 Task: Open an excel sheet with  and write heading  Discount data  Add 10 product name:-  'Apple, Banana, _x000D_
Orange, Tomato, Potato, Onion, Carrot, Milk, Bread, Eggs (dozen). ' in May Last week sales are  1.99, 0.49, 0.79, 1.29, 0.99, 0.89, 0.69, 2.49, 1.99, 2.99. _x000D_
Discount (%):-  10, 20, 15, 5, 12, 8, 25, 10, 15, 20. Save page analysisSalesByChannel_2024
Action: Mouse moved to (45, 159)
Screenshot: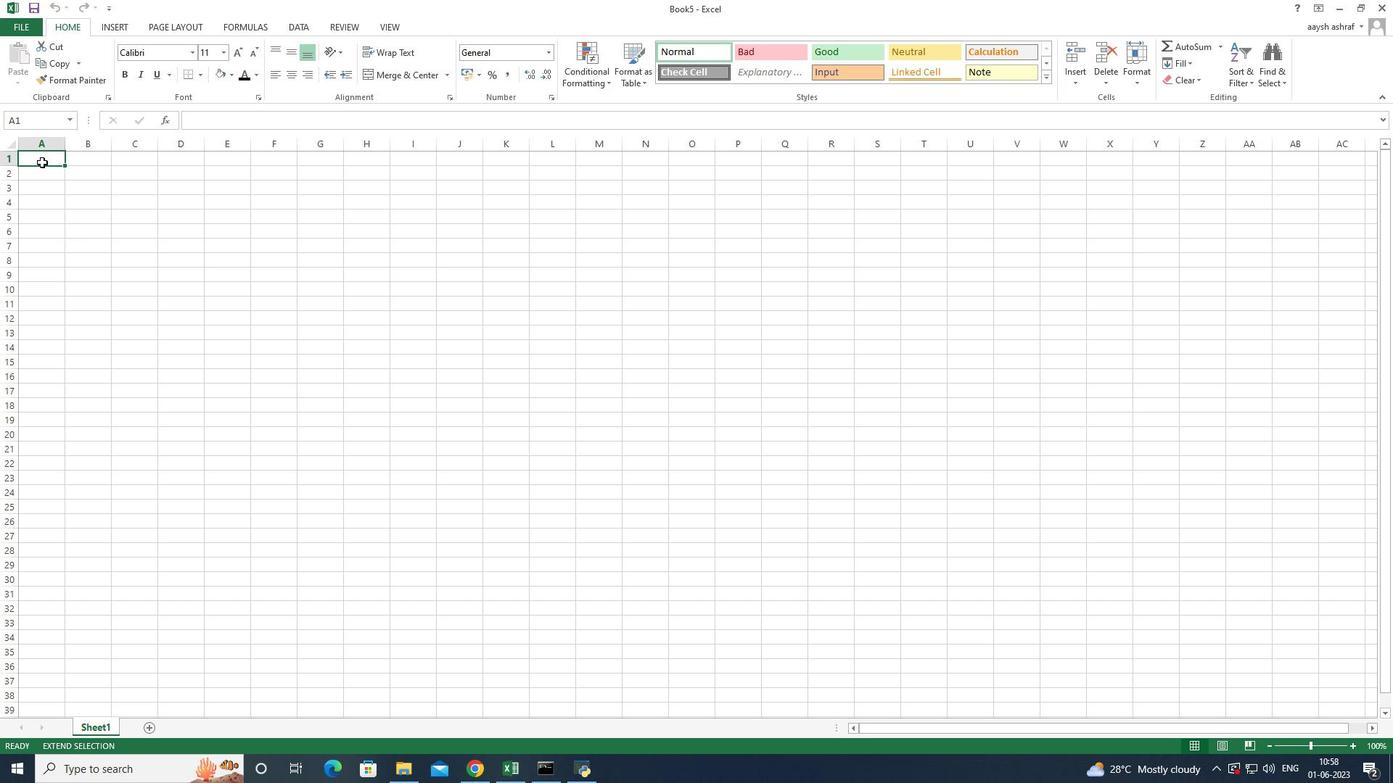 
Action: Mouse pressed left at (45, 159)
Screenshot: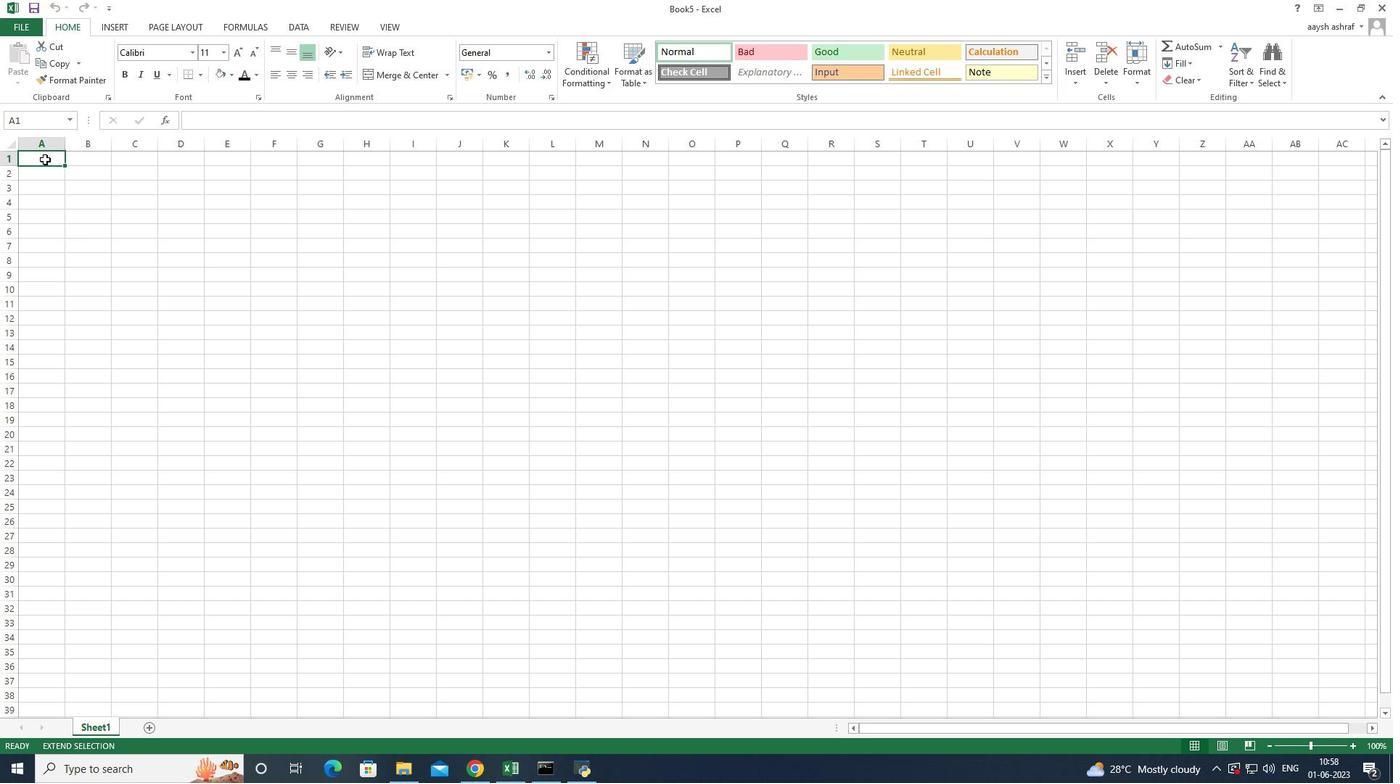 
Action: Mouse pressed left at (45, 159)
Screenshot: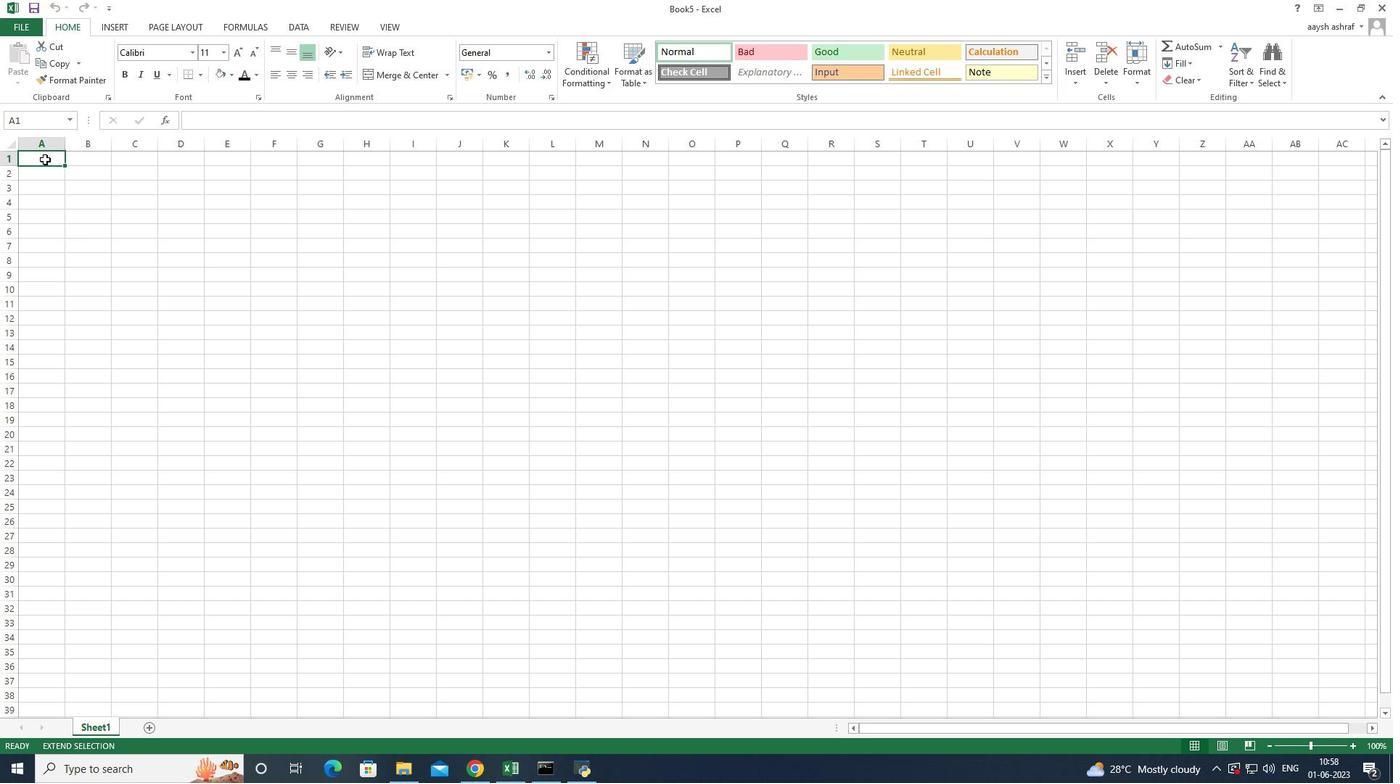 
Action: Key pressed <Key.shift><Key.shift><Key.shift>Discount<Key.space><Key.shift><Key.shift><Key.shift>Data<Key.space><Key.enter><Key.shift>Product<Key.space><Key.shift>Name<Key.enter><Key.shift>Apple<Key.space><Key.shift>B<Key.backspace><Key.enter><Key.shift>Bana<Key.space><Key.backspace>na<Key.space><Key.enter><Key.shift>Orange<Key.space><Key.enter><Key.shift>Tomato<Key.enter><Key.shift><Key.shift><Key.shift><Key.shift><Key.shift><Key.shift><Key.shift>Potatao<Key.enter><Key.shift>Onion<Key.enter><Key.shift>Carrot<Key.space><Key.enter><Key.shift>Milk<Key.enter><Key.shift>Bread<Key.enter><Key.shift>Eggs<Key.space><Key.shift><Key.shift><Key.shift><Key.shift><Key.shift><Key.shift><Key.shift>(<Key.space><Key.shift>Dozen<Key.shift>)<Key.enter>
Screenshot: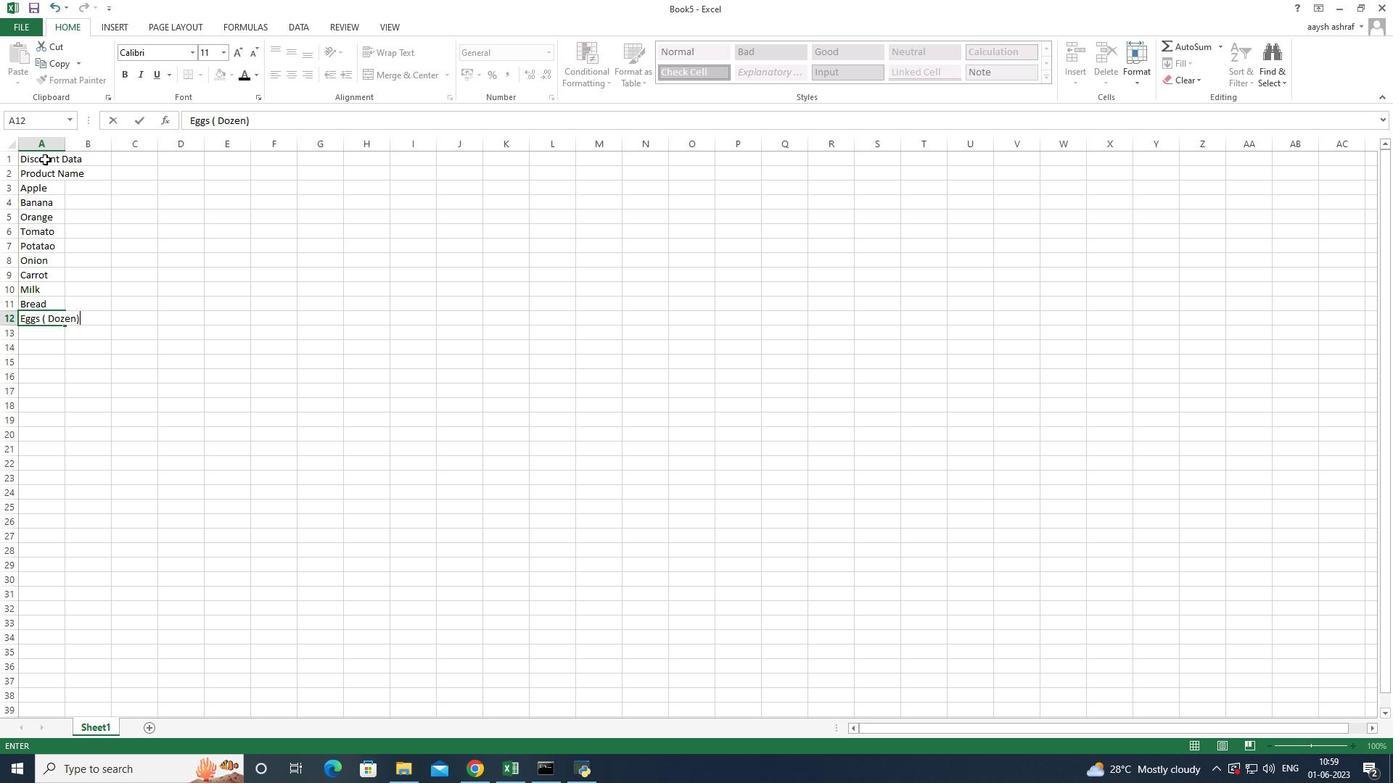 
Action: Mouse moved to (64, 145)
Screenshot: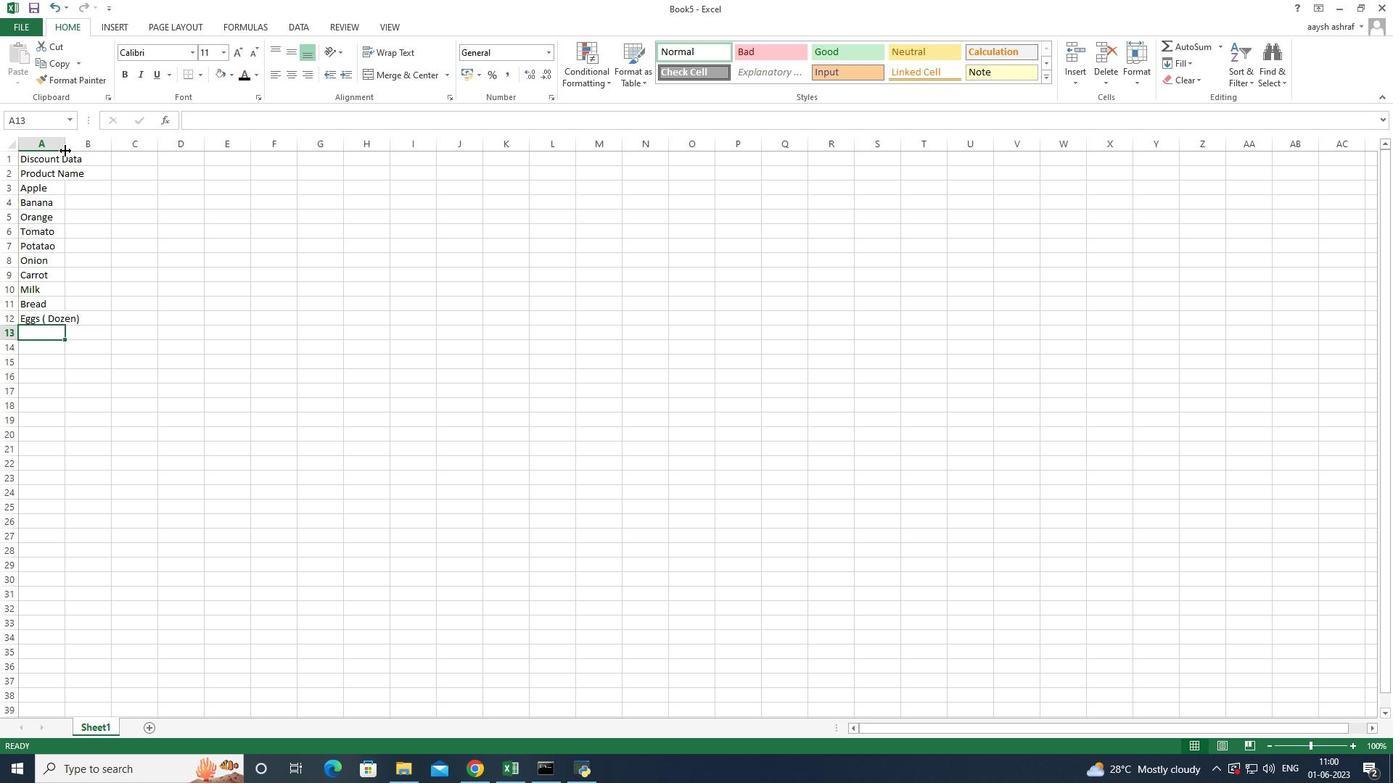 
Action: Mouse pressed left at (64, 145)
Screenshot: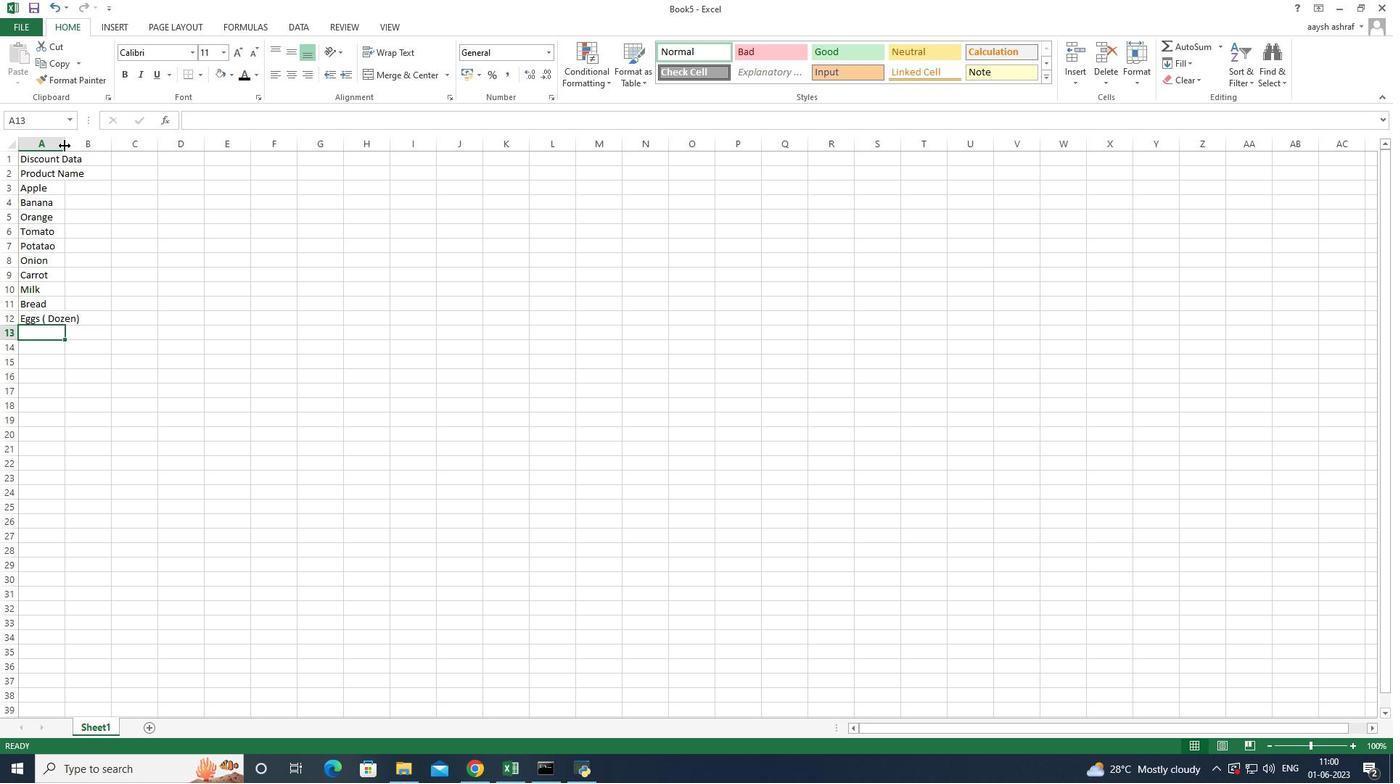 
Action: Mouse moved to (120, 172)
Screenshot: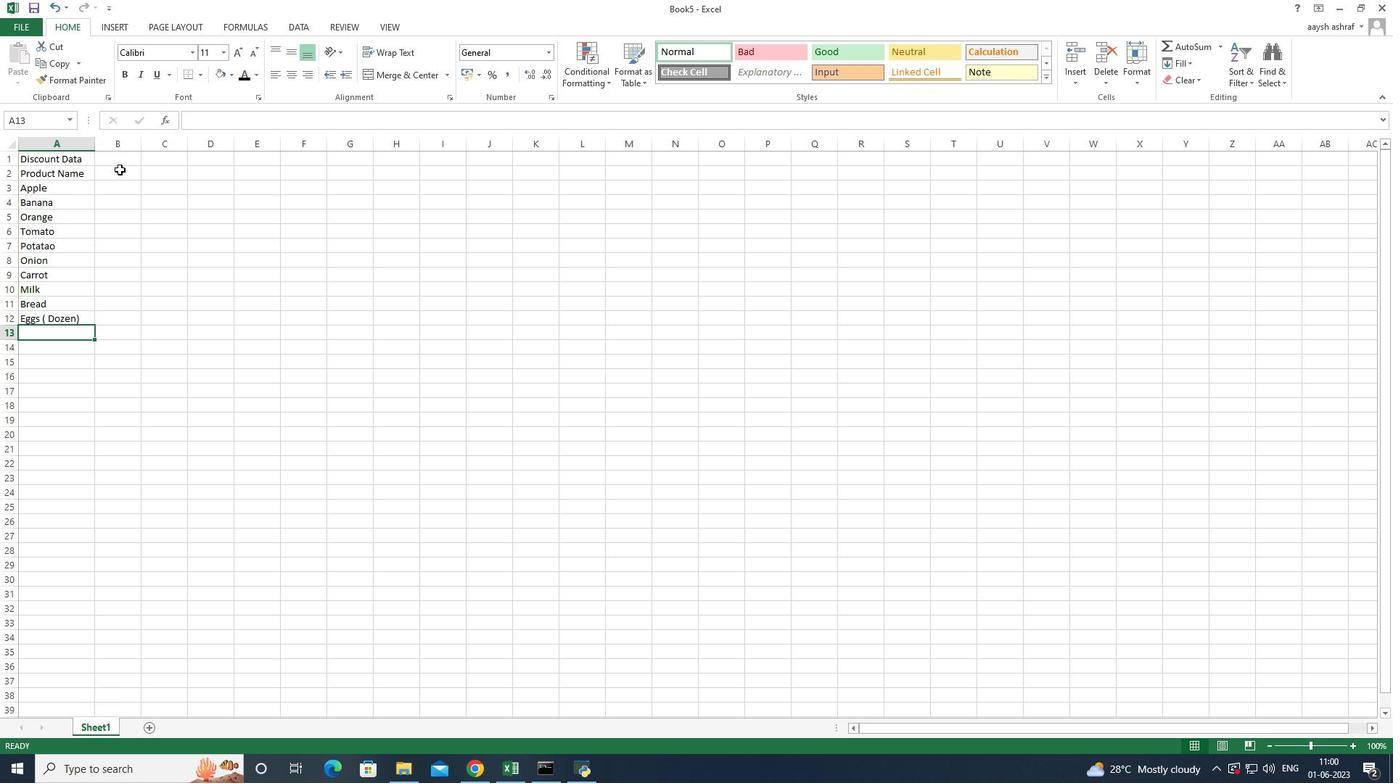 
Action: Mouse pressed left at (120, 172)
Screenshot: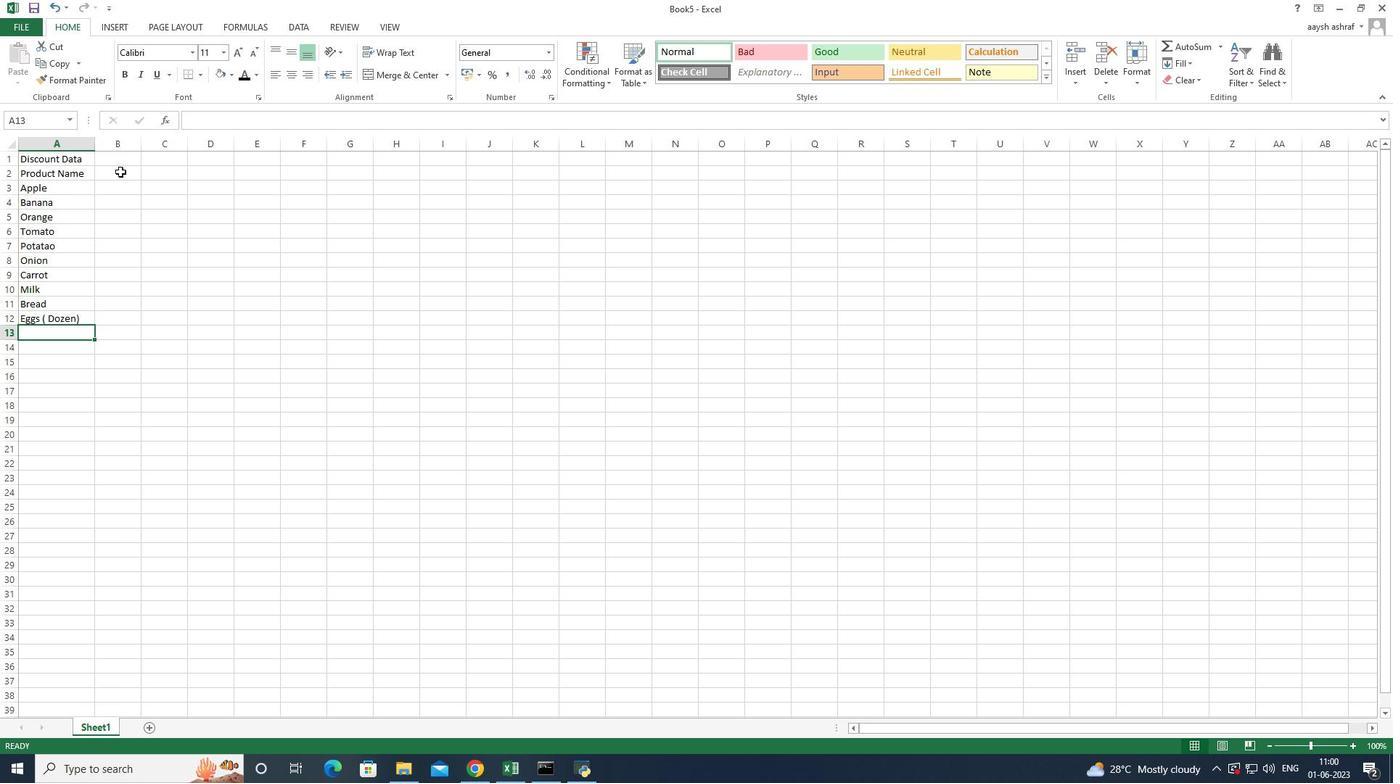 
Action: Mouse moved to (120, 174)
Screenshot: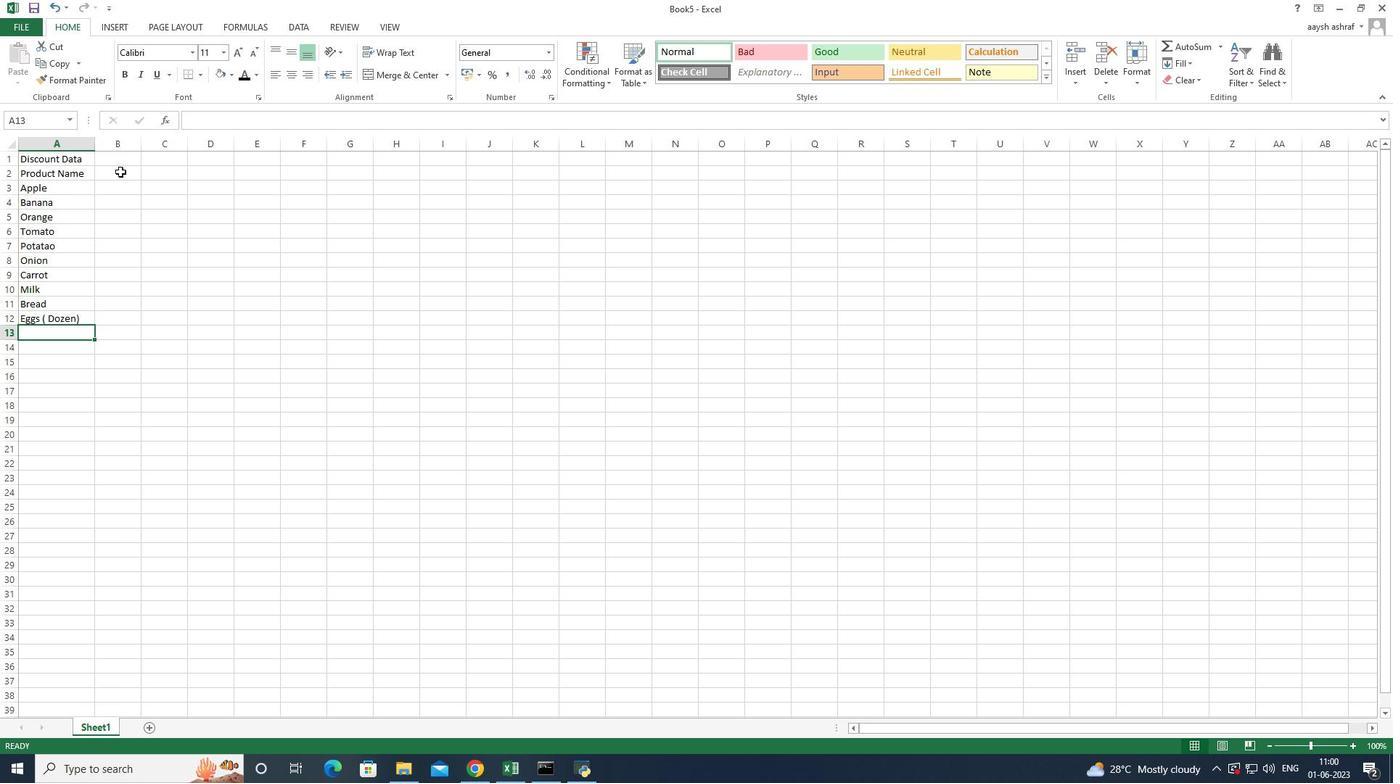 
Action: Mouse pressed left at (120, 174)
Screenshot: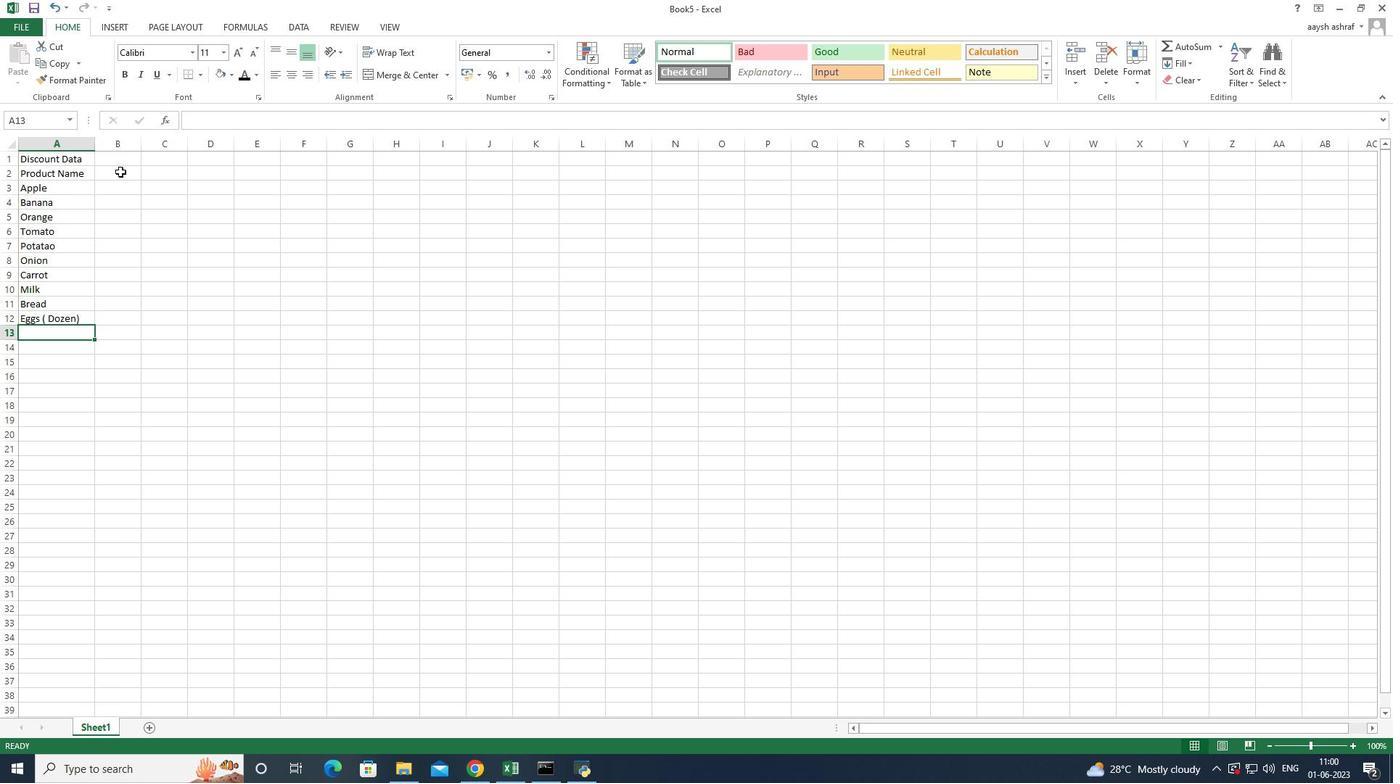
Action: Mouse pressed left at (120, 174)
Screenshot: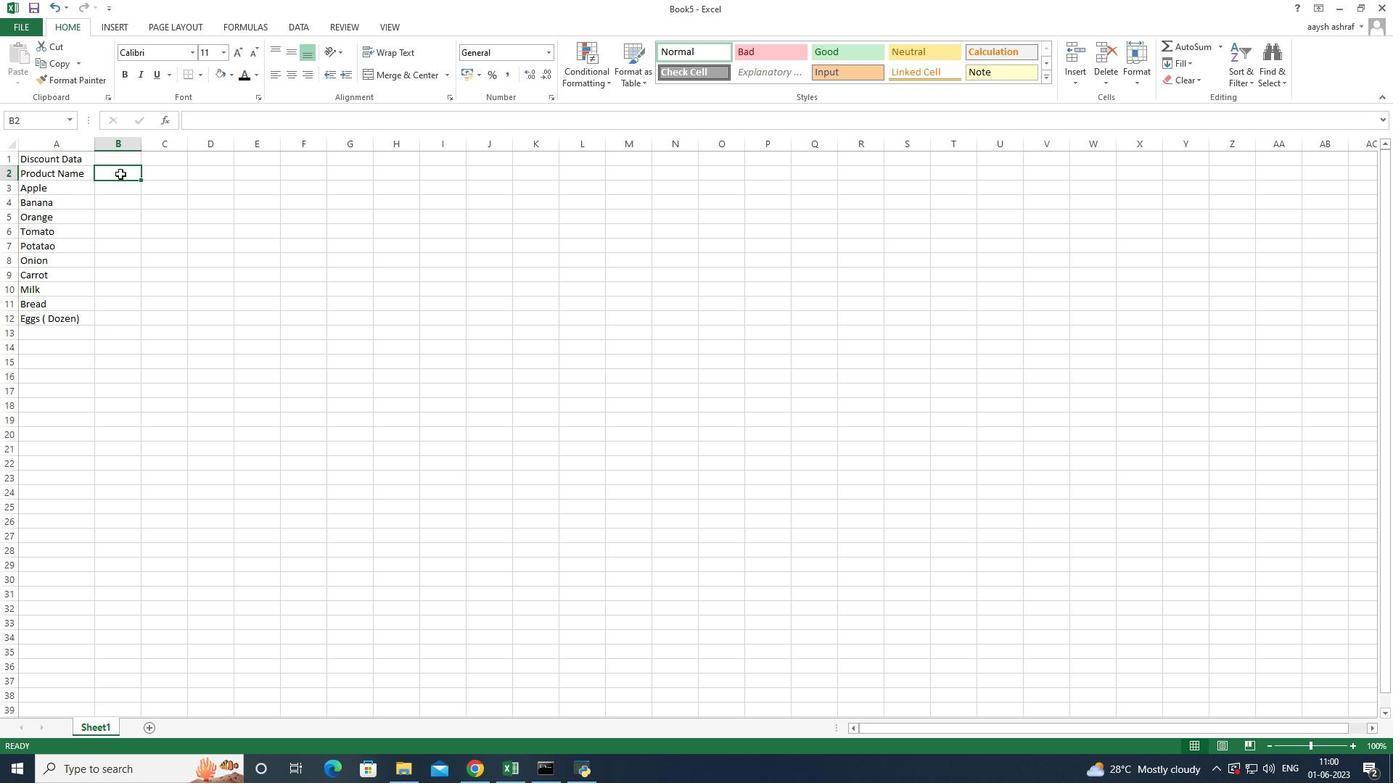 
Action: Mouse pressed left at (120, 174)
Screenshot: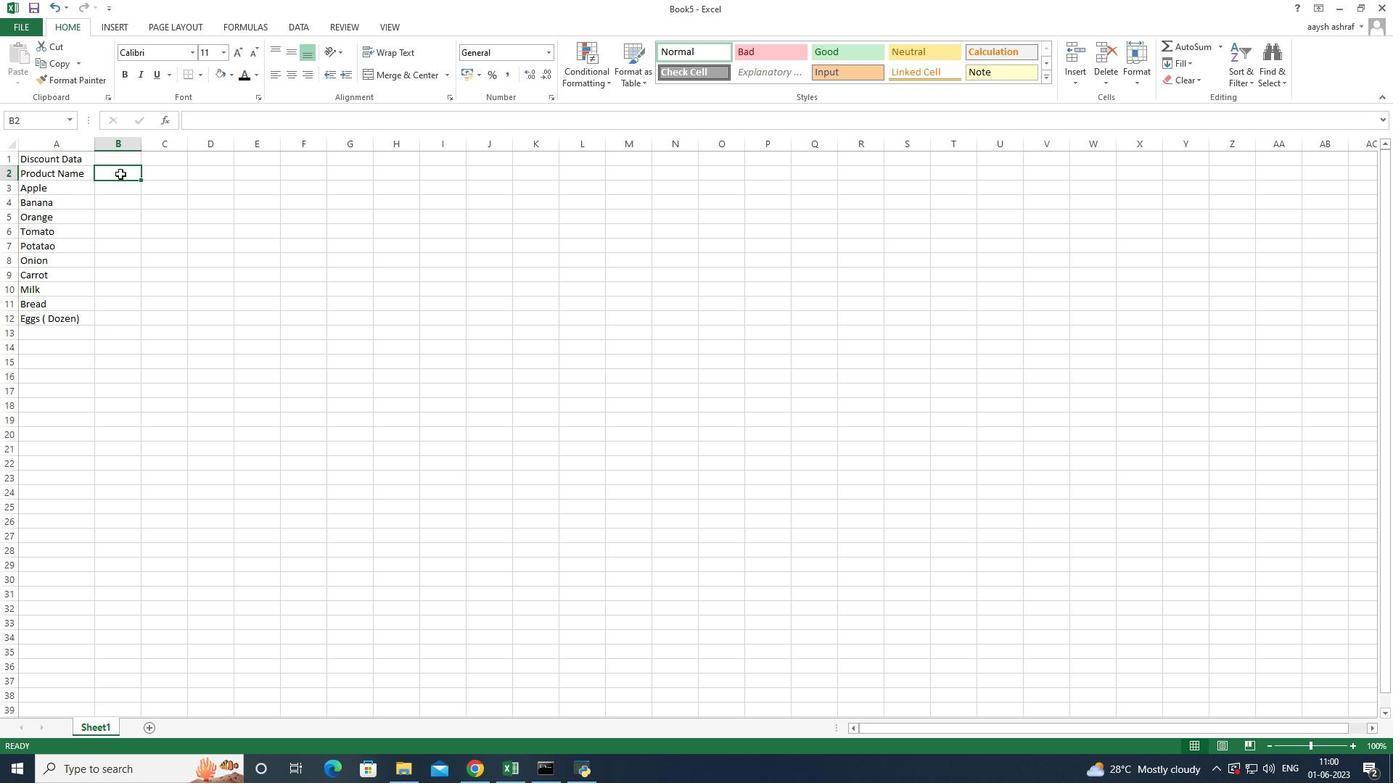 
Action: Key pressed <Key.shift>May<Key.space><Key.shift>LAst<Key.backspace><Key.backspace><Key.backspace>ast<Key.space>week<Key.space>sales<Key.enter>1099<Key.backspace><Key.backspace><Key.backspace>.99<Key.enter>0.49<Key.enter>0.79<Key.enter>1.29<Key.enter>0.99<Key.enter>0.89<Key.enter>0.69<Key.enter>2.49<Key.enter>1.99<Key.enter>2.99<Key.enter>
Screenshot: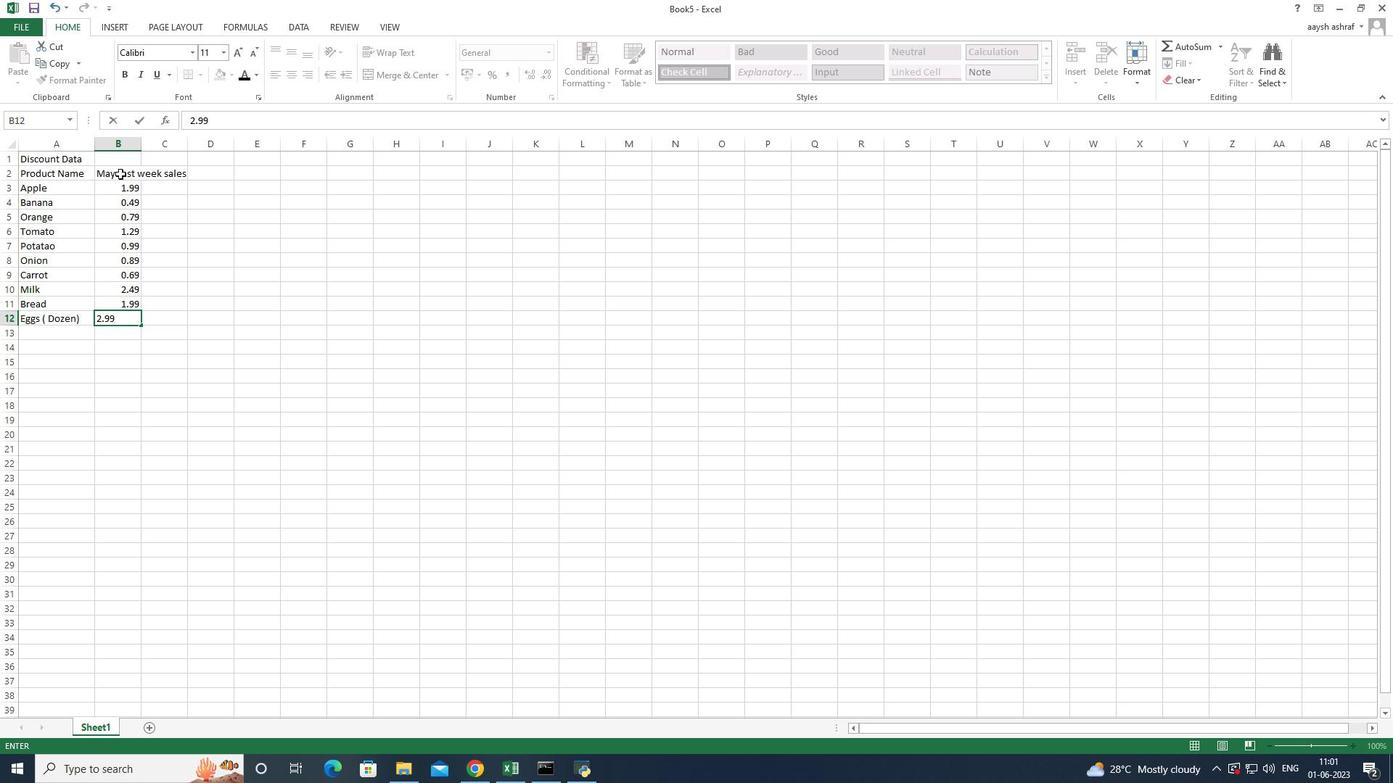 
Action: Mouse moved to (210, 176)
Screenshot: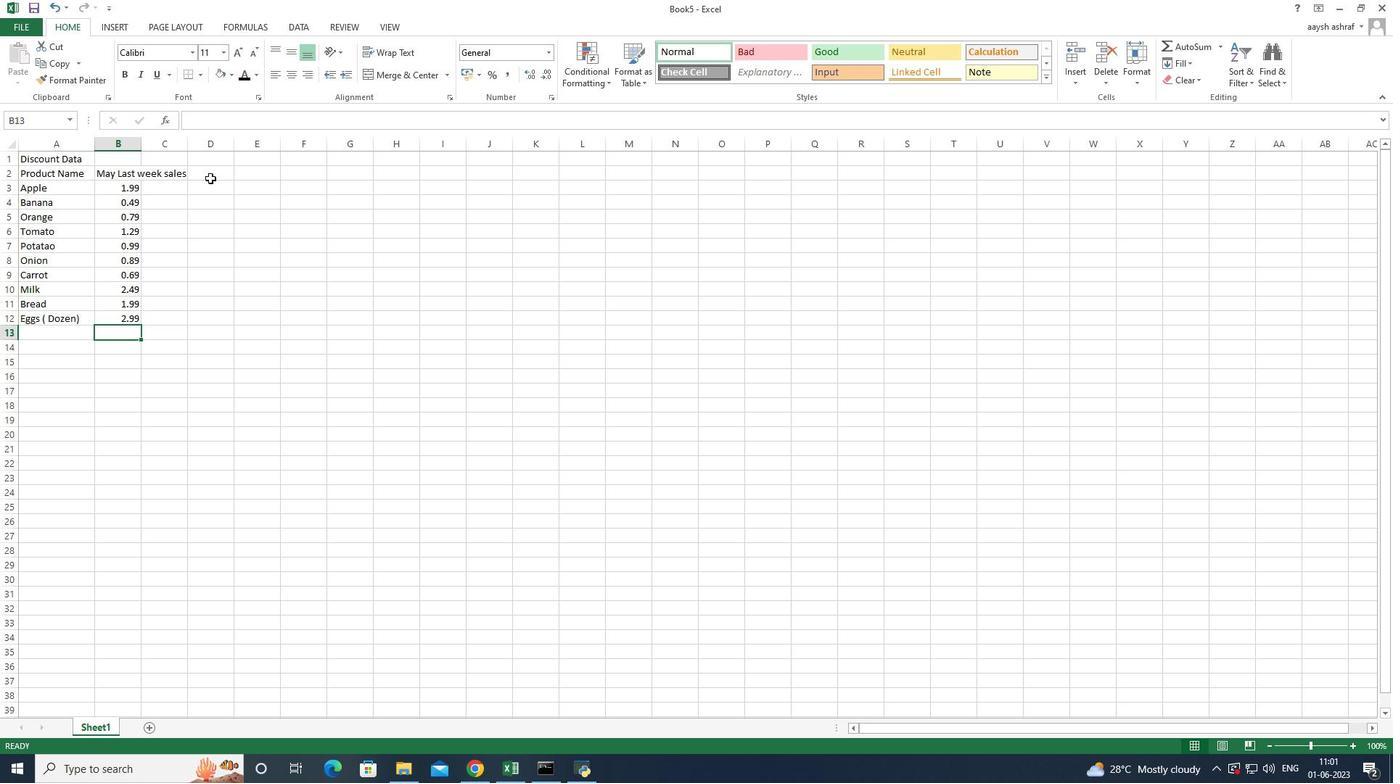 
Action: Mouse pressed left at (210, 176)
Screenshot: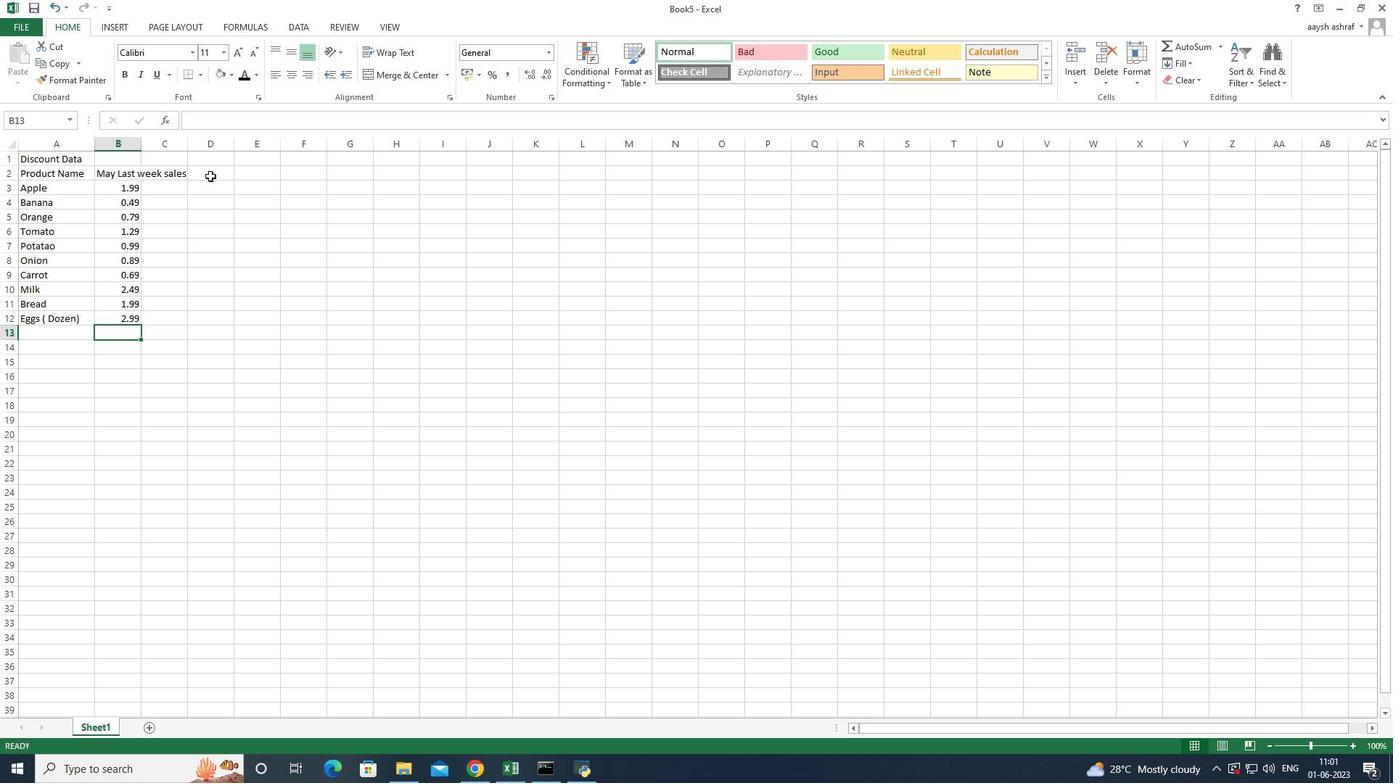 
Action: Mouse moved to (128, 173)
Screenshot: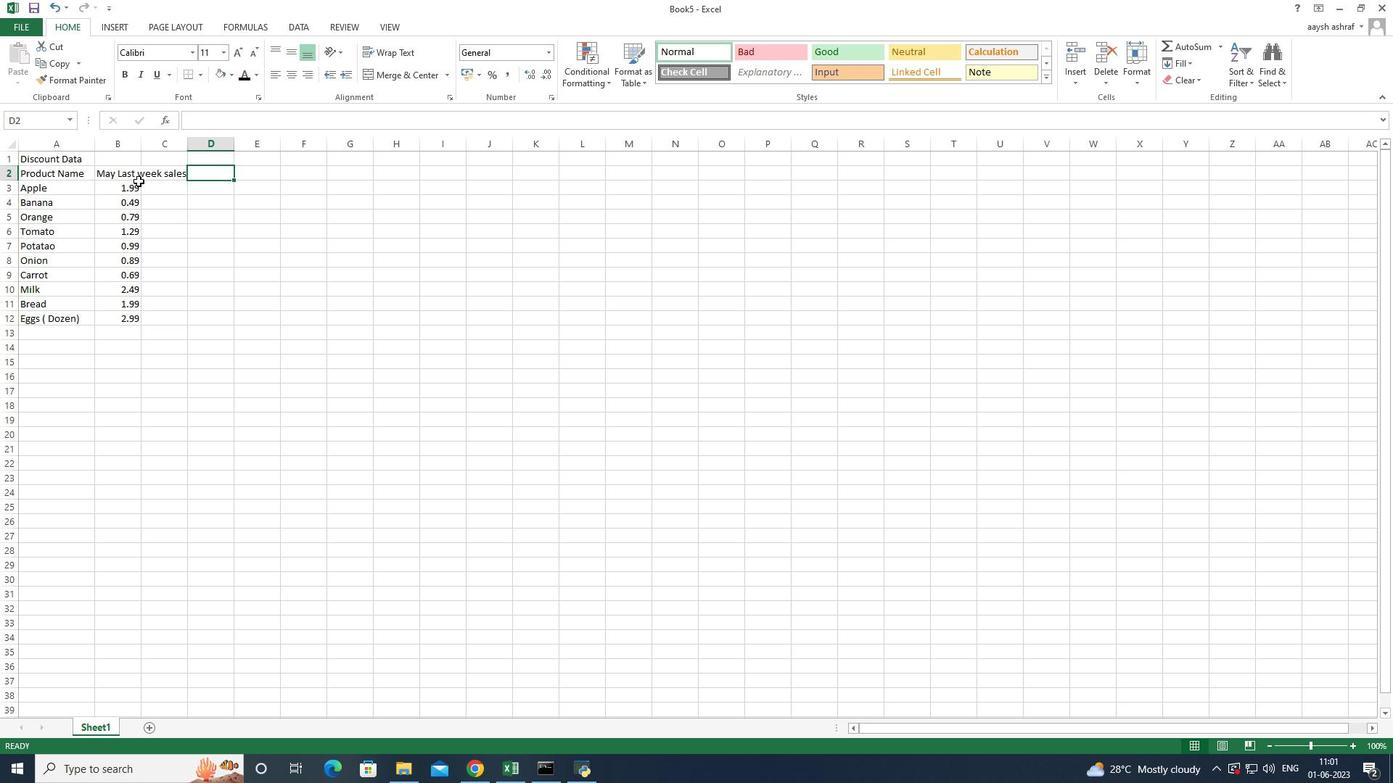 
Action: Mouse pressed left at (128, 173)
Screenshot: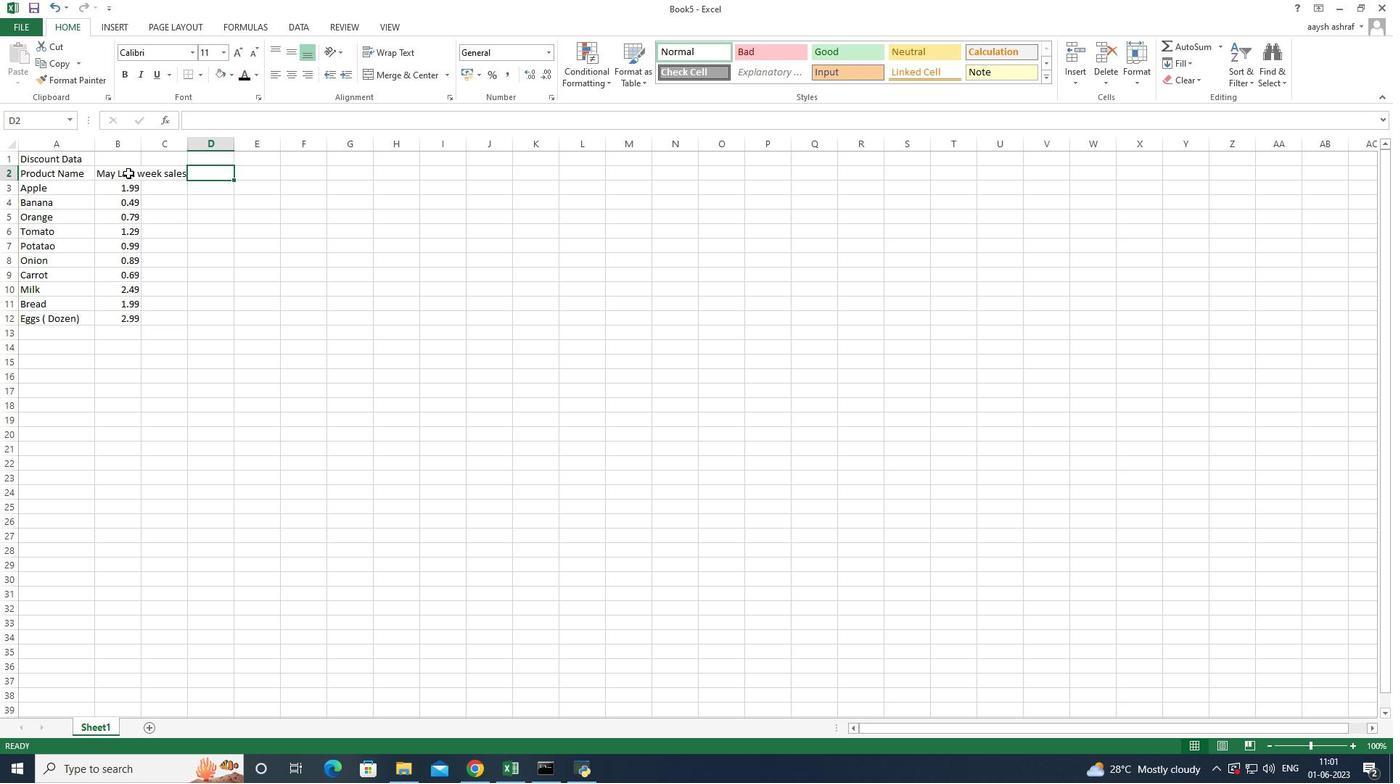 
Action: Mouse moved to (391, 54)
Screenshot: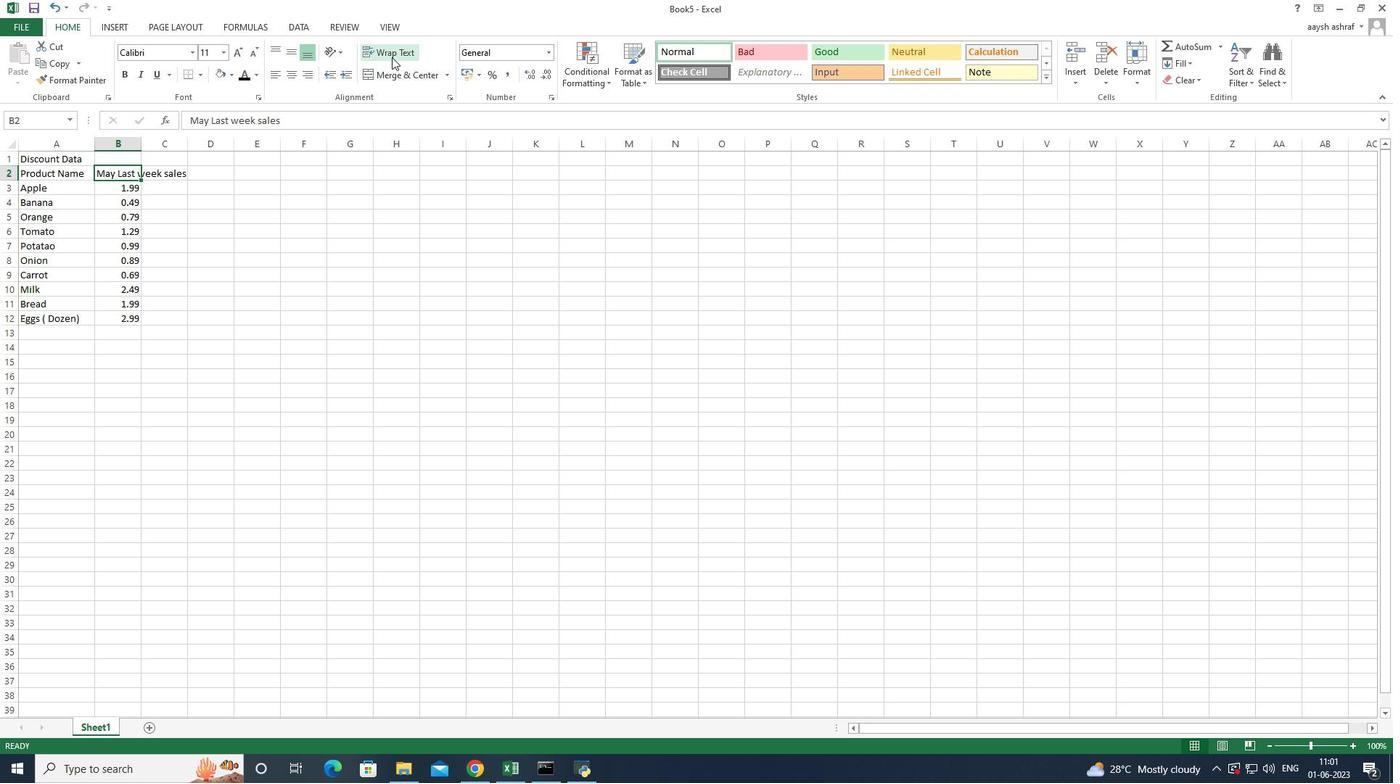 
Action: Mouse pressed left at (391, 54)
Screenshot: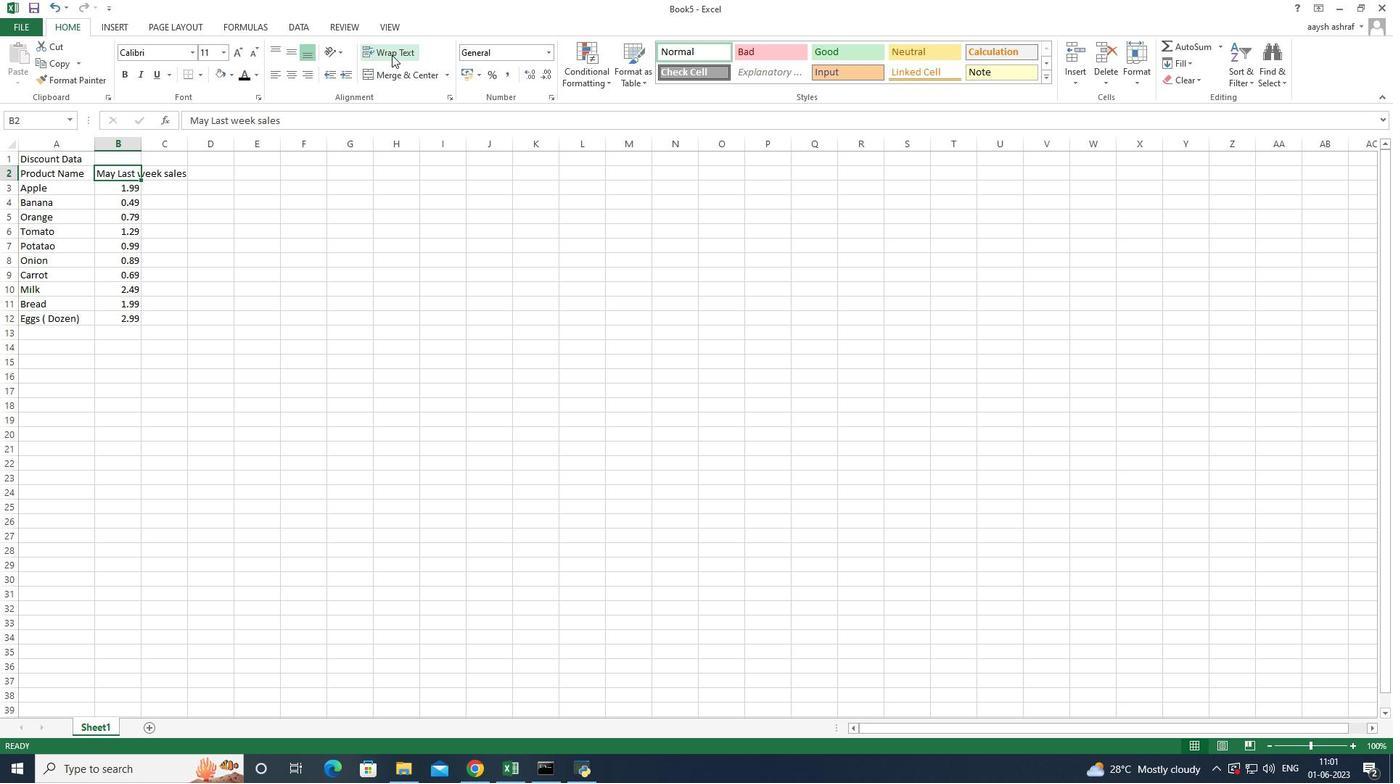 
Action: Mouse moved to (121, 229)
Screenshot: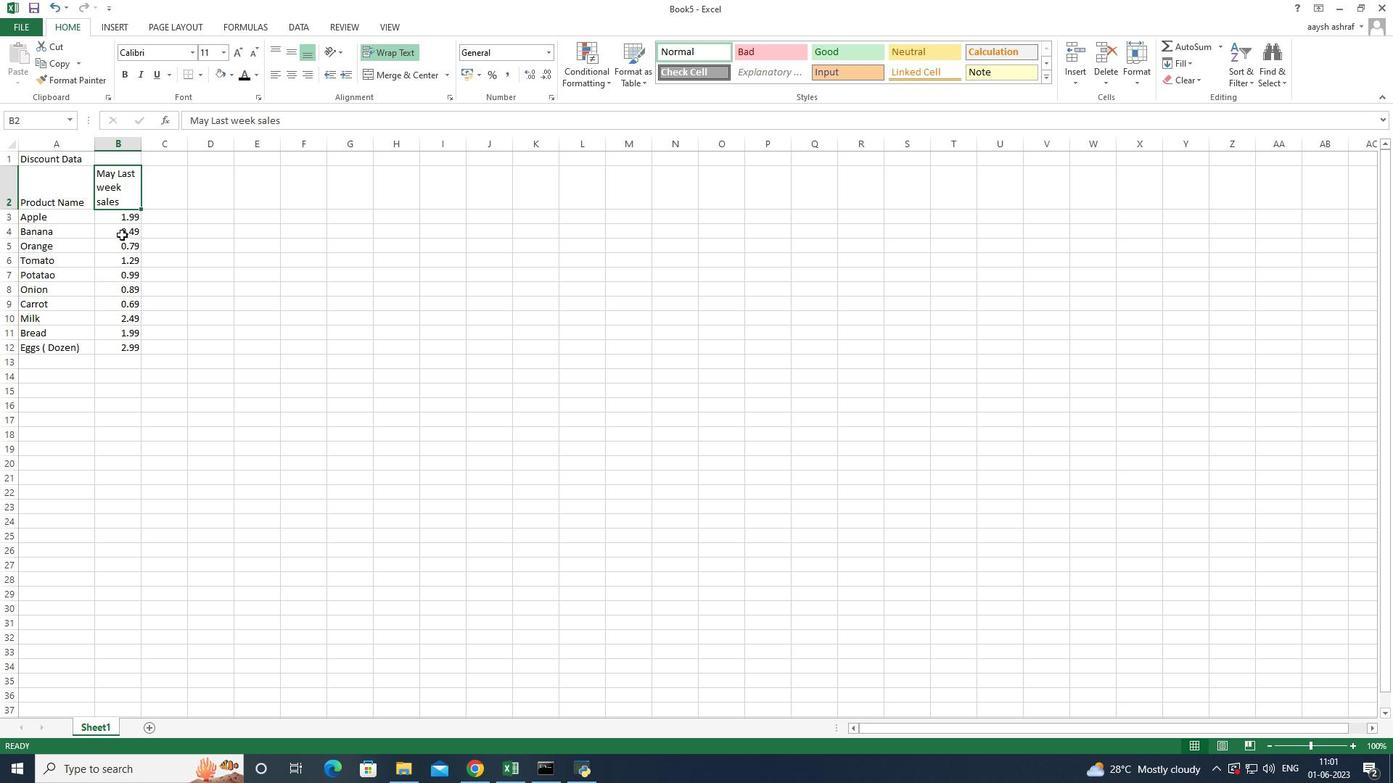 
Action: Mouse pressed left at (121, 229)
Screenshot: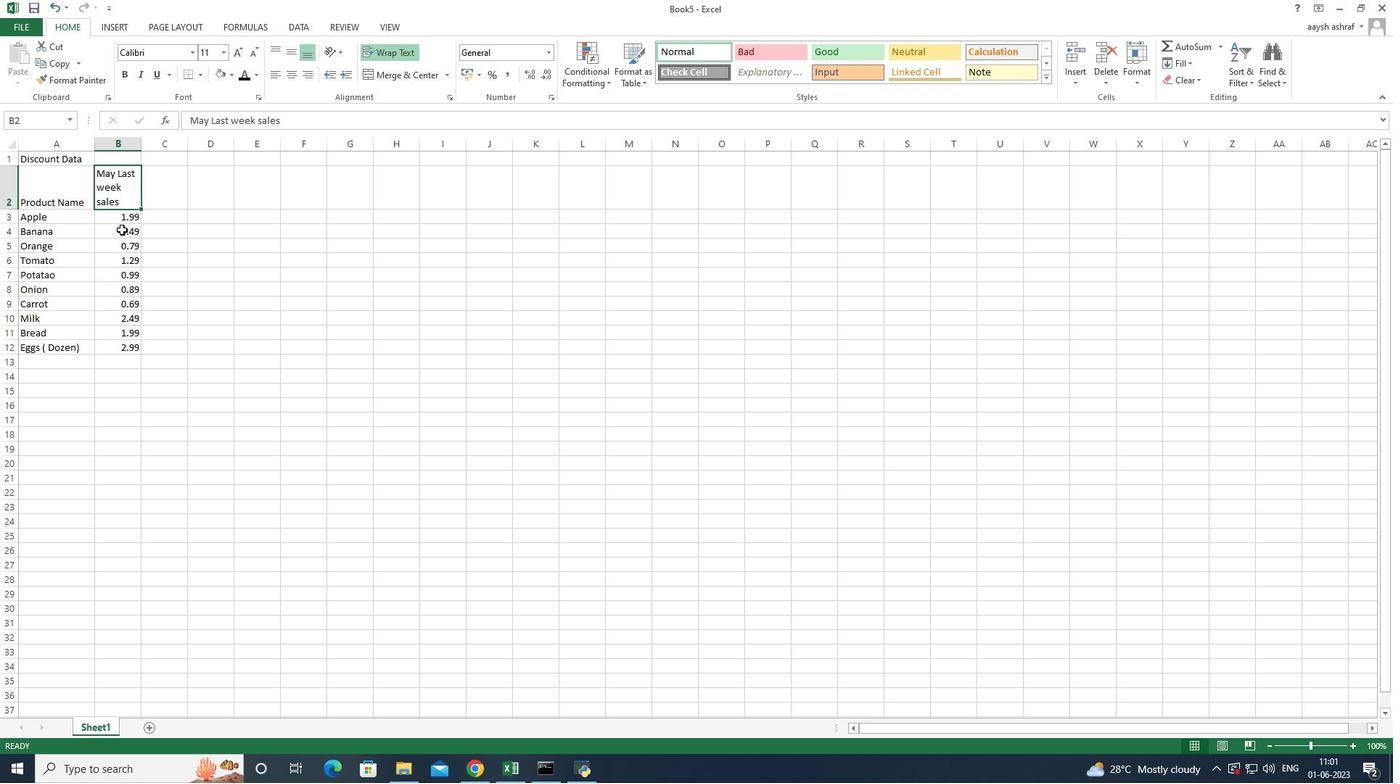 
Action: Mouse moved to (118, 187)
Screenshot: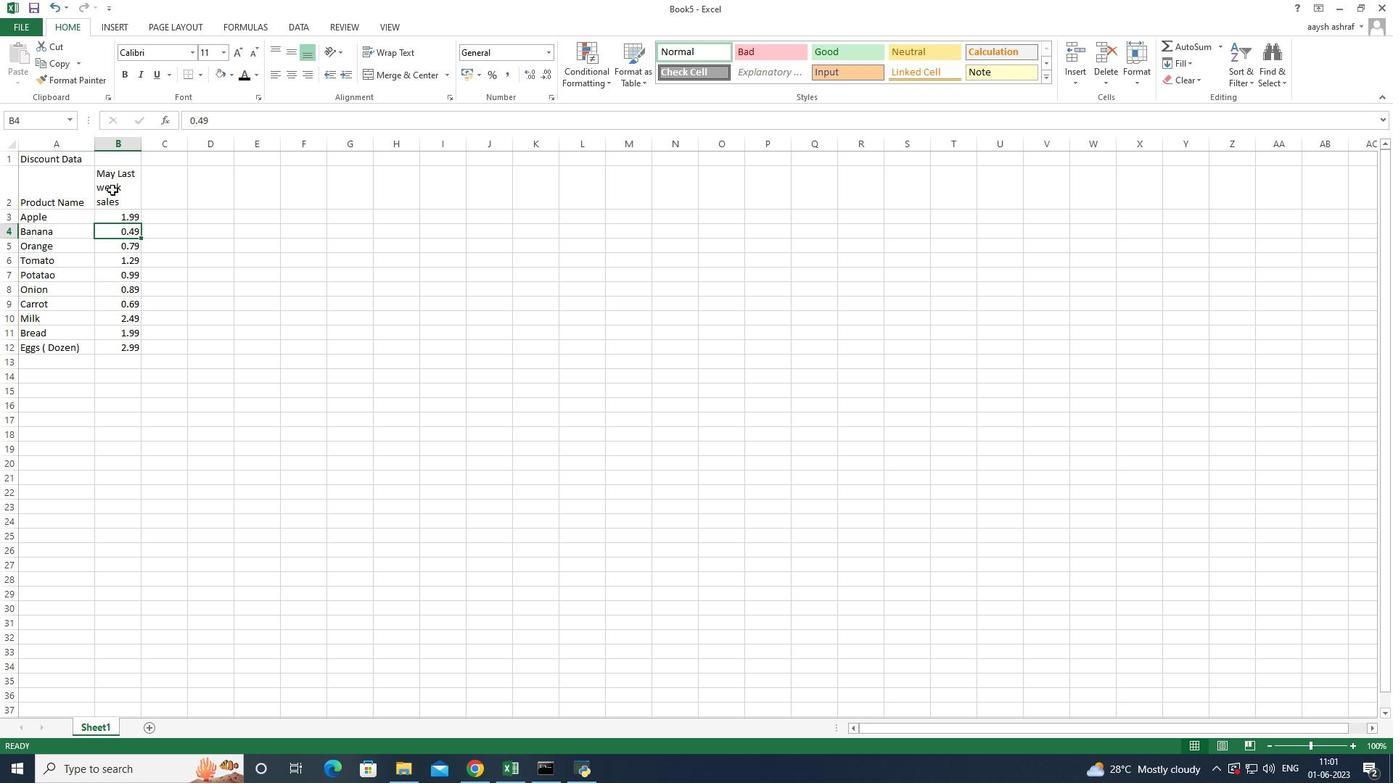 
Action: Mouse pressed left at (118, 187)
Screenshot: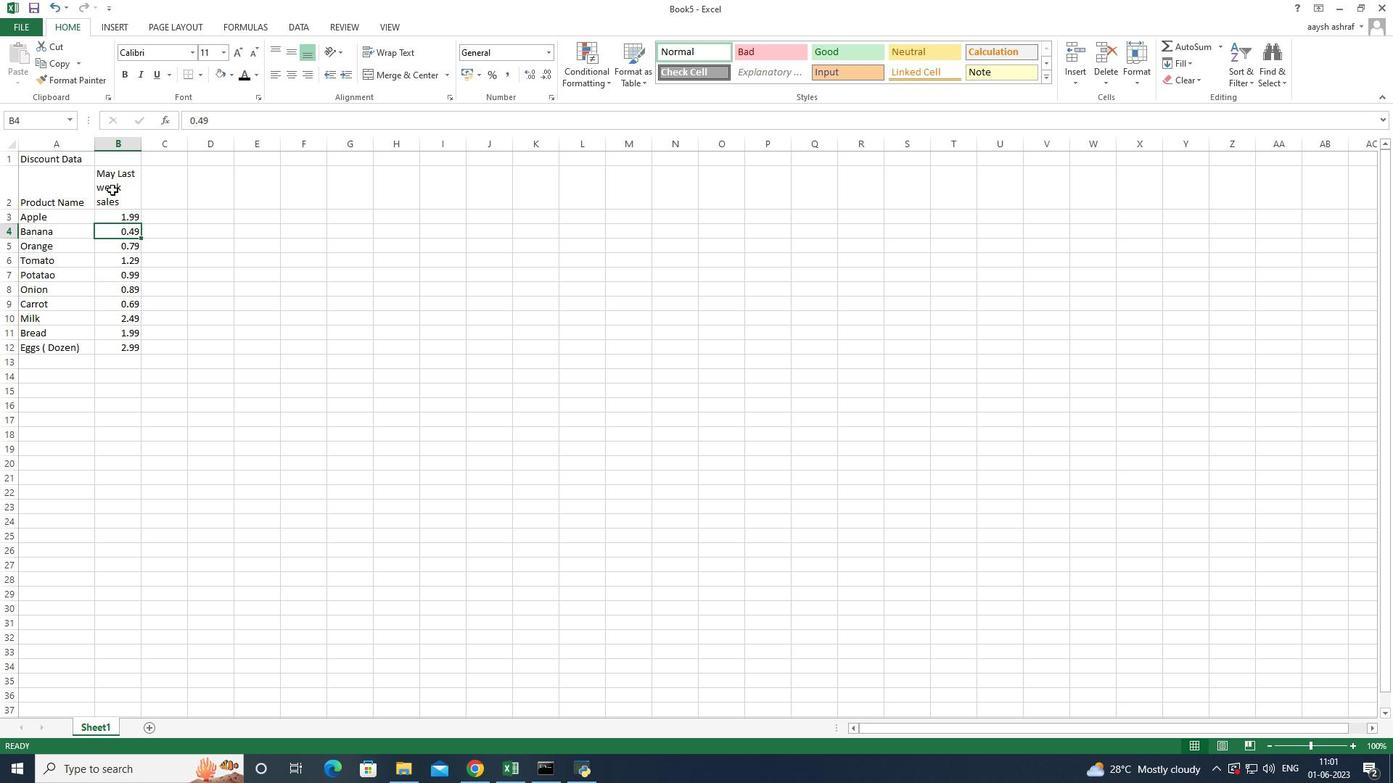 
Action: Mouse moved to (409, 47)
Screenshot: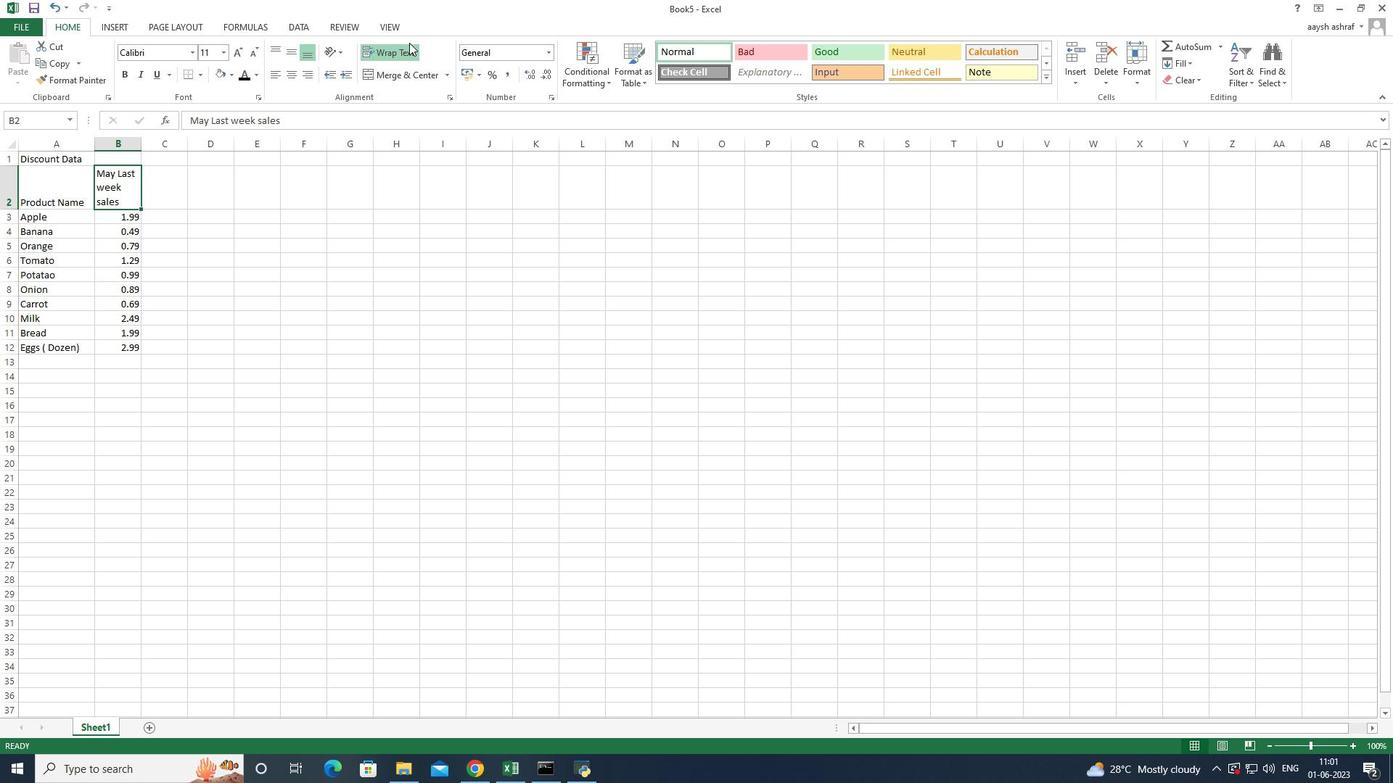 
Action: Mouse pressed left at (409, 47)
Screenshot: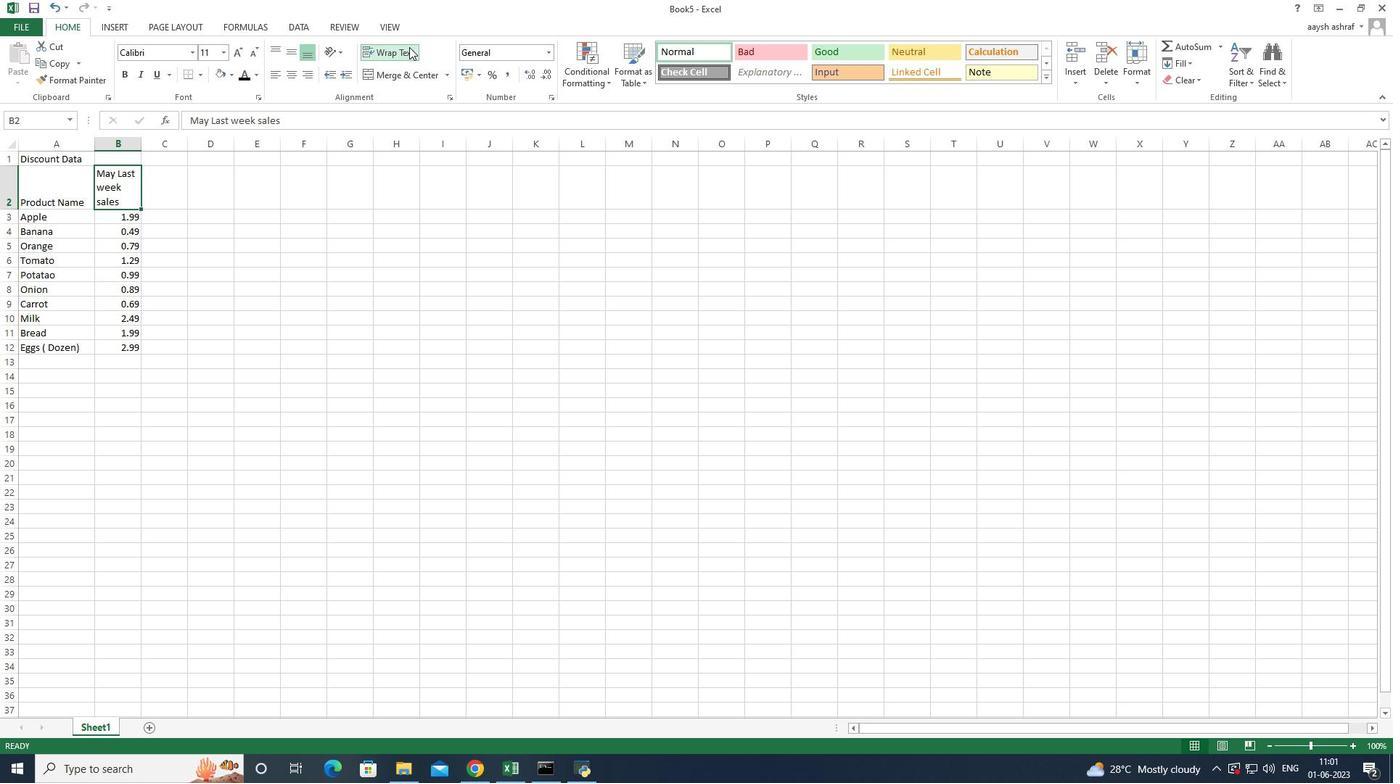 
Action: Mouse moved to (139, 139)
Screenshot: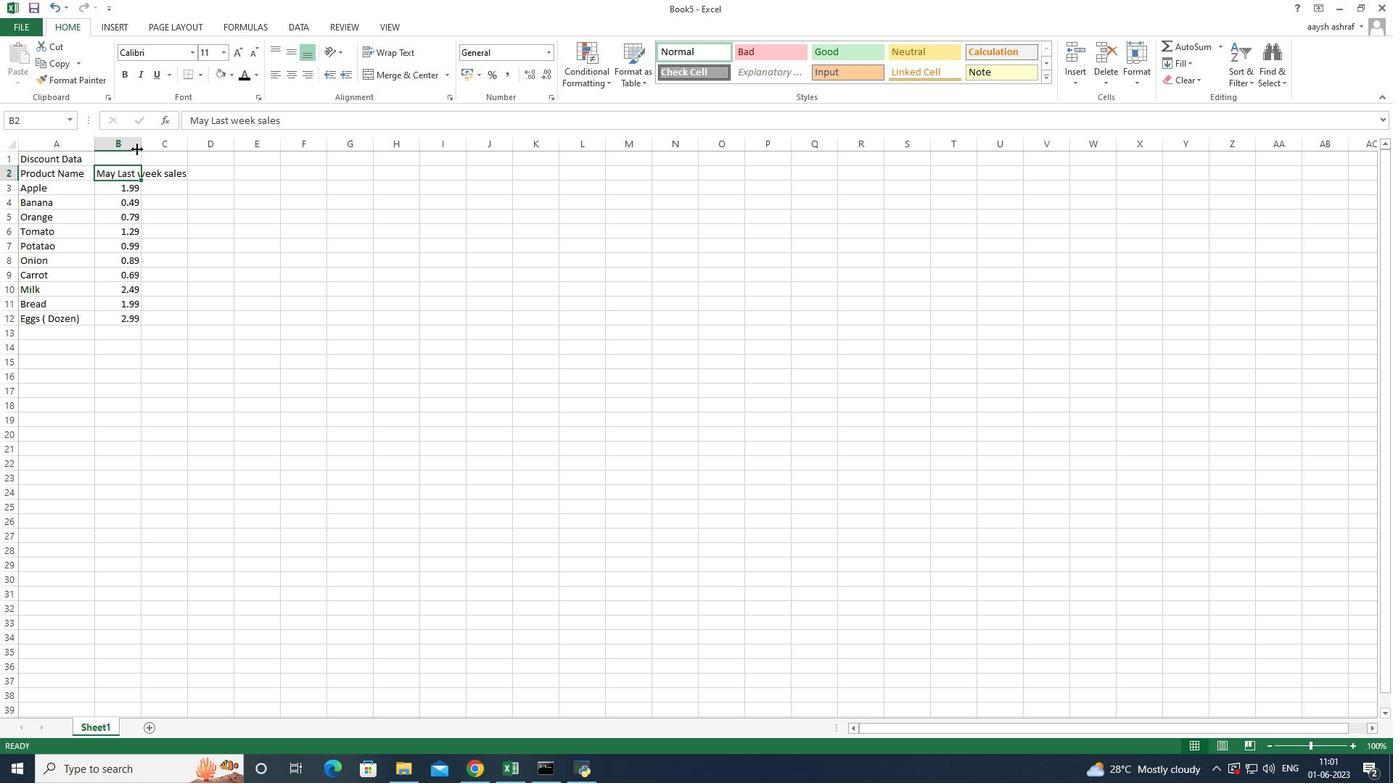 
Action: Mouse pressed left at (139, 139)
Screenshot: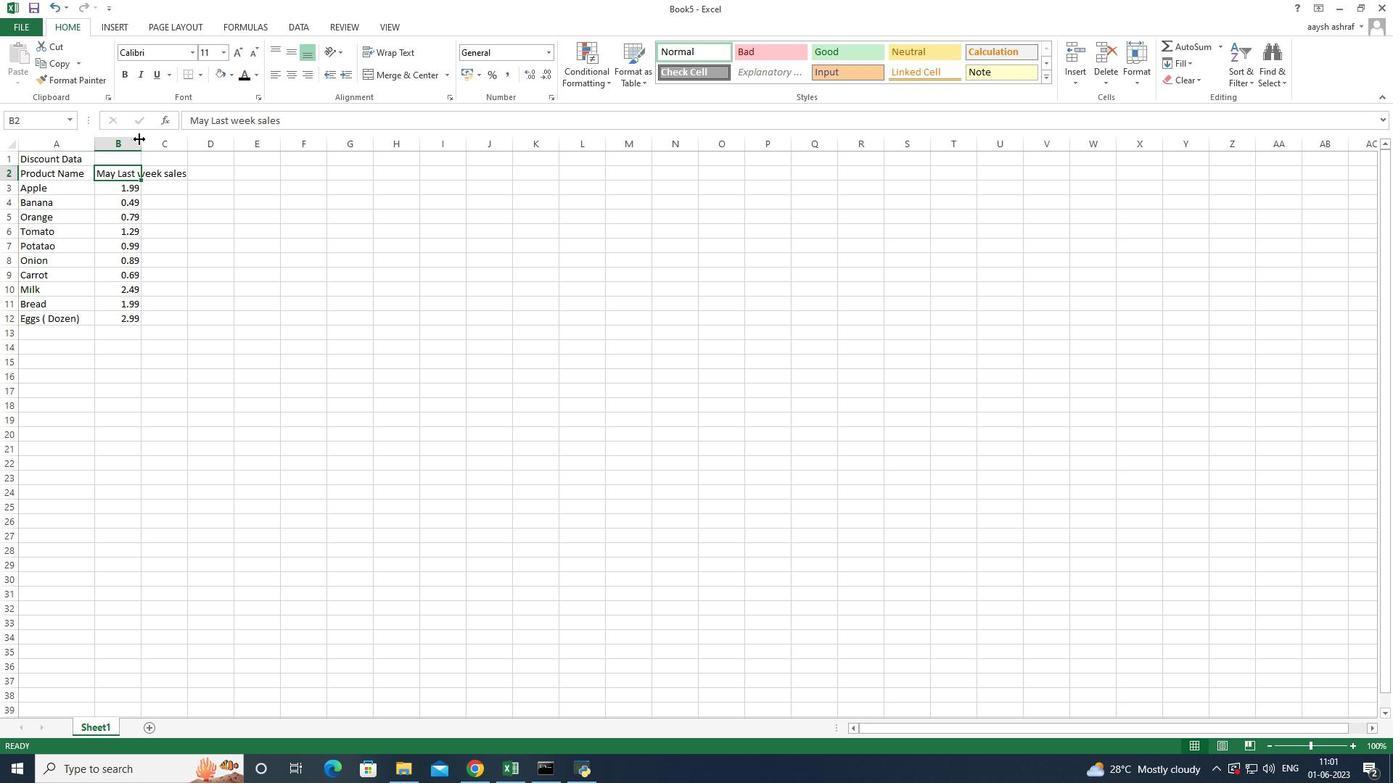 
Action: Mouse moved to (225, 172)
Screenshot: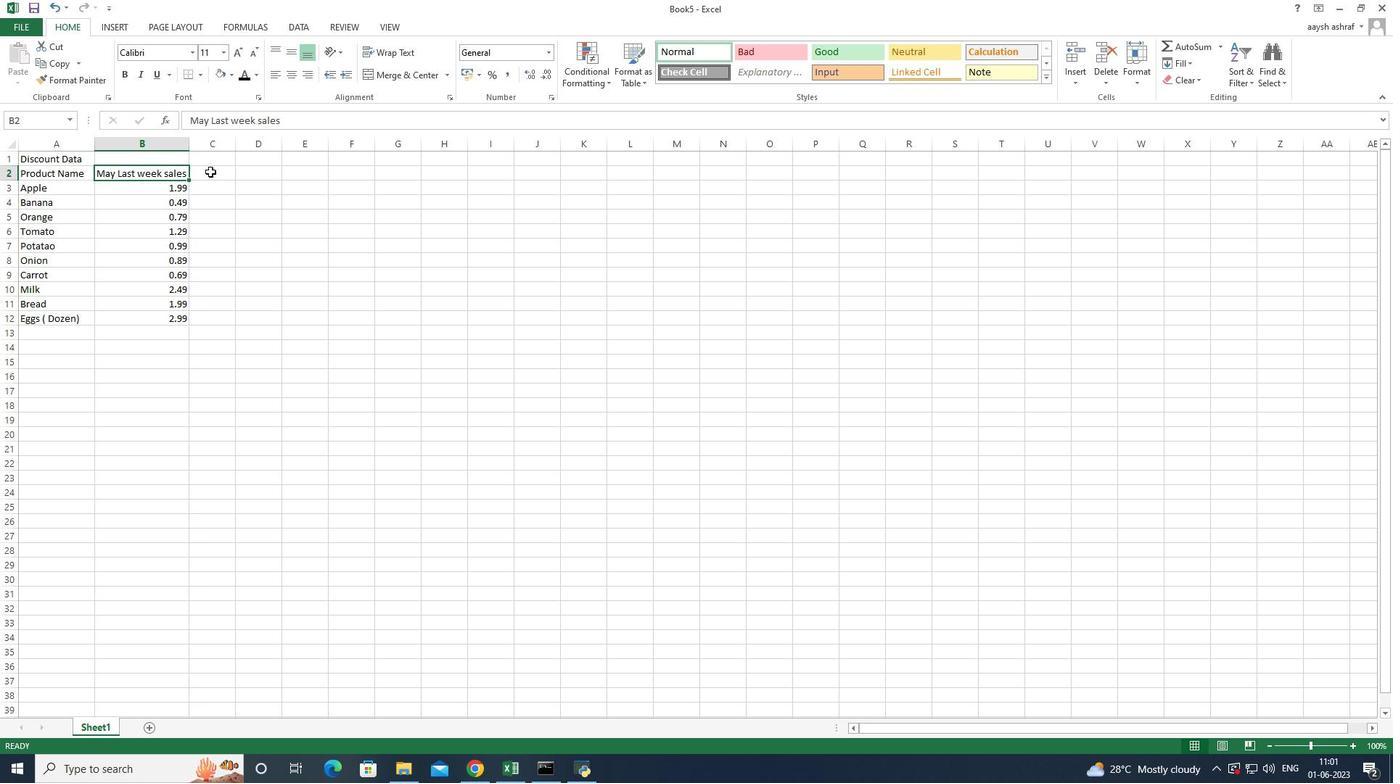 
Action: Mouse pressed left at (225, 172)
Screenshot: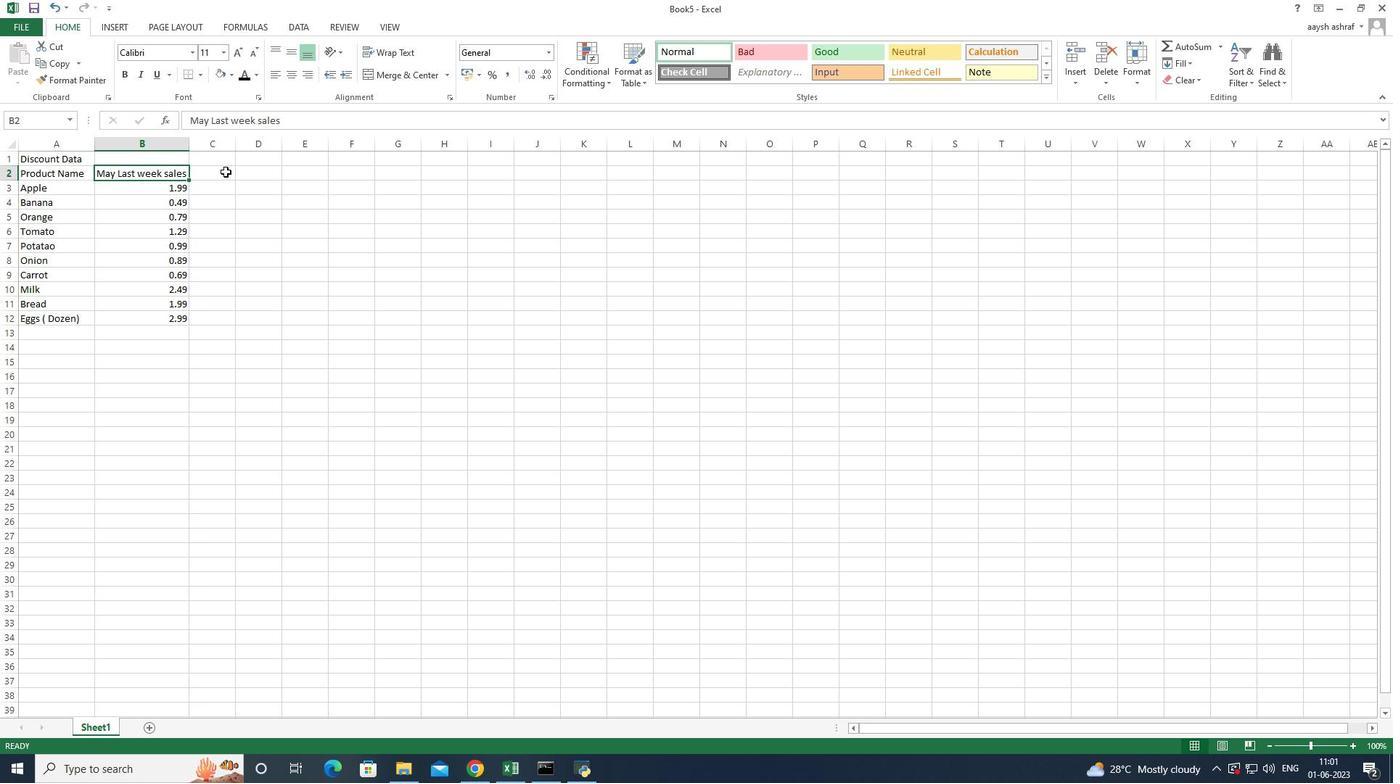 
Action: Mouse pressed left at (225, 172)
Screenshot: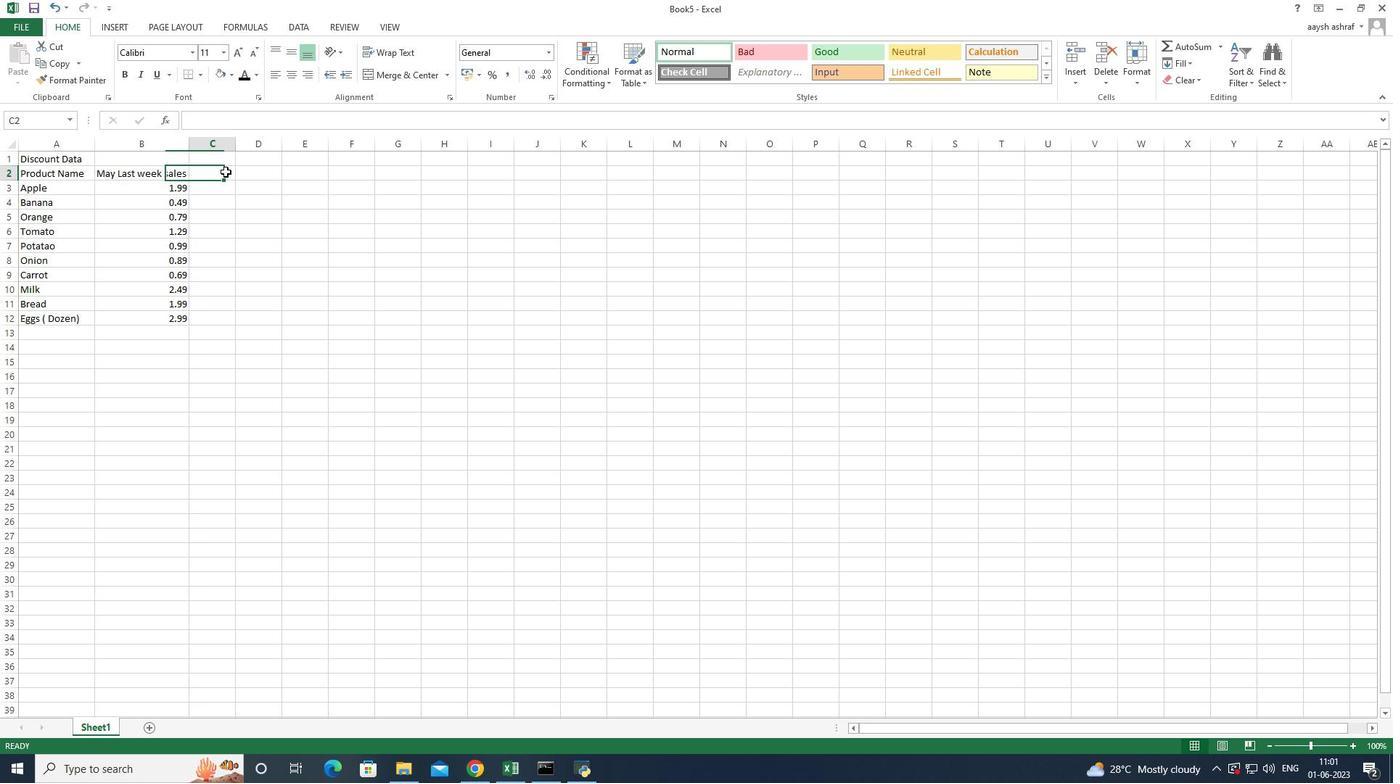 
Action: Key pressed <Key.shift>Discount<Key.space><Key.shift>(<Key.shift>%<Key.shift>0<Key.shift><Key.shift><Key.shift><Key.shift><Key.shift><Key.shift><Key.shift><Key.shift><Key.shift><Key.shift><Key.shift><Key.shift><Key.shift><Key.shift><Key.shift><Key.shift><Key.shift><Key.shift><Key.shift><Key.shift><Key.shift><Key.shift><Key.shift><Key.shift><Key.shift><Key.shift><Key.shift>)<Key.enter>
Screenshot: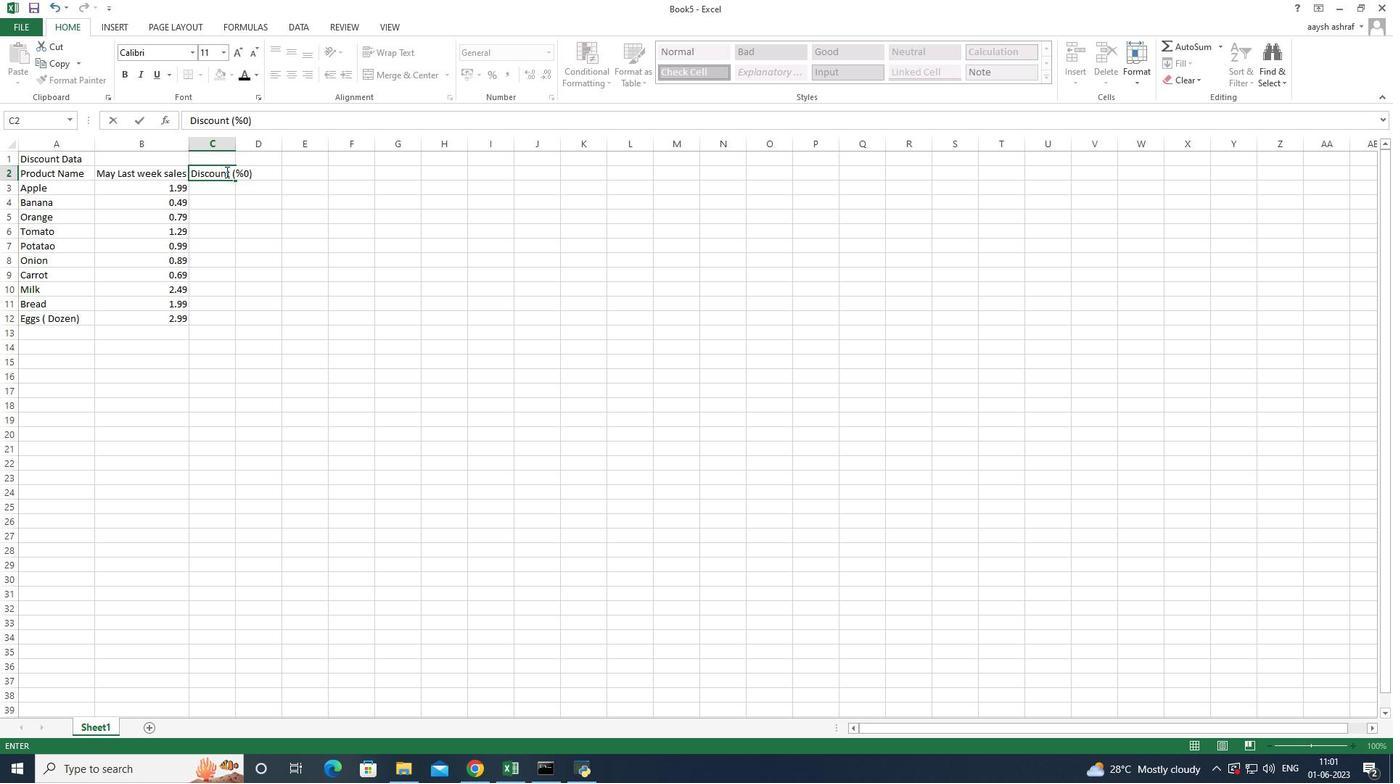
Action: Mouse moved to (235, 143)
Screenshot: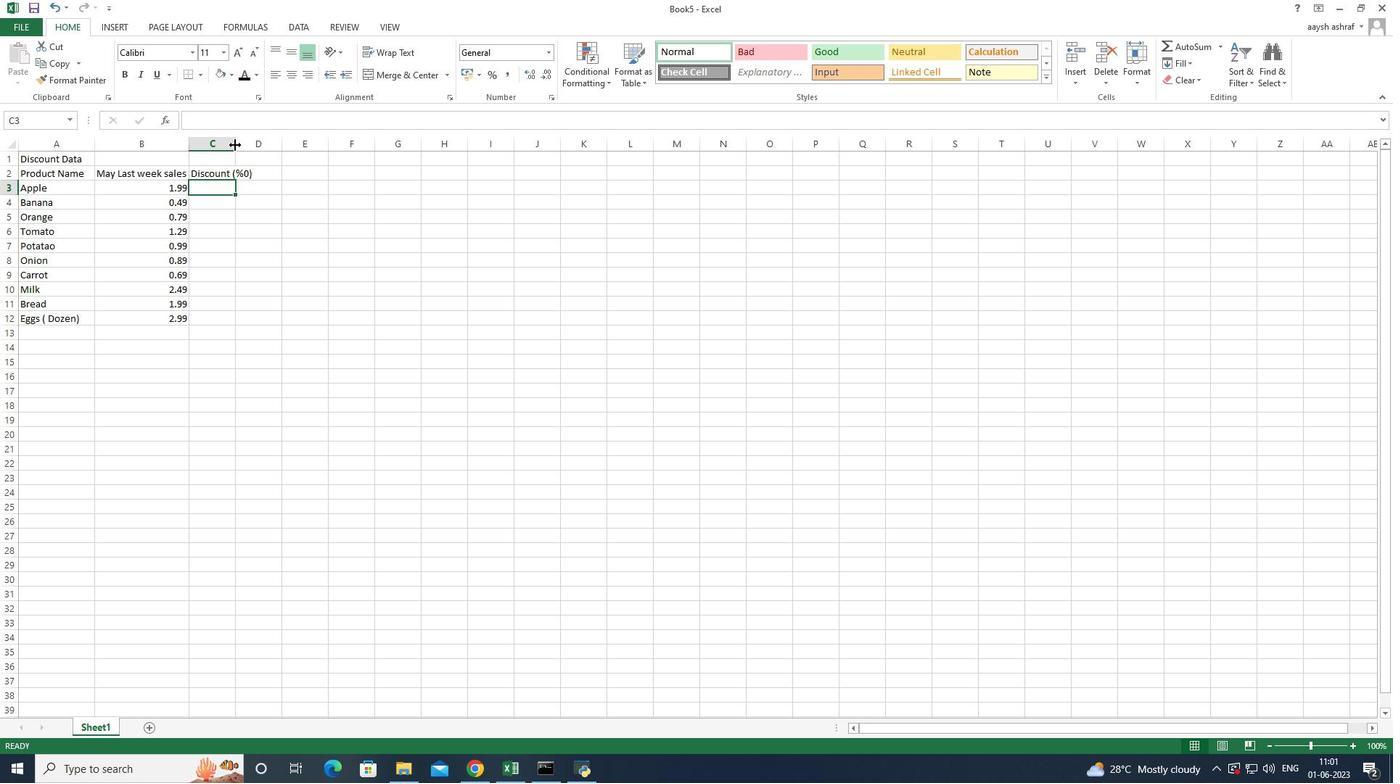 
Action: Mouse pressed left at (235, 143)
Screenshot: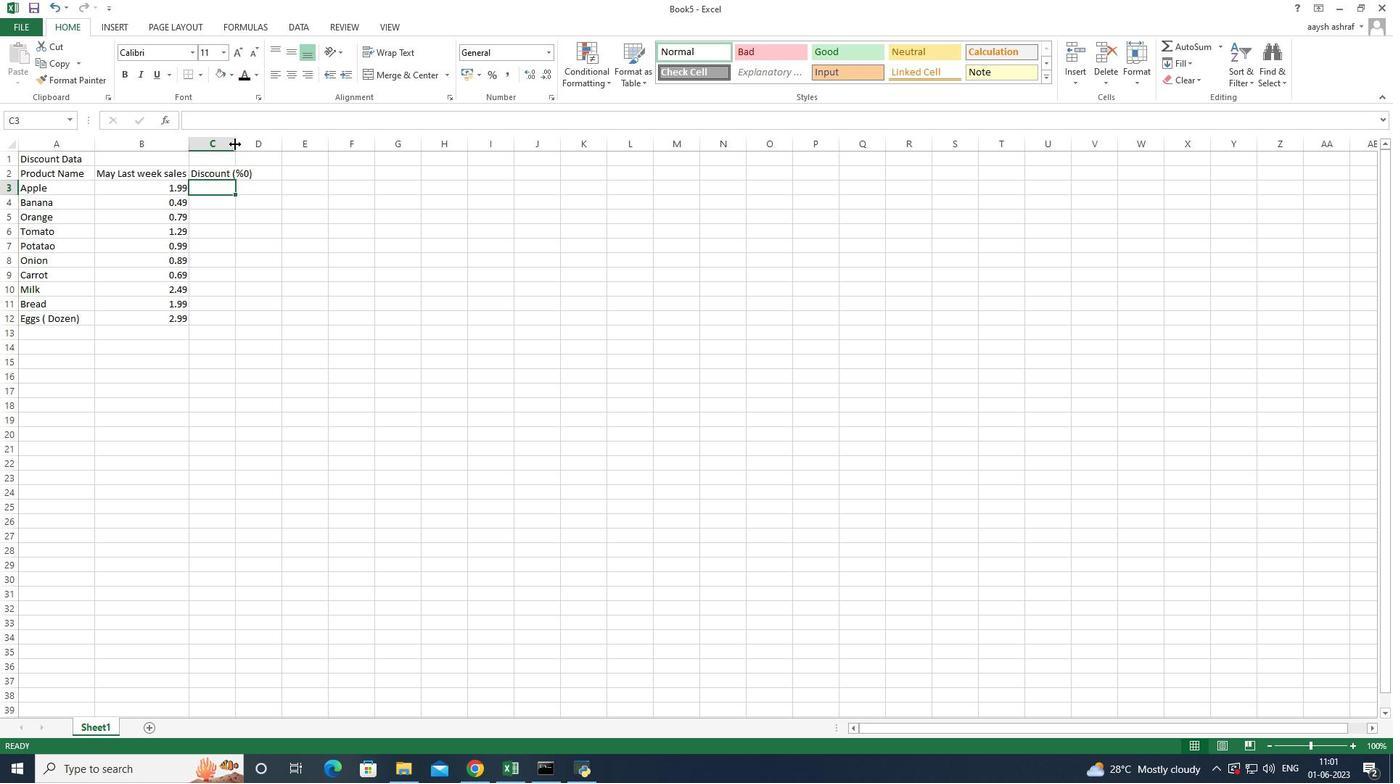 
Action: Mouse moved to (250, 173)
Screenshot: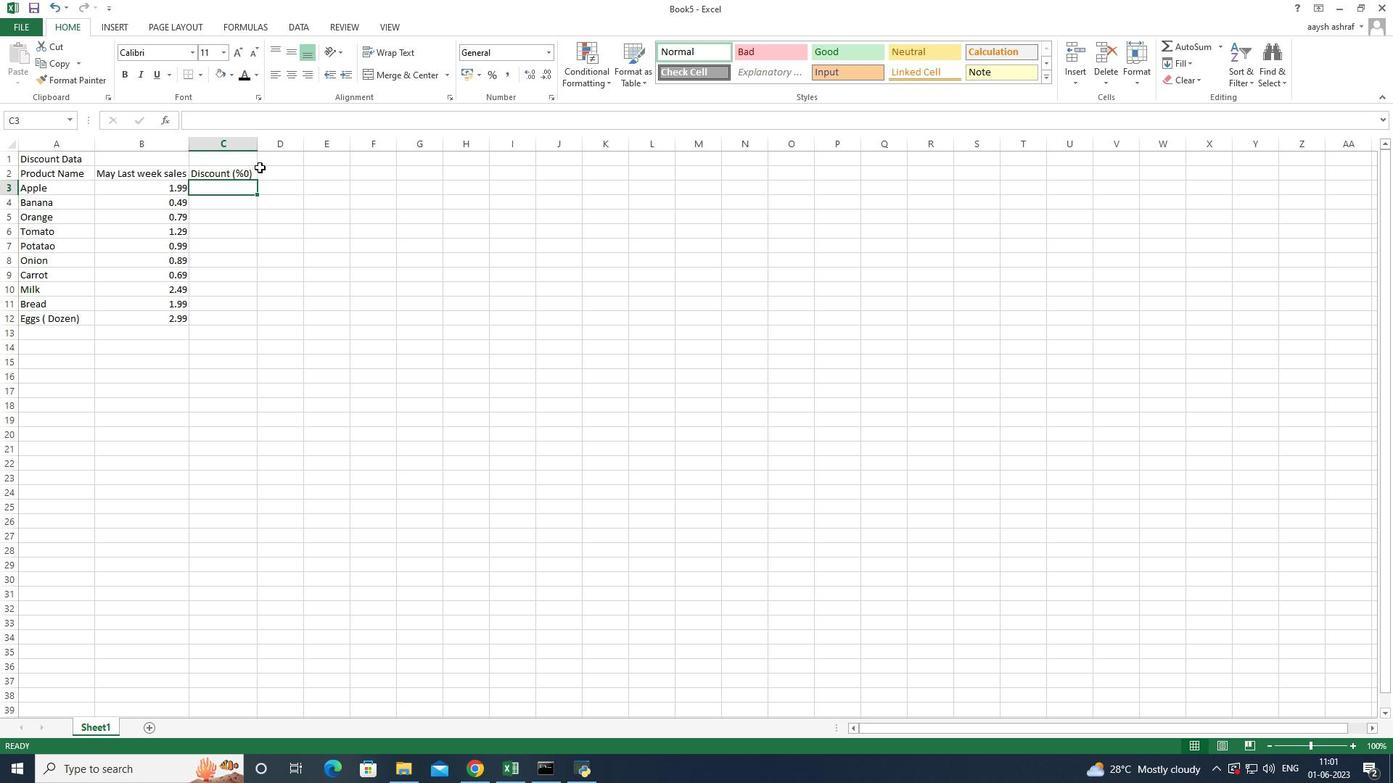 
Action: Mouse pressed left at (250, 173)
Screenshot: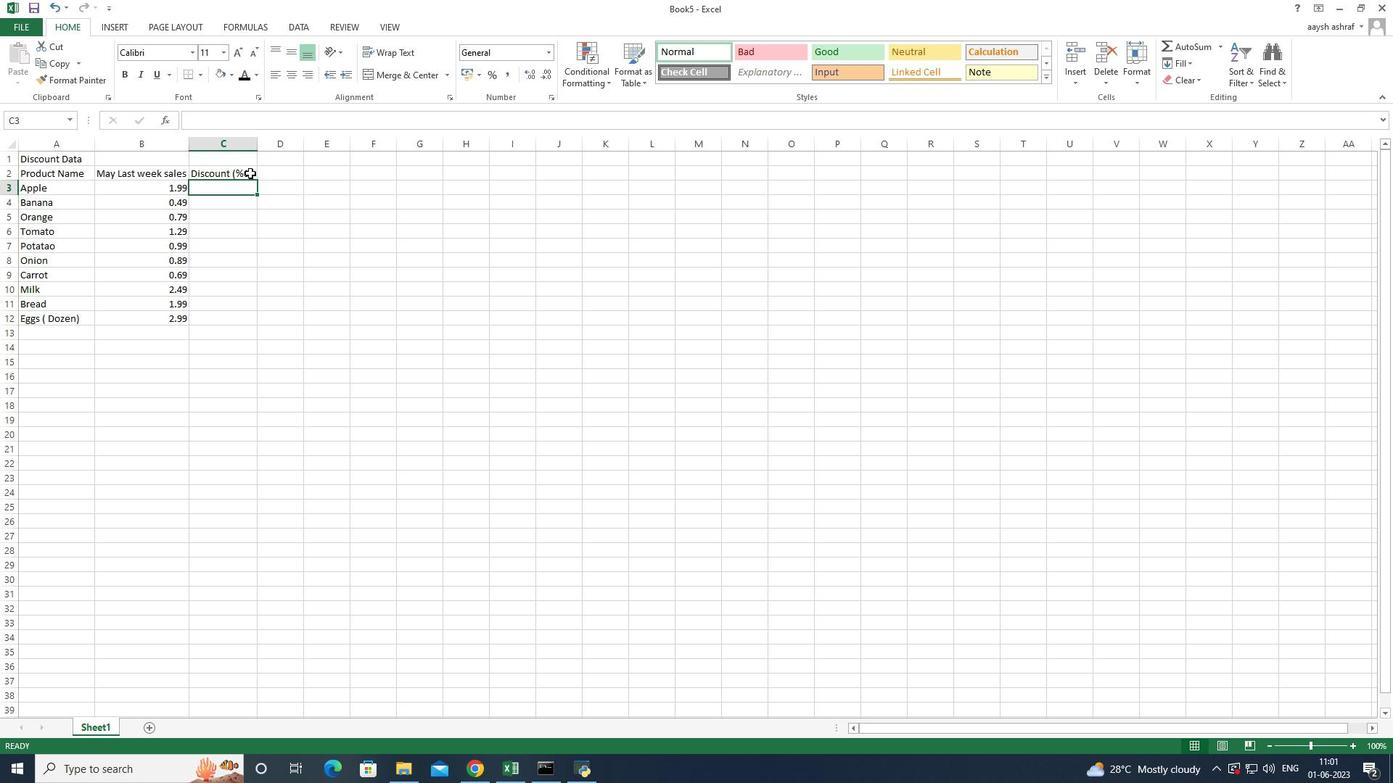 
Action: Mouse moved to (249, 174)
Screenshot: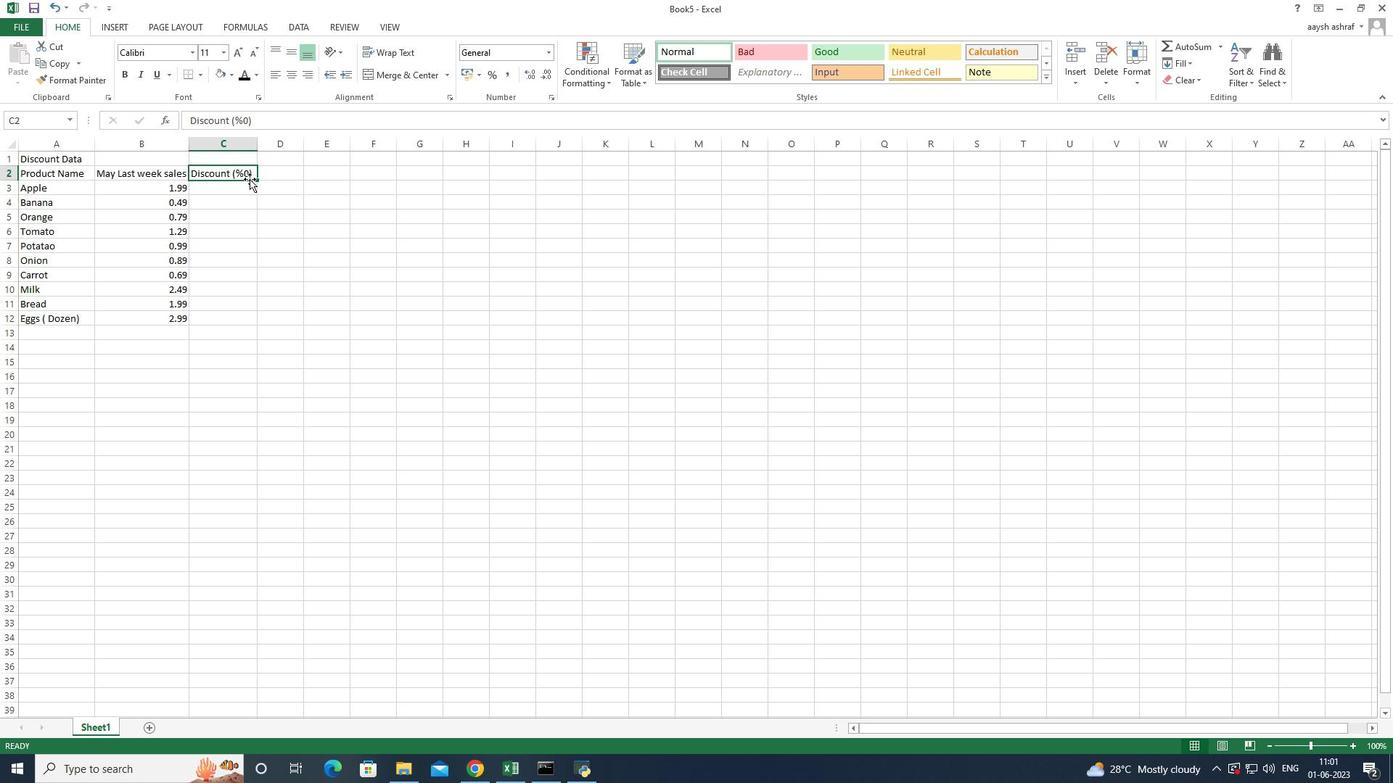 
Action: Mouse pressed left at (249, 174)
Screenshot: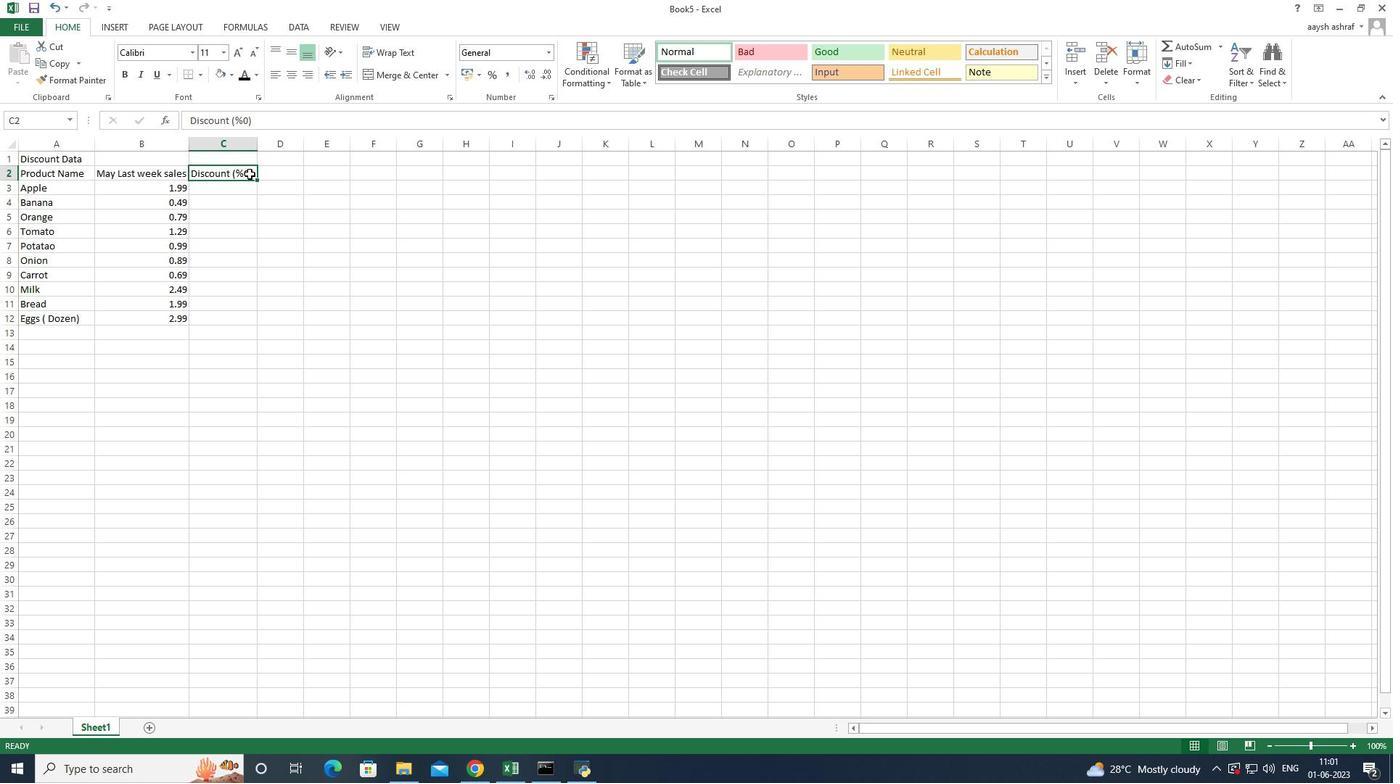 
Action: Mouse pressed left at (249, 174)
Screenshot: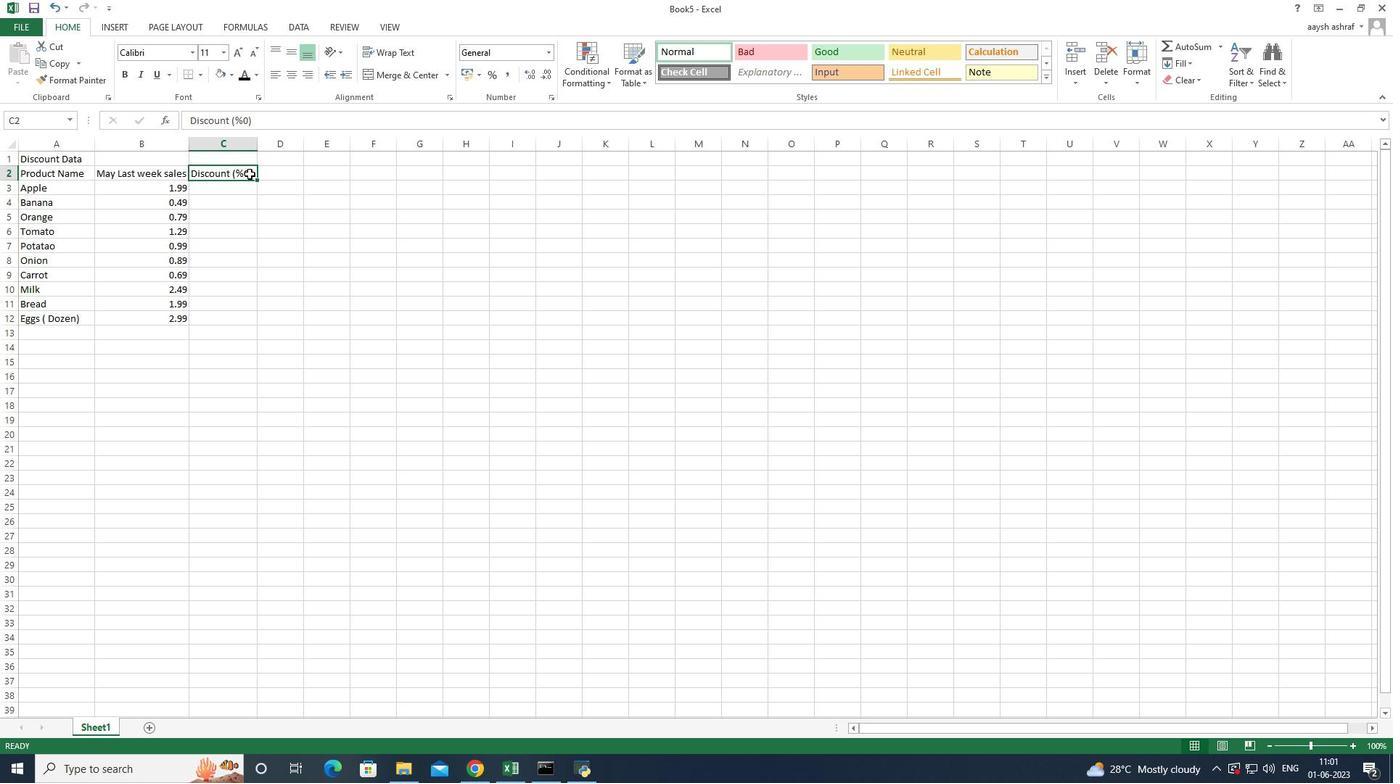 
Action: Mouse moved to (260, 180)
Screenshot: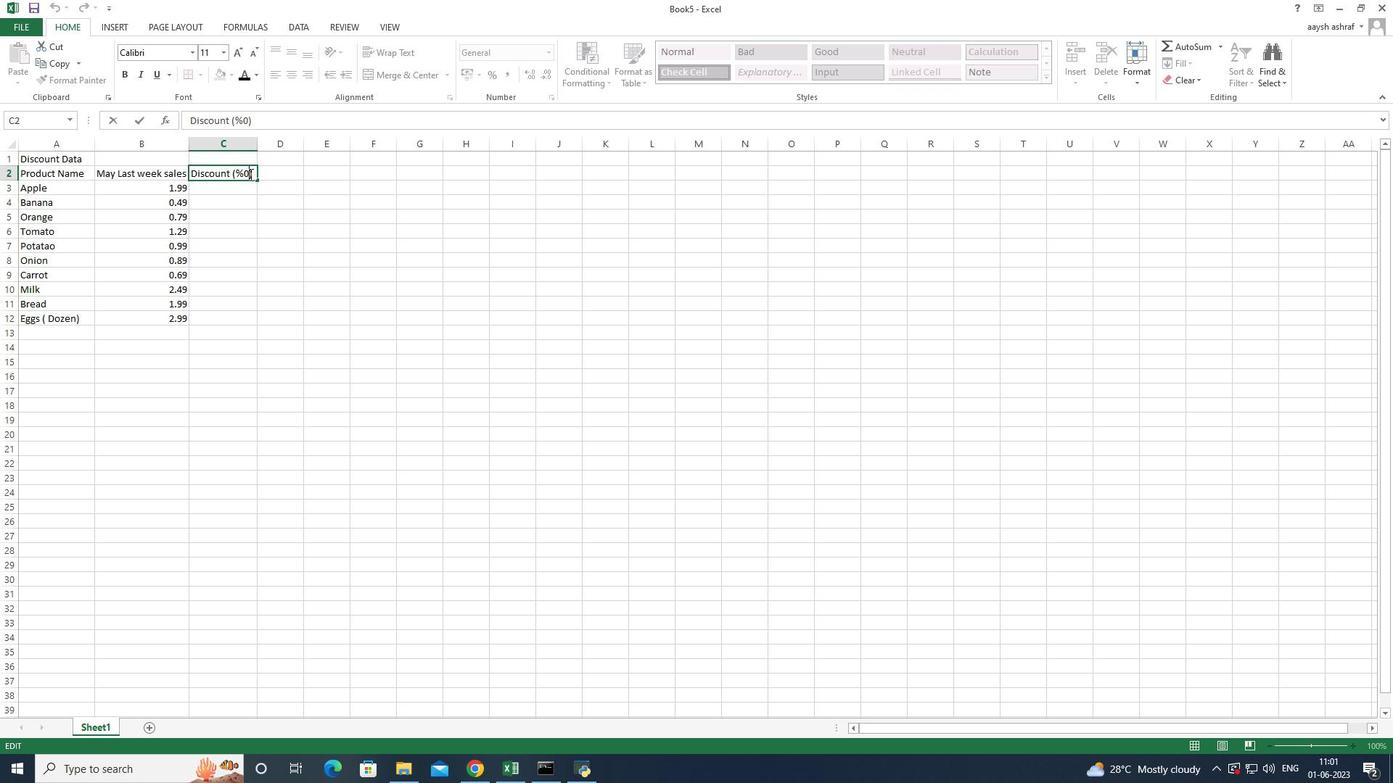 
Action: Key pressed <Key.backspace>
Screenshot: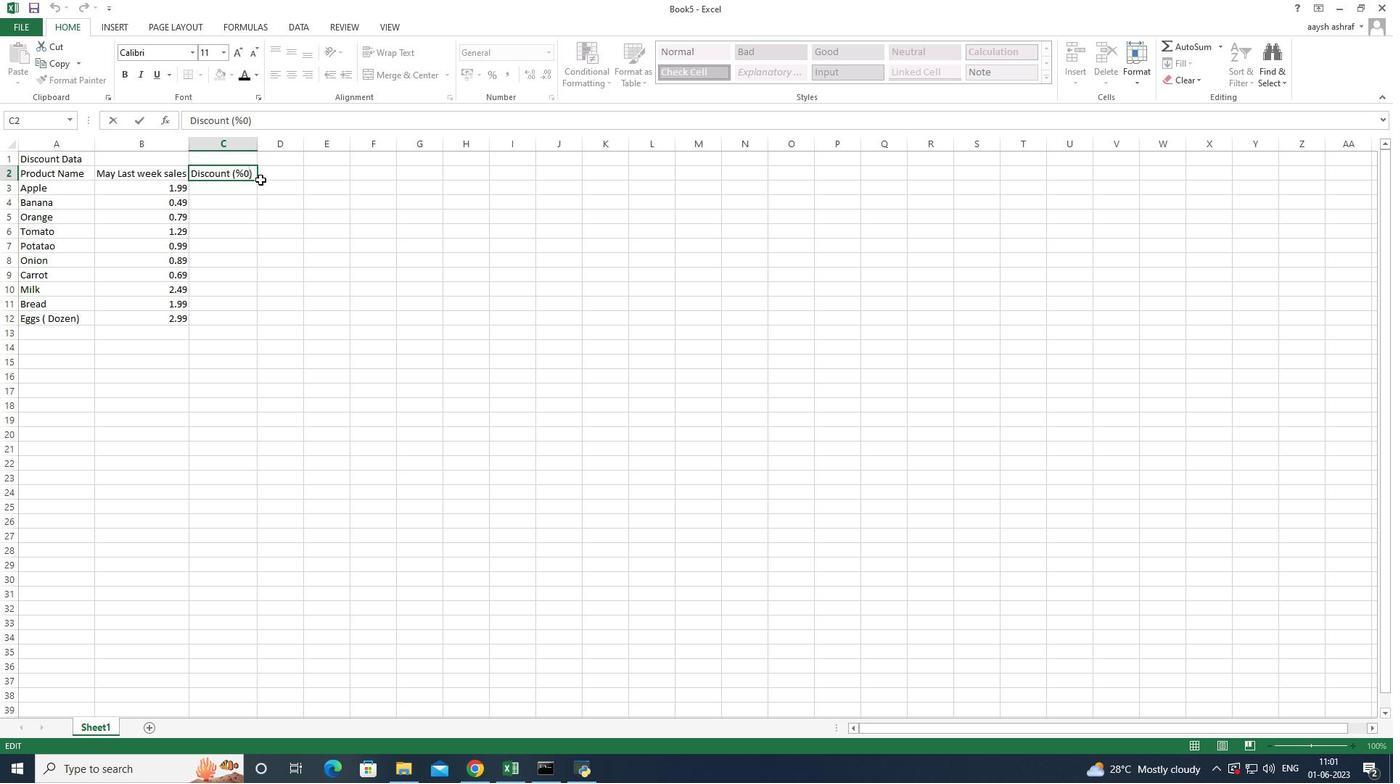 
Action: Mouse moved to (223, 198)
Screenshot: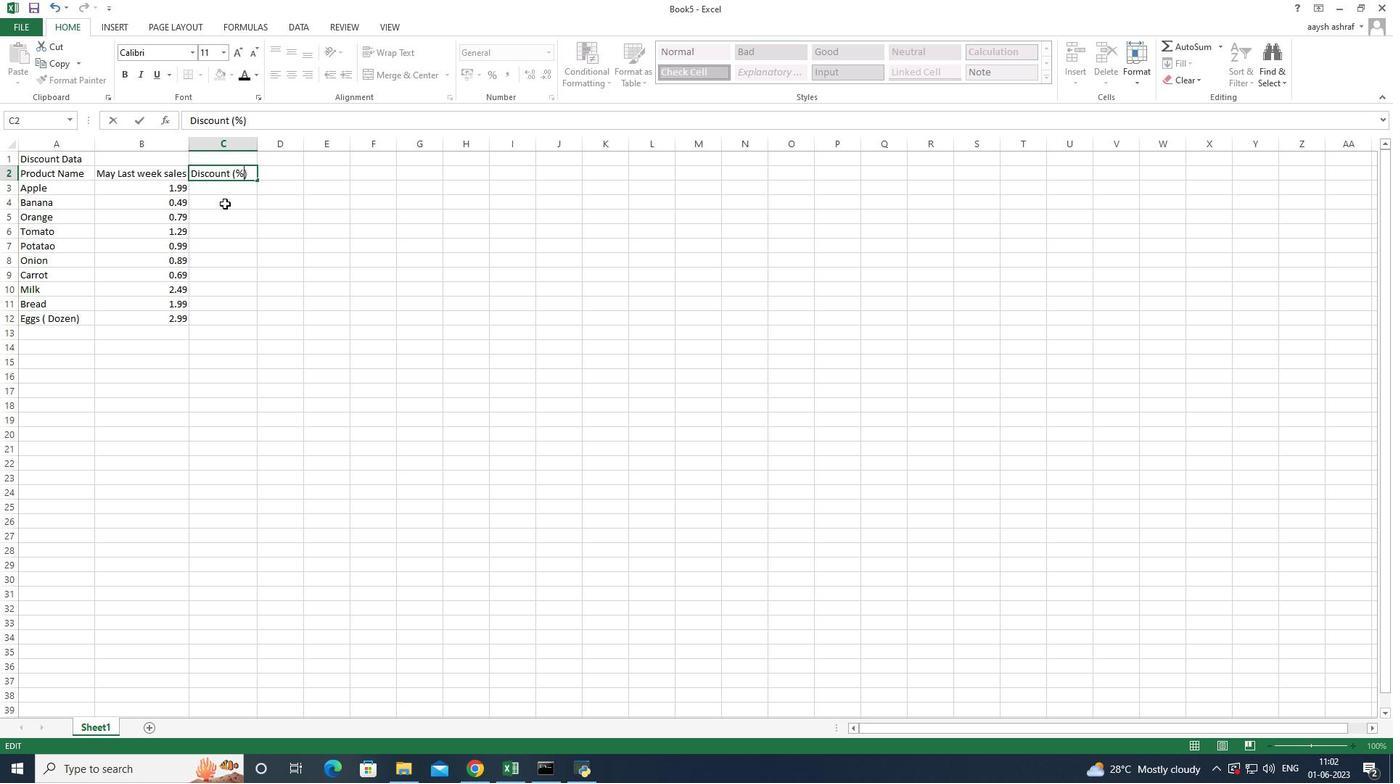 
Action: Mouse pressed left at (223, 198)
Screenshot: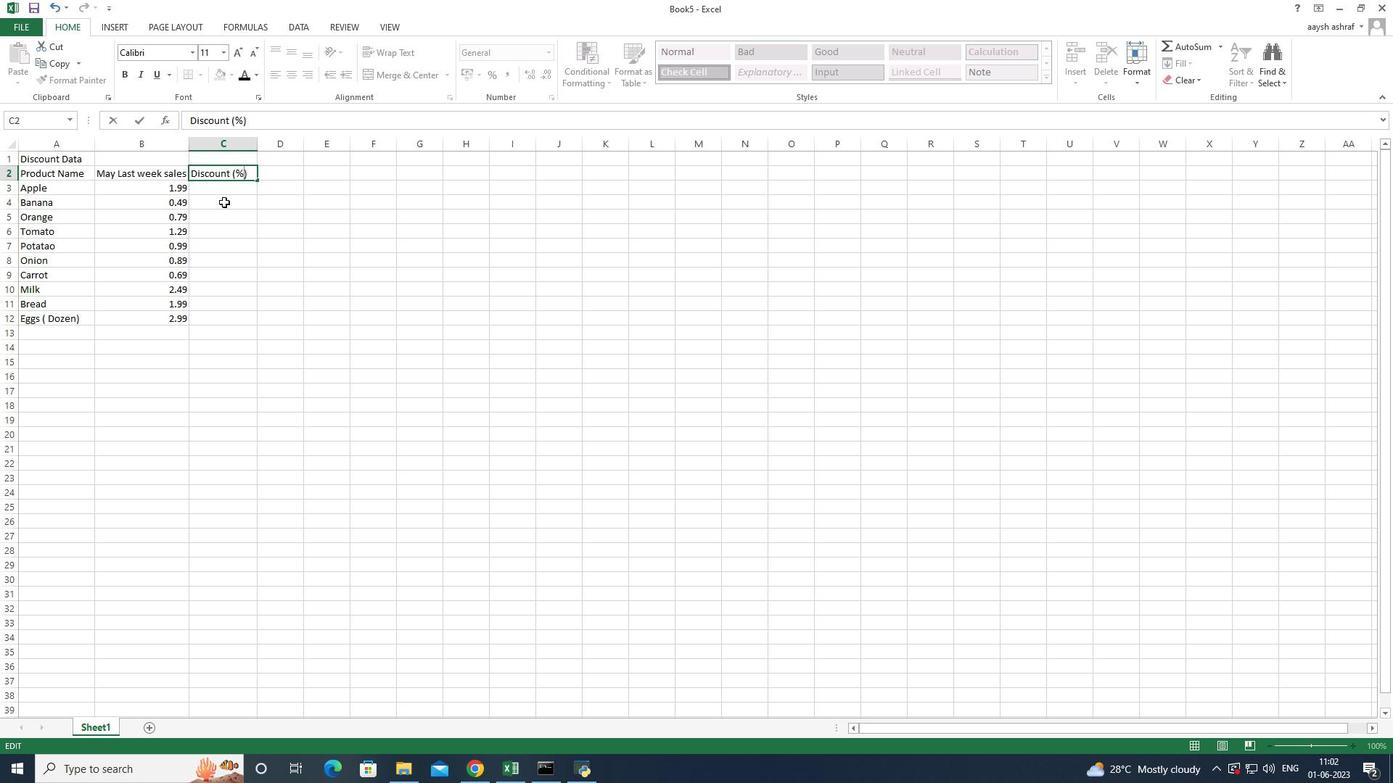 
Action: Mouse moved to (229, 189)
Screenshot: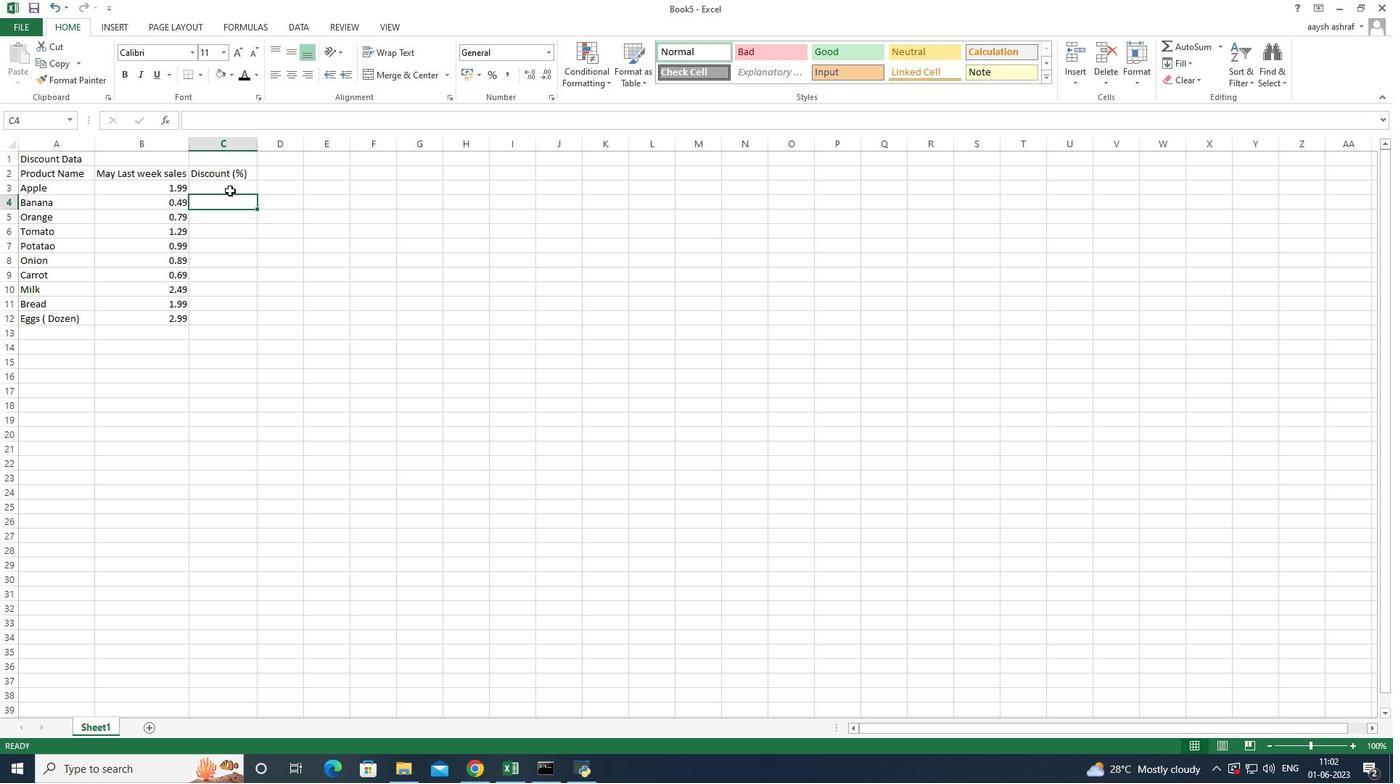 
Action: Mouse pressed left at (229, 189)
Screenshot: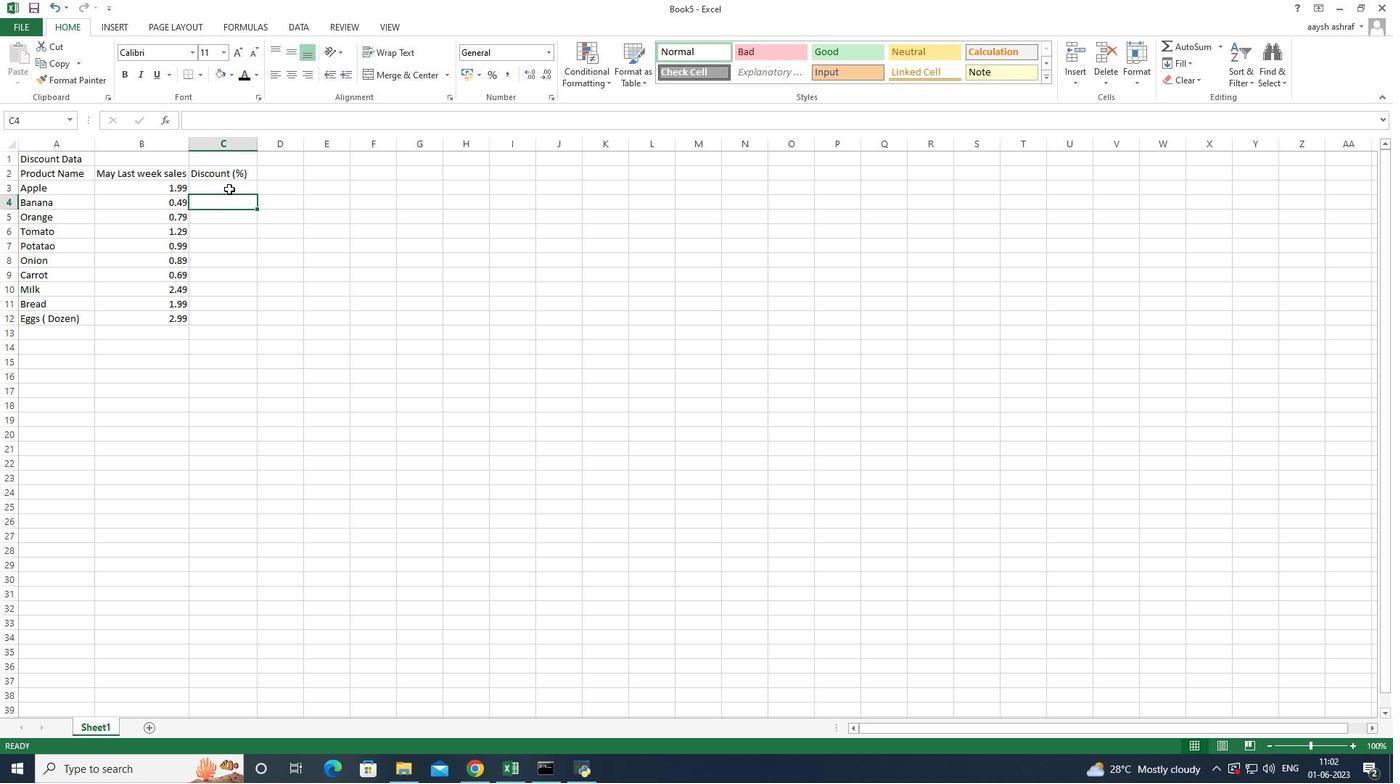 
Action: Mouse moved to (228, 189)
Screenshot: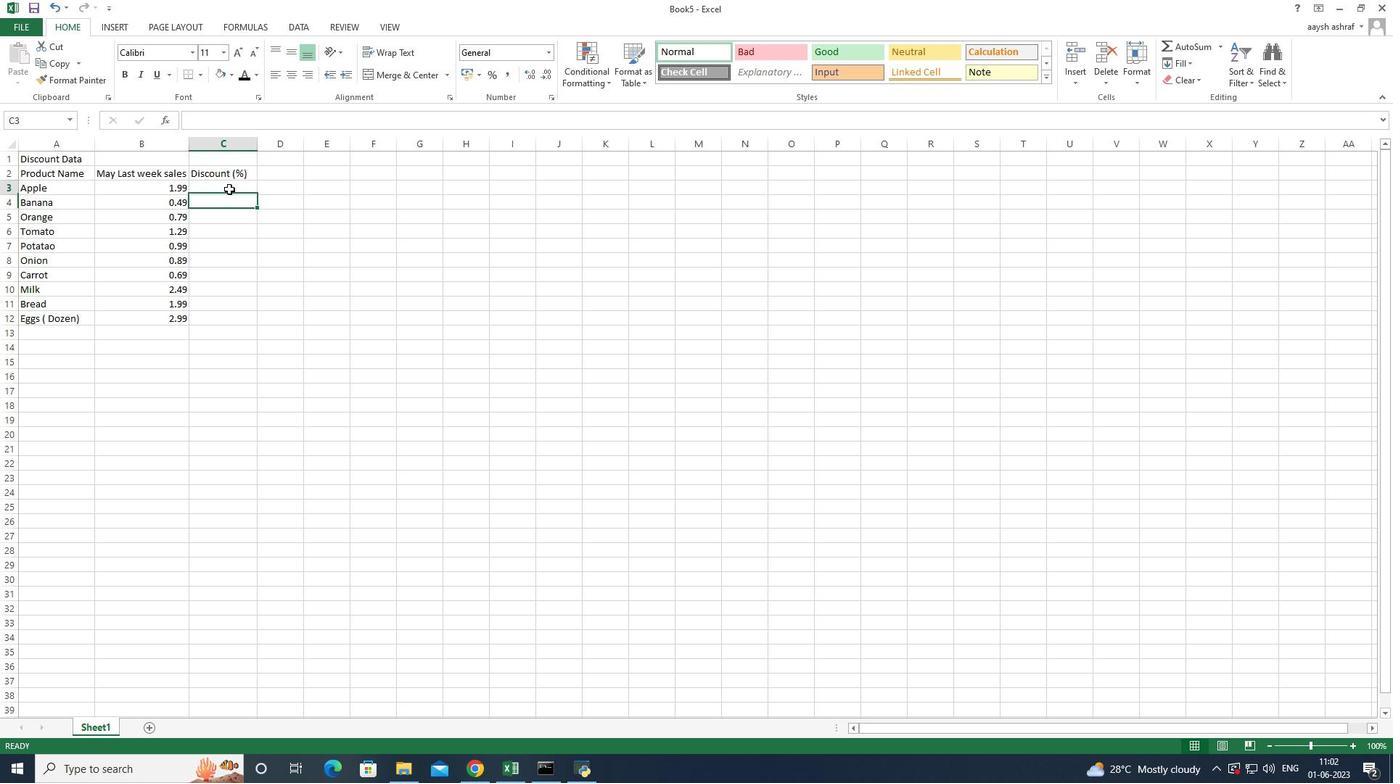 
Action: Mouse pressed left at (228, 189)
Screenshot: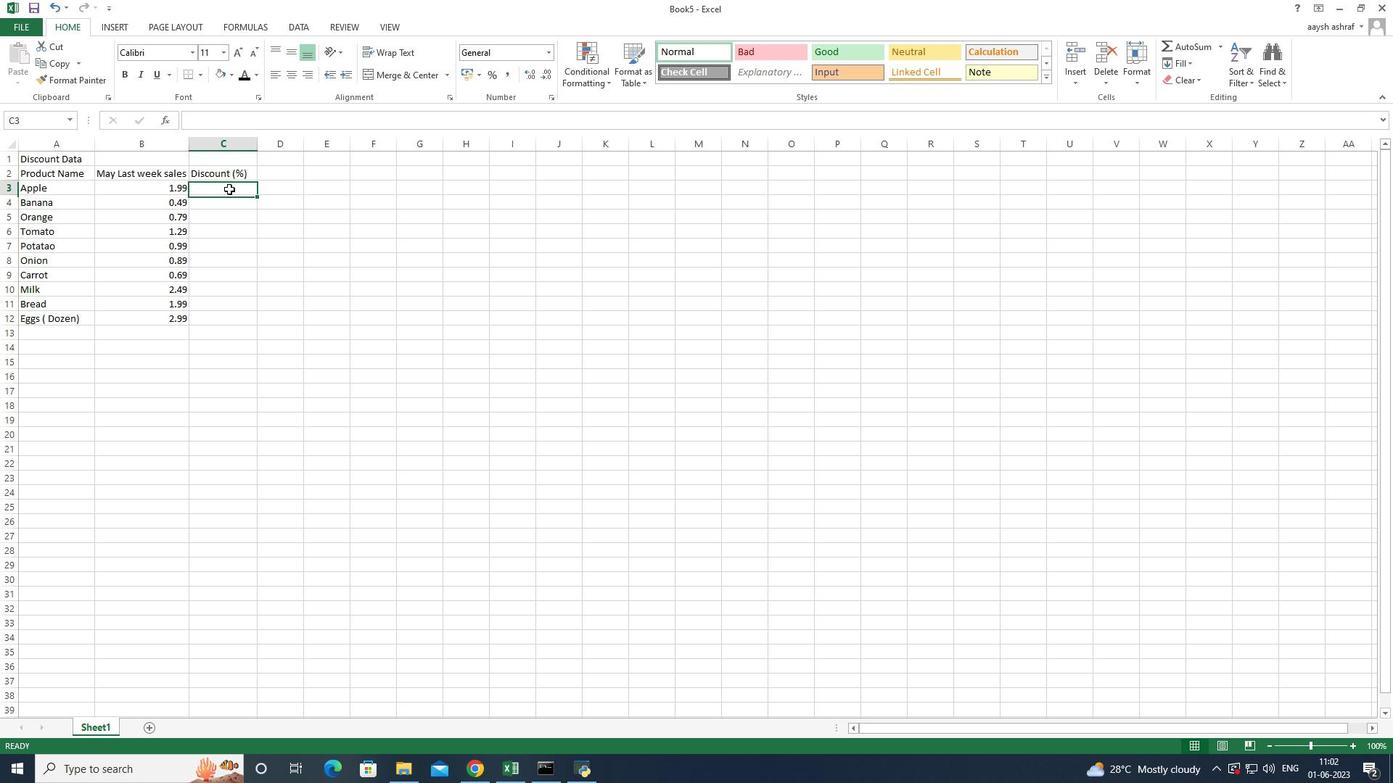 
Action: Key pressed 10<Key.enter>20<Key.enter>15<Key.enter>5<Key.enter>12<Key.enter>8<Key.enter>25<Key.enter>10<Key.enter>15<Key.enter>20<Key.enter>
Screenshot: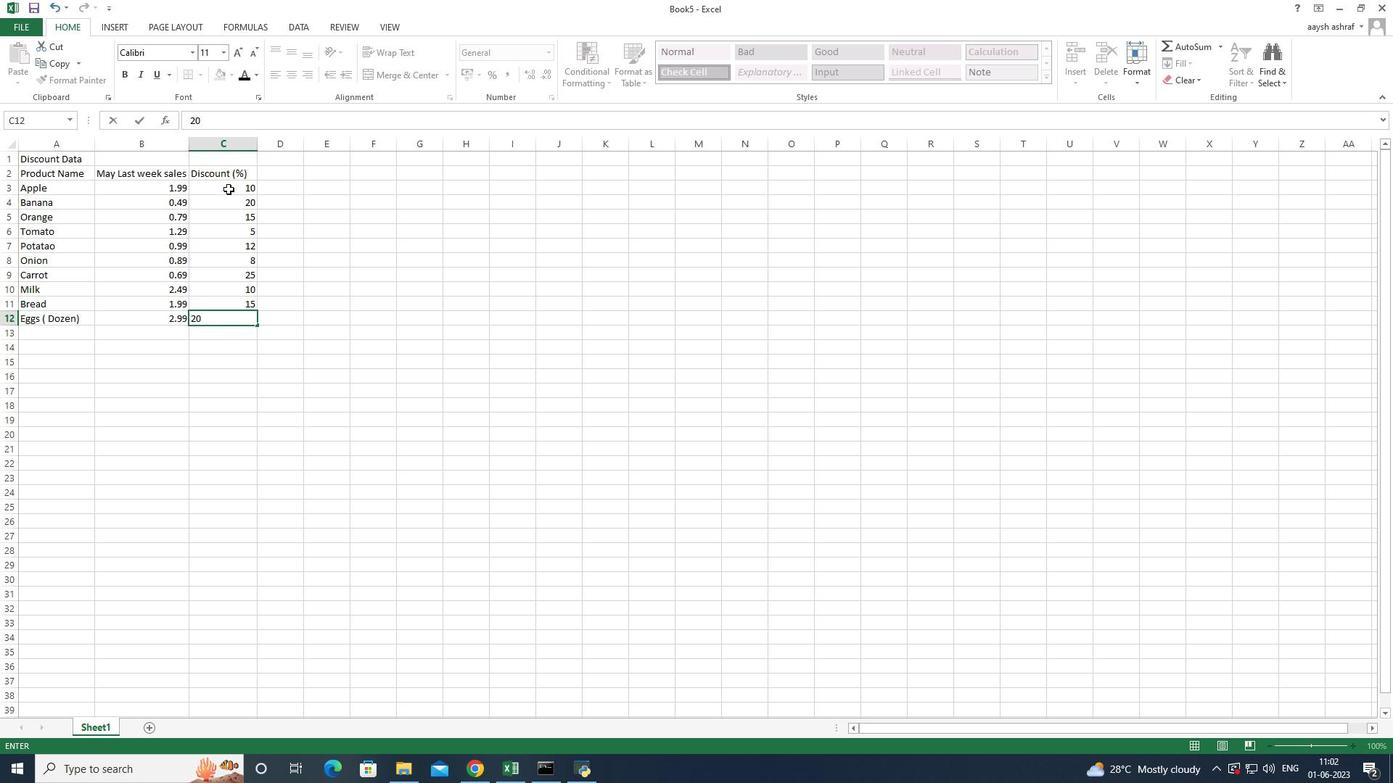 
Action: Mouse moved to (58, 160)
Screenshot: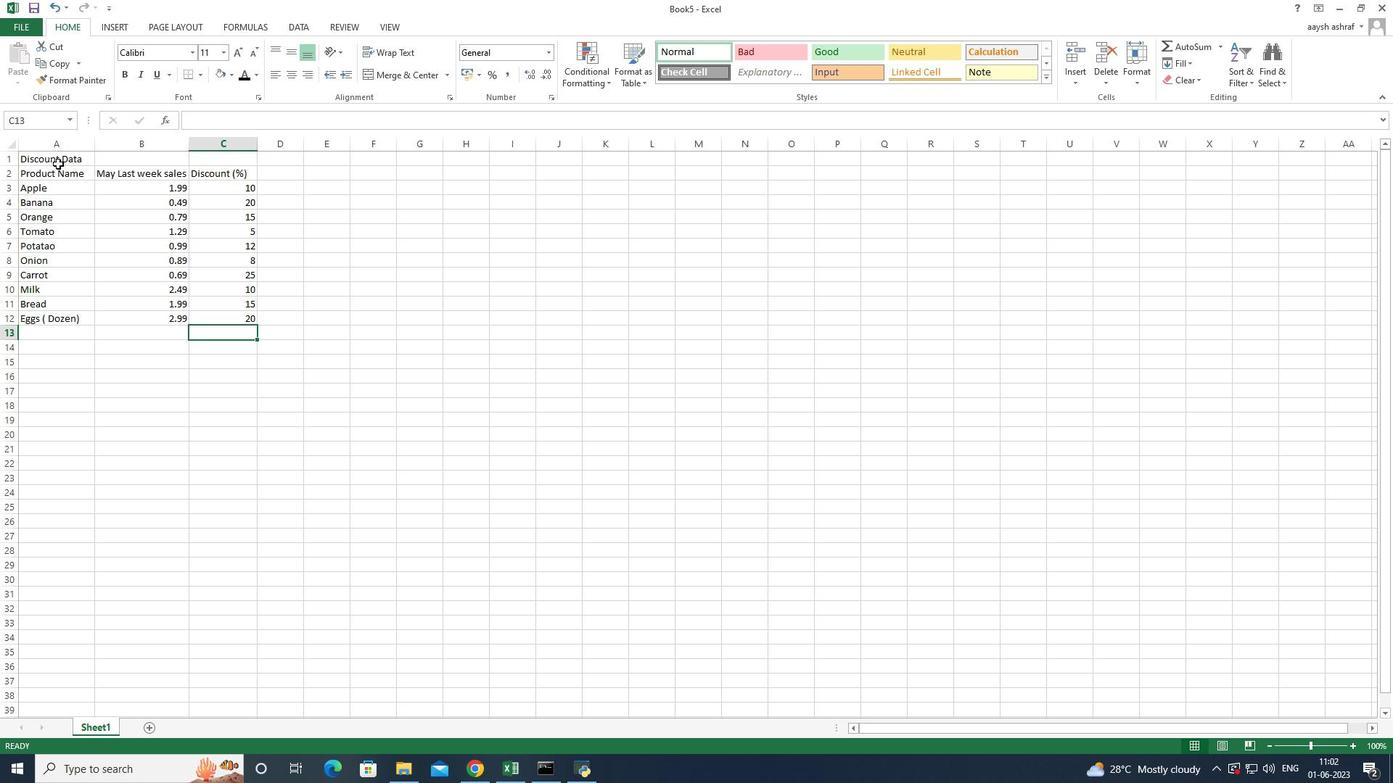
Action: Mouse pressed left at (58, 160)
Screenshot: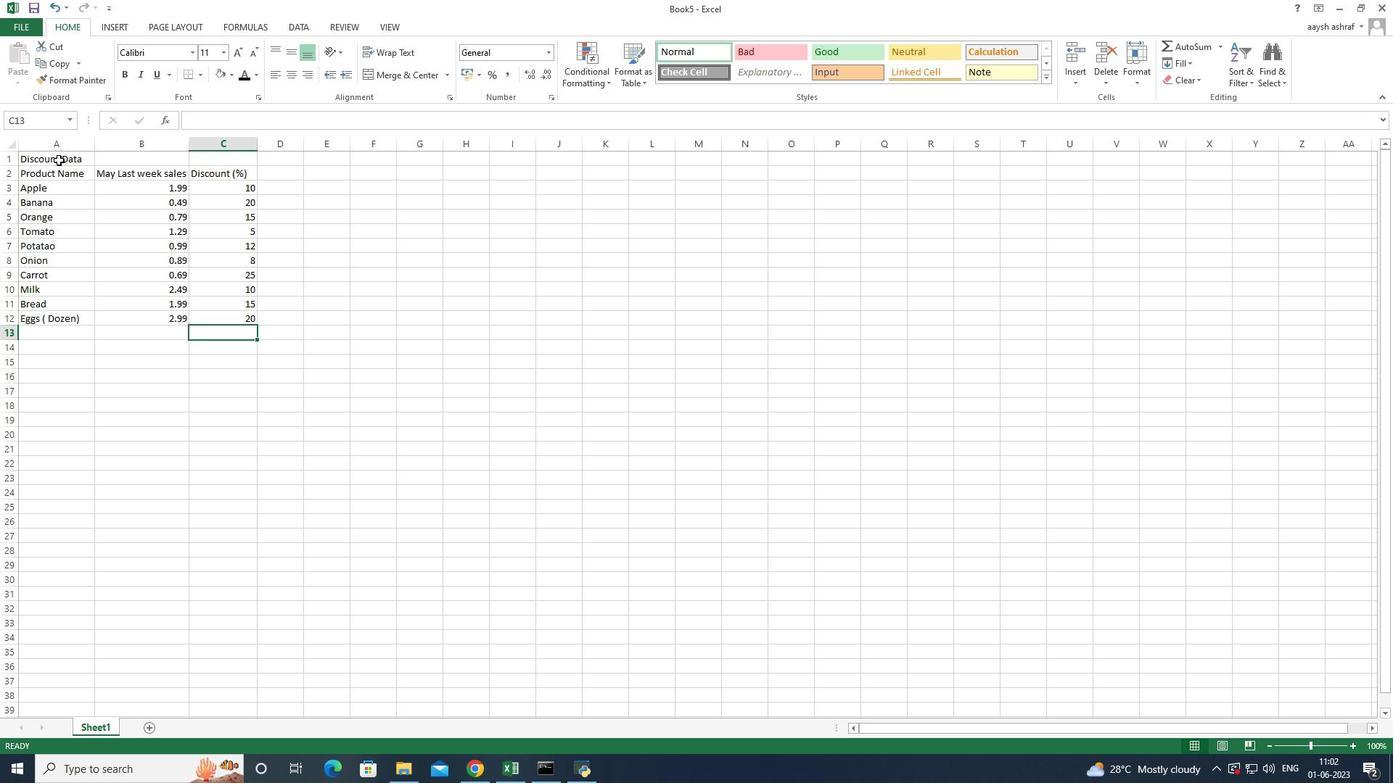 
Action: Key pressed <Key.shift_r><Key.shift_r><Key.right><Key.right>
Screenshot: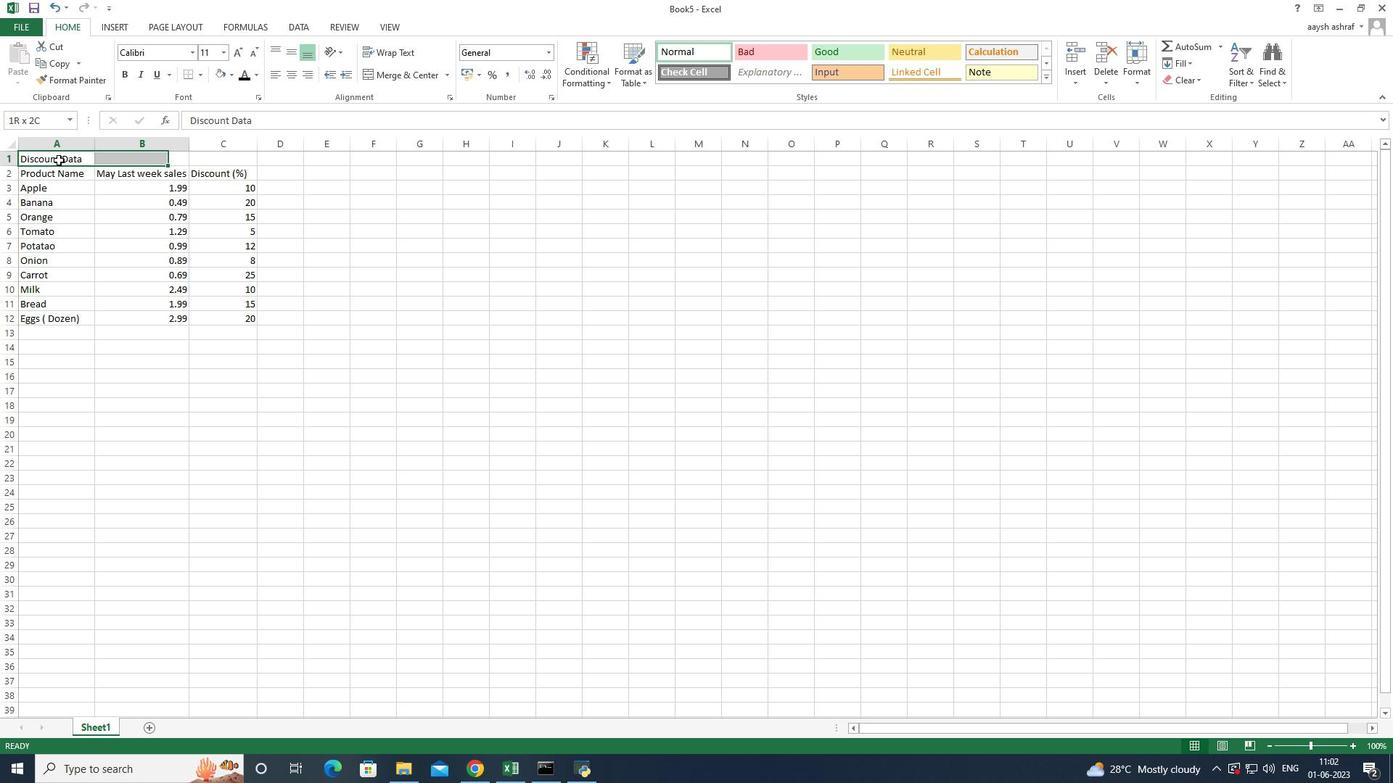 
Action: Mouse moved to (373, 72)
Screenshot: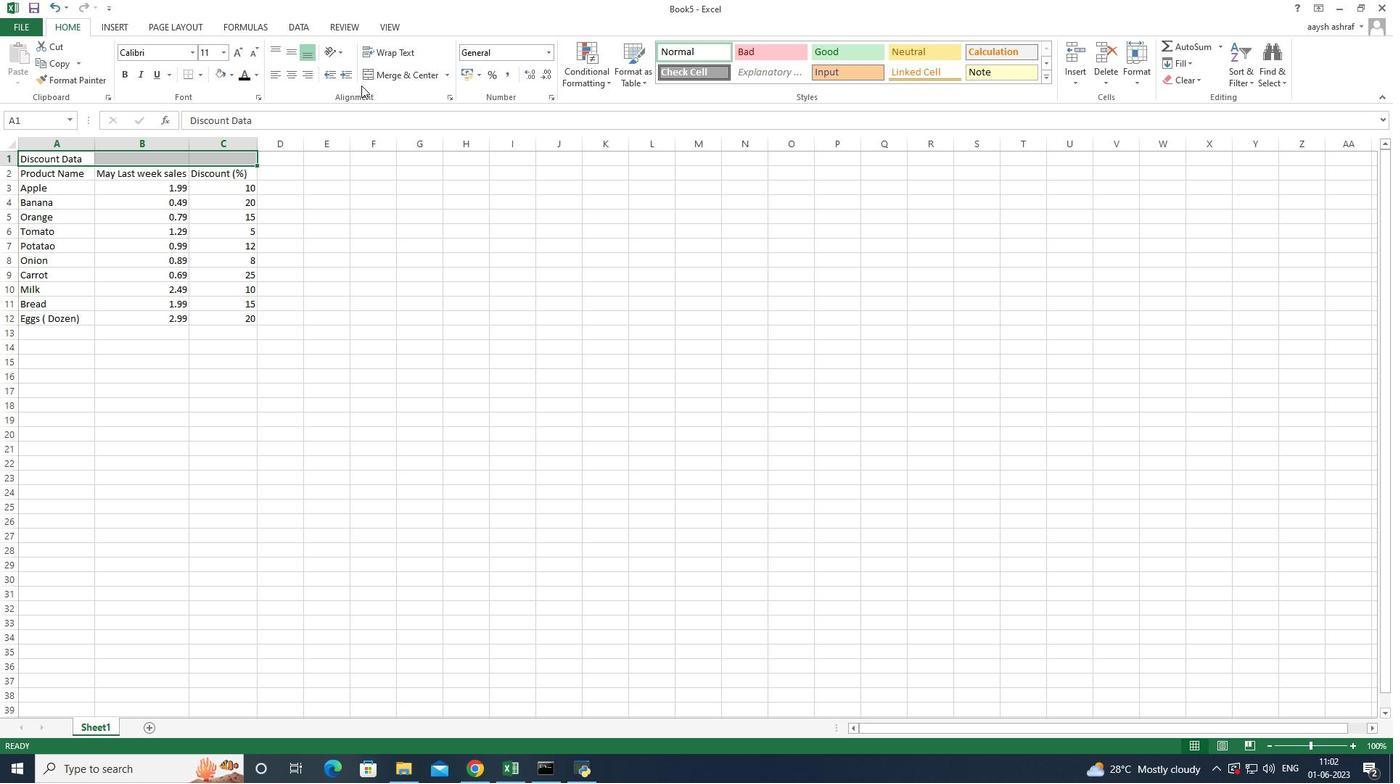 
Action: Mouse pressed left at (373, 72)
Screenshot: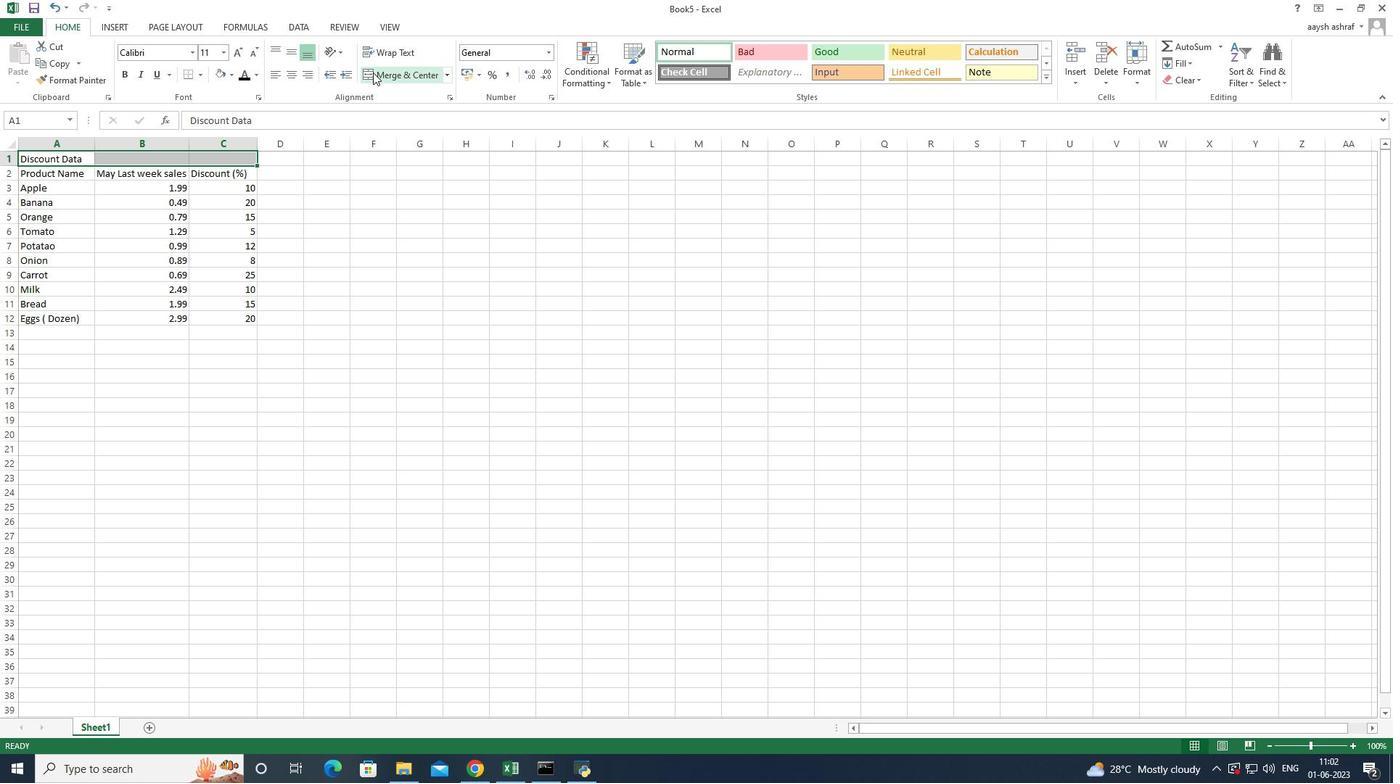 
Action: Mouse moved to (137, 371)
Screenshot: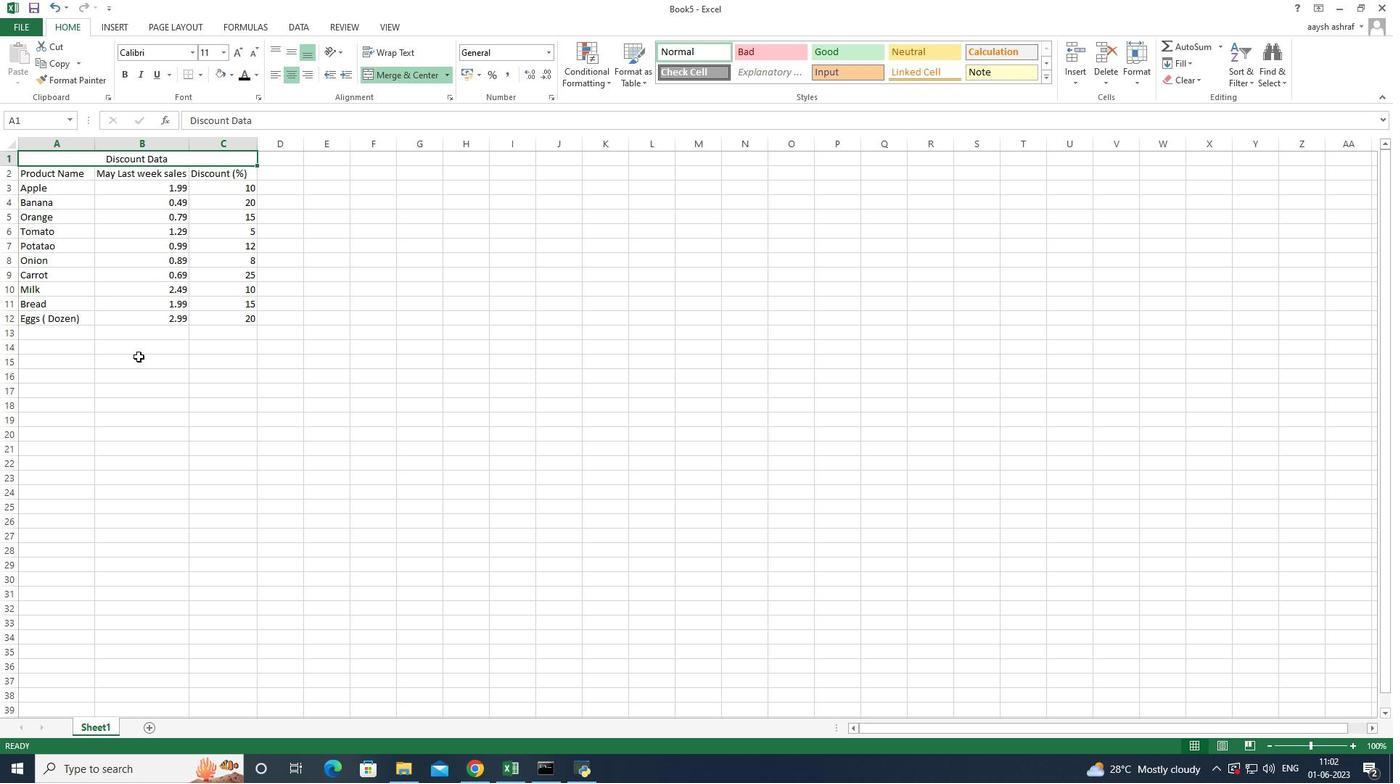 
Action: Mouse pressed left at (137, 371)
Screenshot: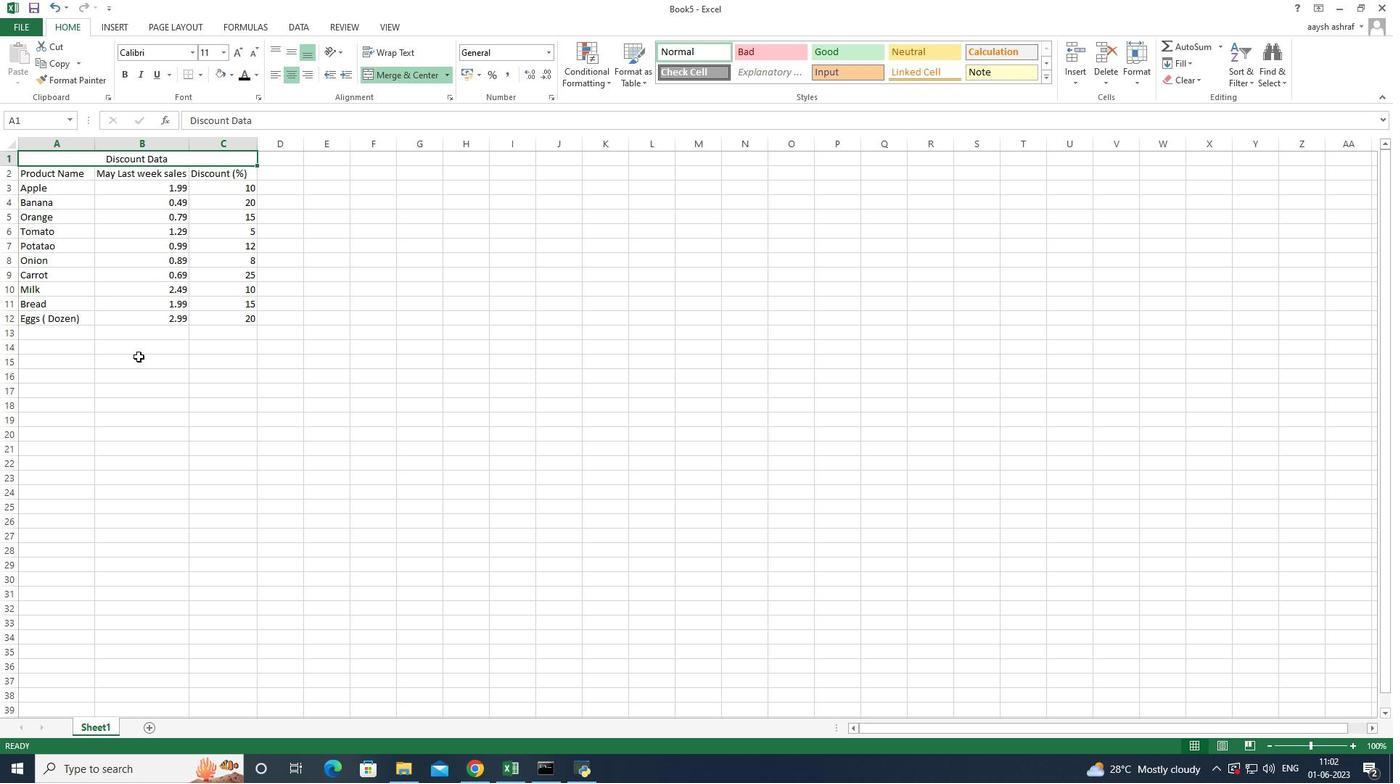 
Action: Mouse moved to (59, 175)
Screenshot: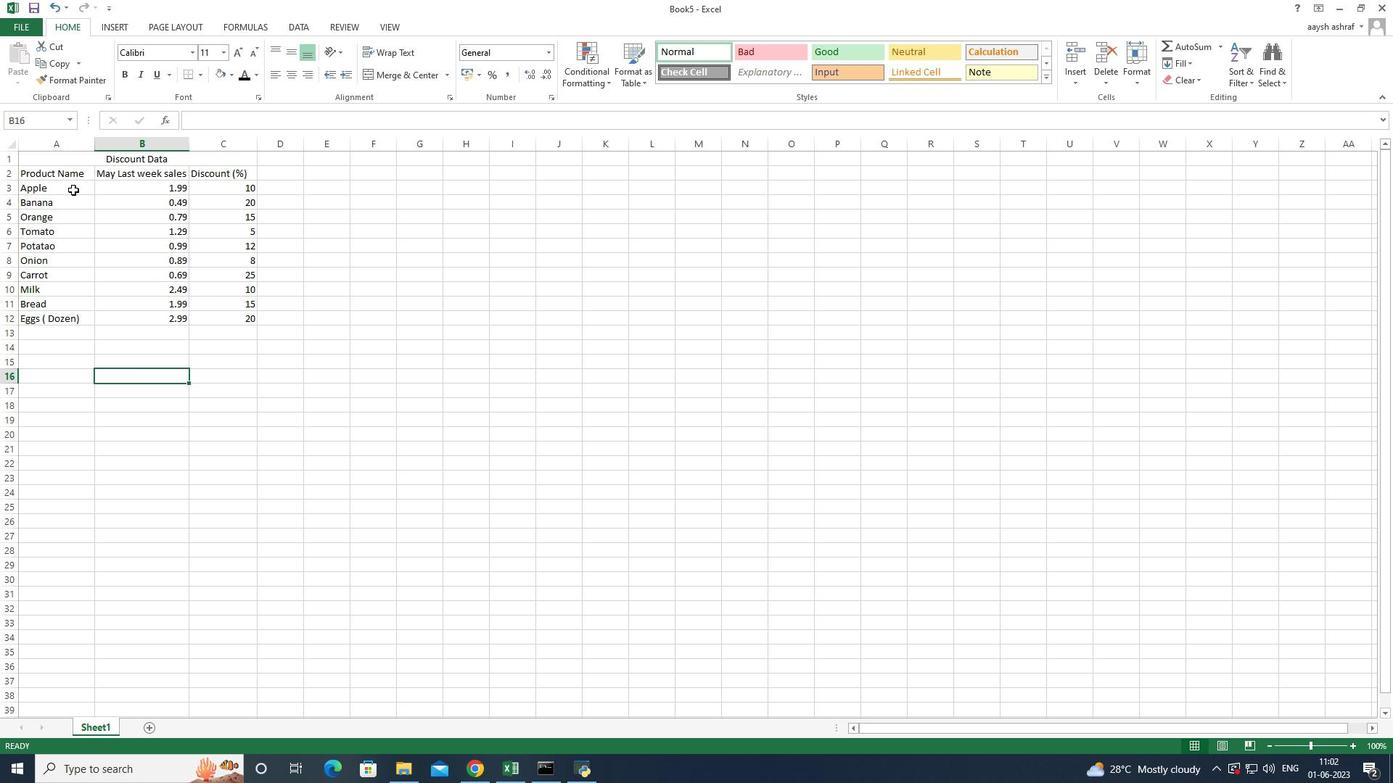 
Action: Mouse pressed left at (59, 175)
Screenshot: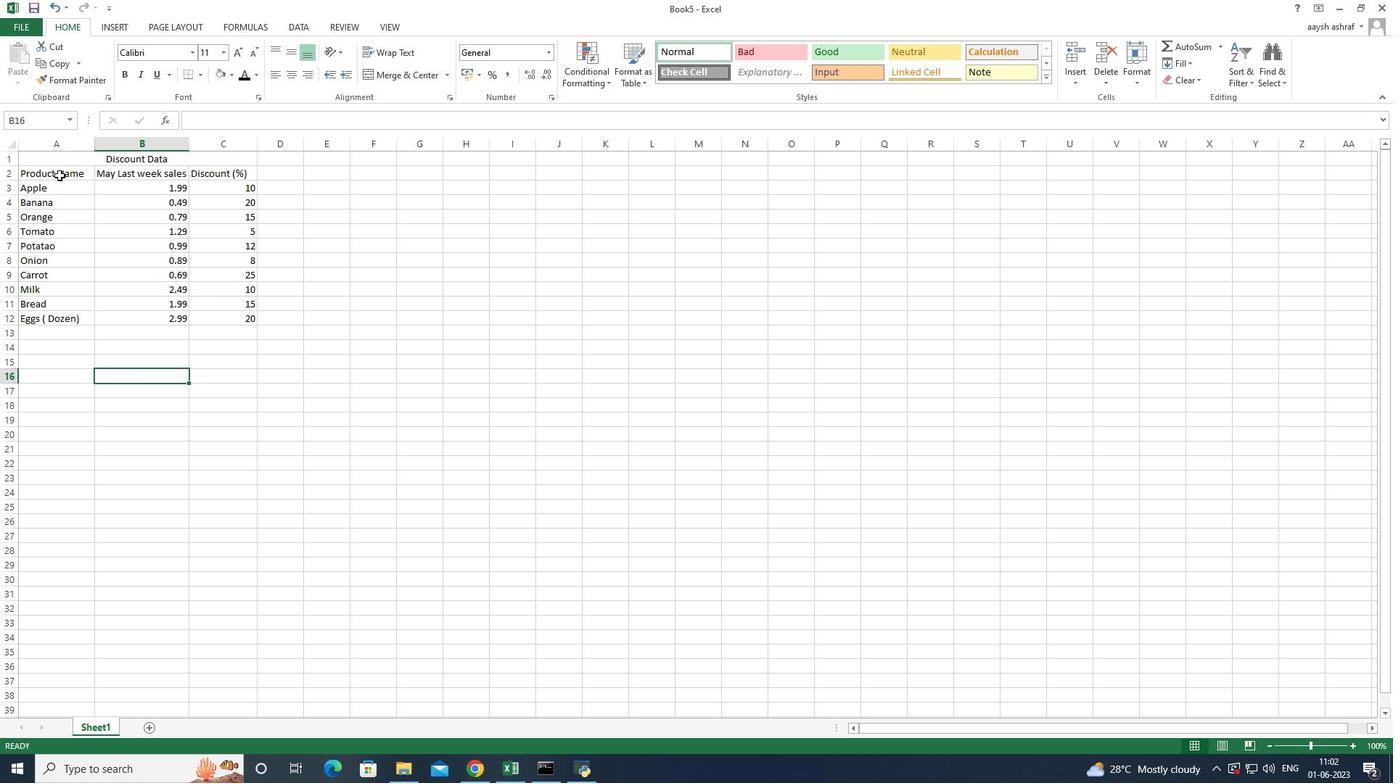 
Action: Mouse moved to (30, 28)
Screenshot: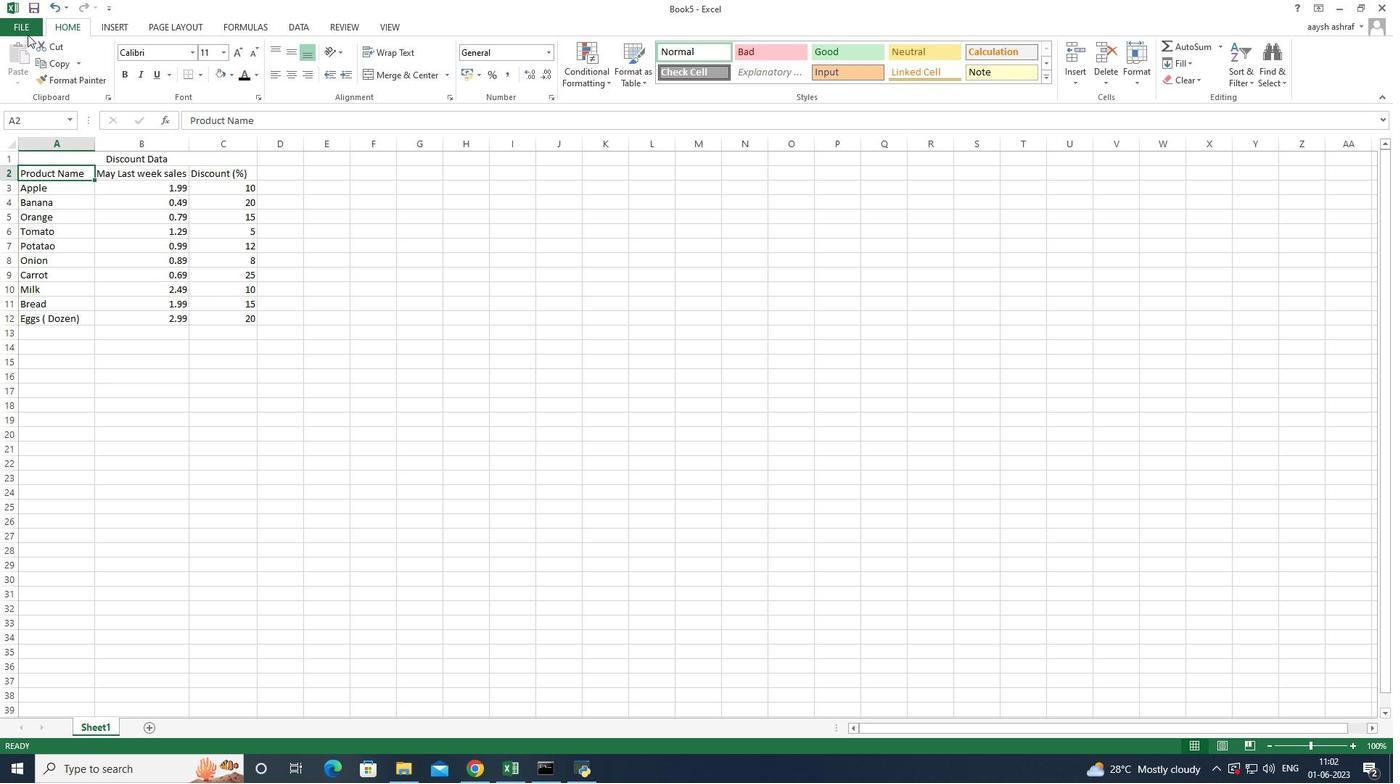 
Action: Mouse pressed left at (30, 28)
Screenshot: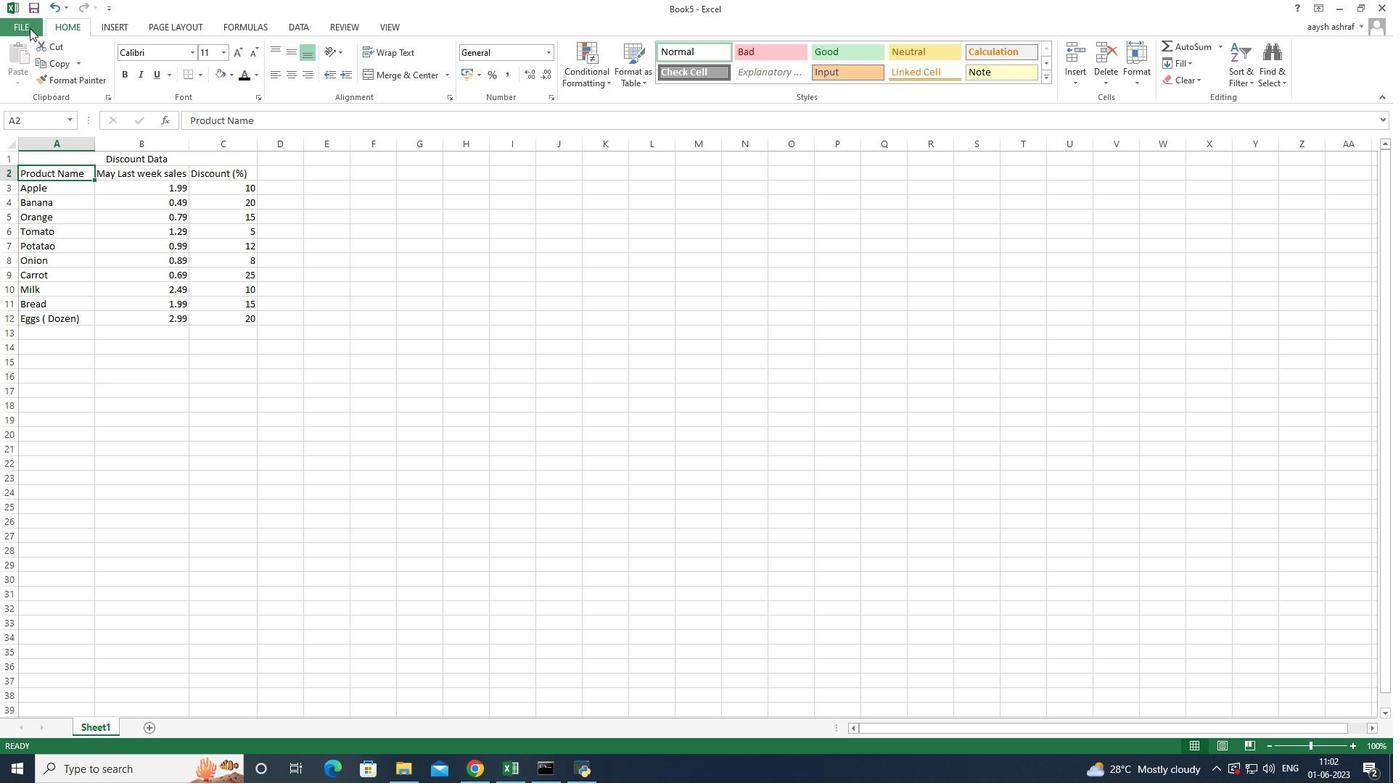 
Action: Mouse moved to (31, 175)
Screenshot: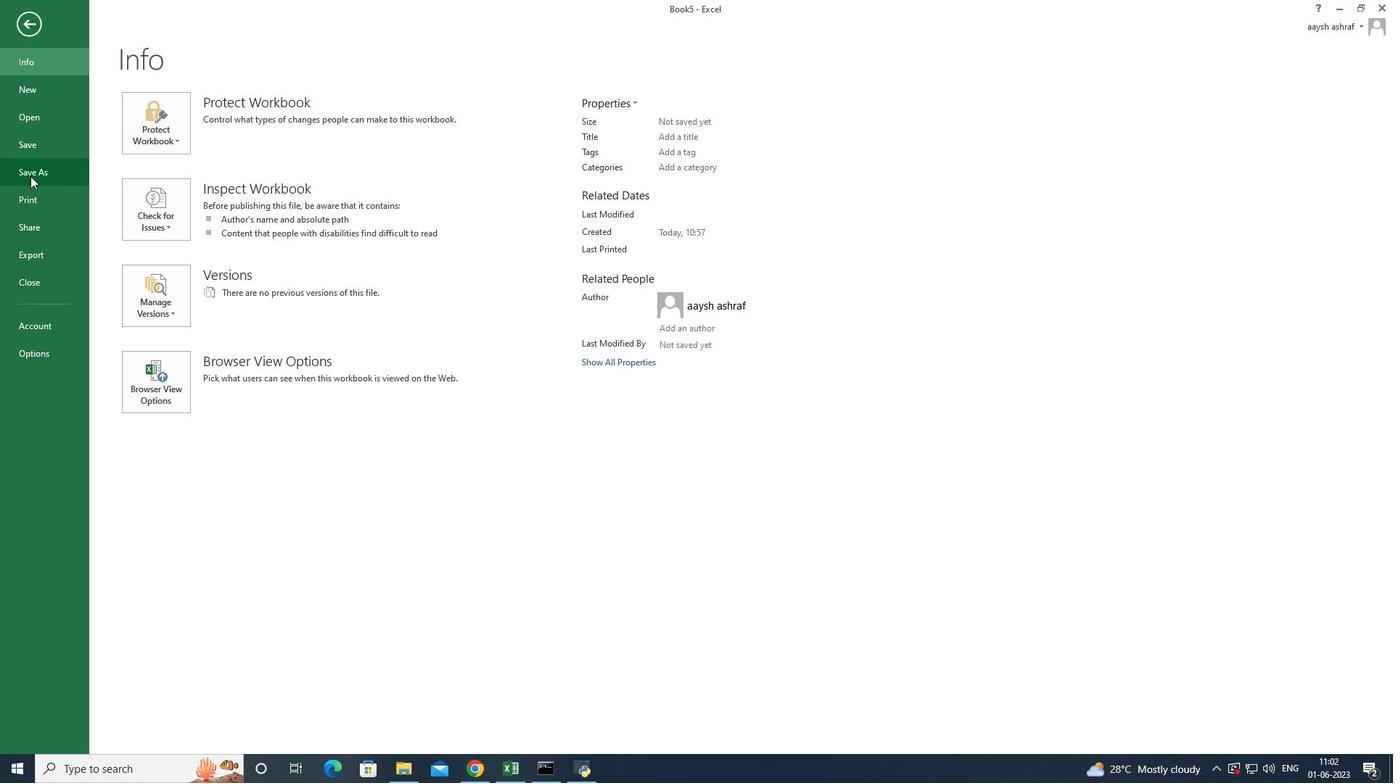 
Action: Mouse pressed left at (31, 175)
Screenshot: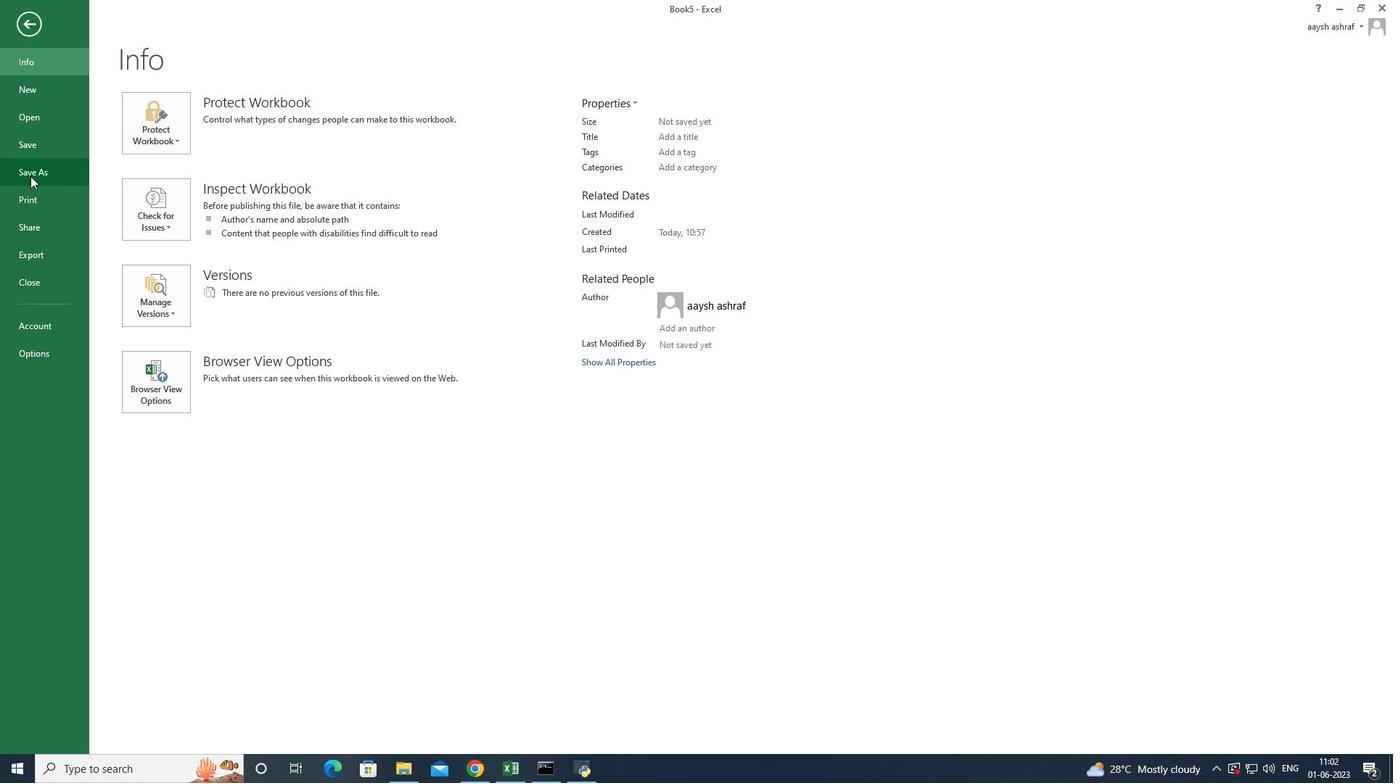 
Action: Mouse moved to (373, 156)
Screenshot: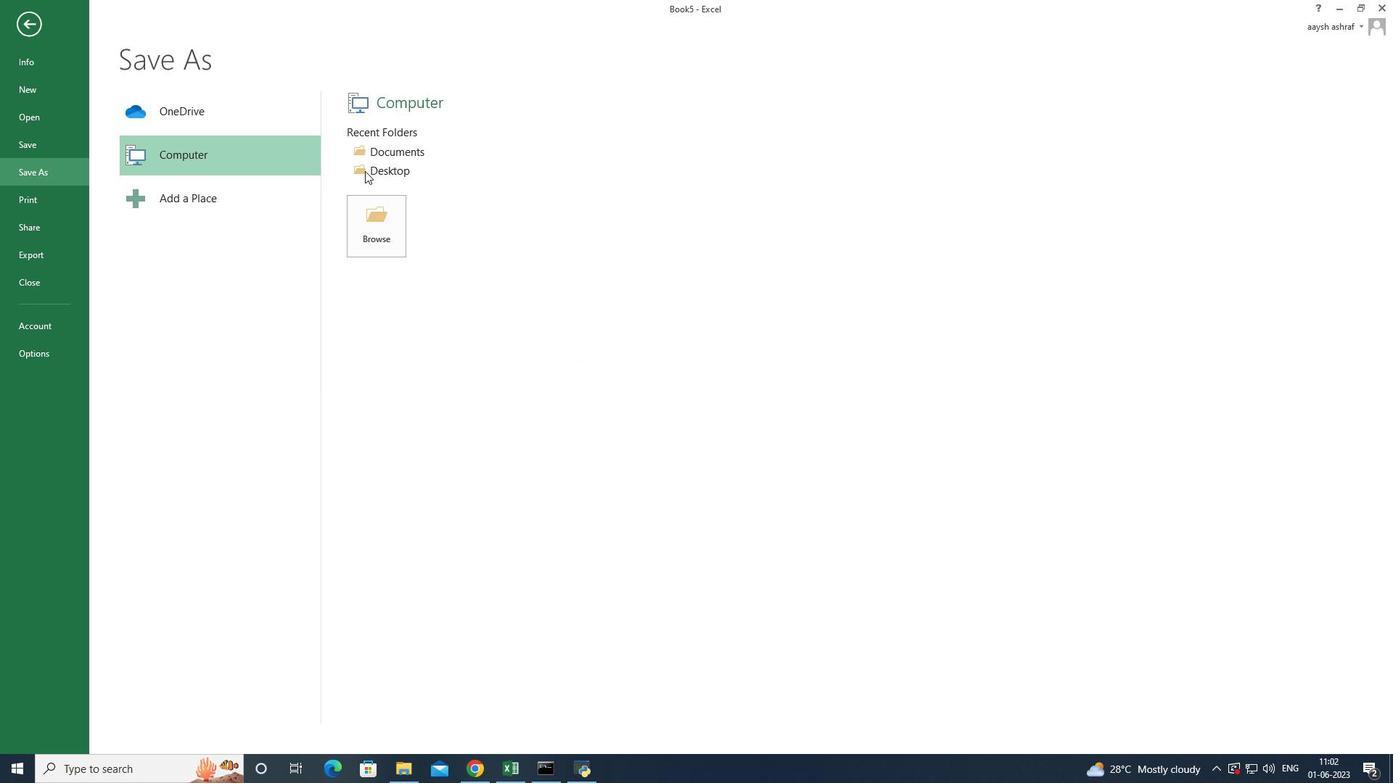 
Action: Mouse pressed left at (373, 156)
Screenshot: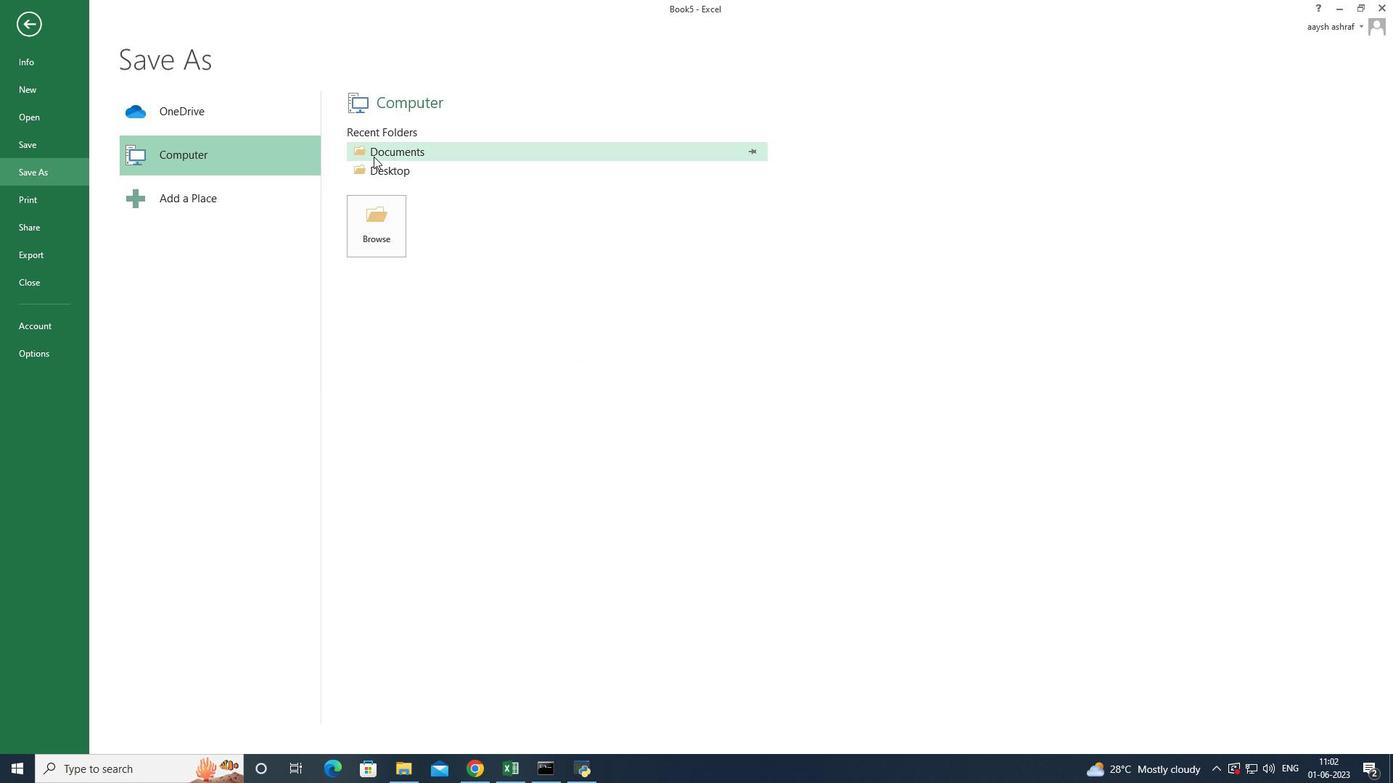 
Action: Mouse moved to (291, 336)
Screenshot: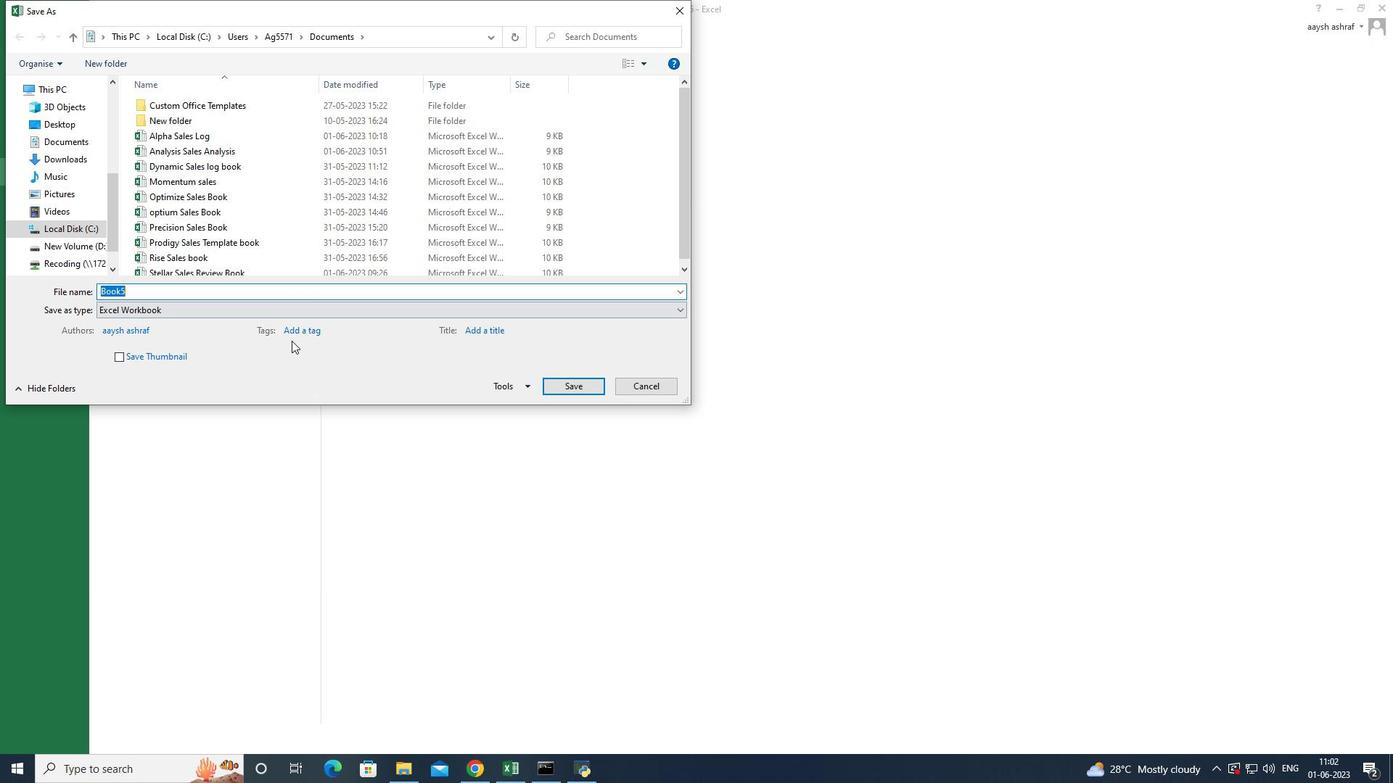 
Action: Key pressed <Key.shift><Key.shift><Key.shift><Key.shift><Key.shift><Key.shift><Key.shift><Key.shift><Key.shift><Key.shift><Key.shift><Key.shift><Key.shift><Key.shift><Key.shift><Key.shift><Key.shift><Key.shift><Key.shift><Key.shift><Key.shift><Key.shift><Key.shift><Key.shift><Key.shift><Key.shift><Key.shift><Key.shift><Key.shift><Key.shift><Key.shift><Key.shift><Key.shift><Key.shift><Key.shift><Key.shift><Key.shift><Key.shift><Key.shift><Key.shift><Key.shift><Key.shift><Key.shift><Key.shift><Key.shift><Key.shift>Analysis<Key.space><Key.shift><Key.shift>Sales<Key.space><Key.shift>By<Key.space><Key.shift><Key.shift><Key.shift>Chnnel<Key.space><Key.backspace><Key.shift>_2024
Screenshot: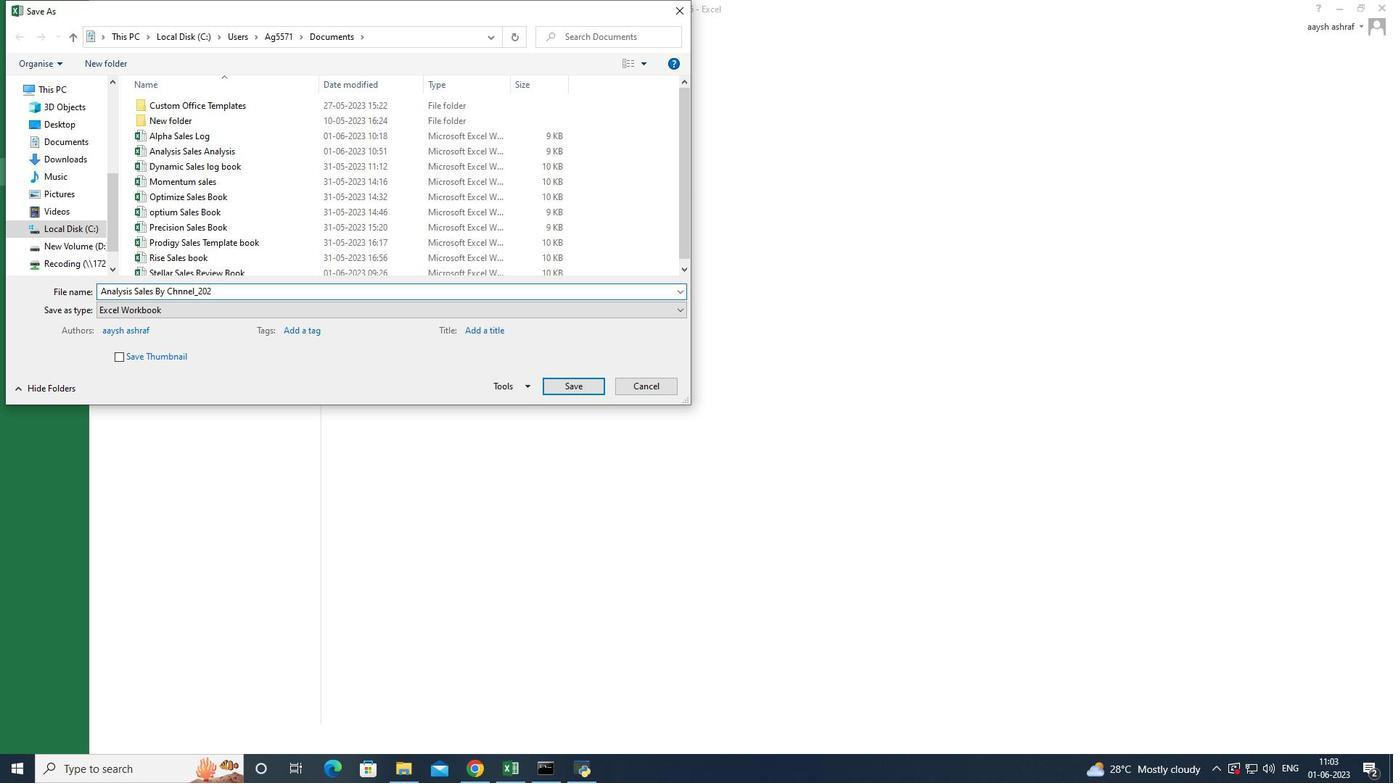 
Action: Mouse moved to (560, 386)
Screenshot: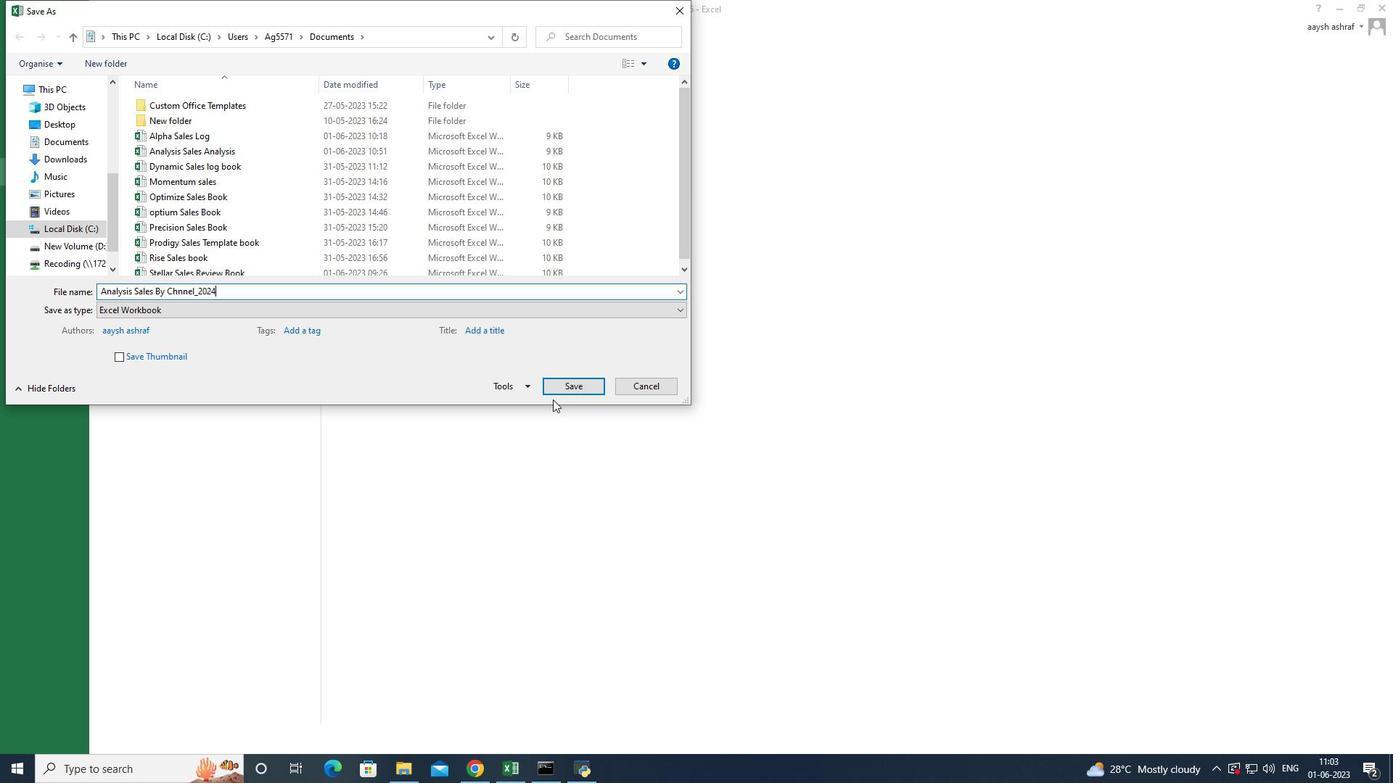 
Action: Mouse pressed left at (560, 386)
Screenshot: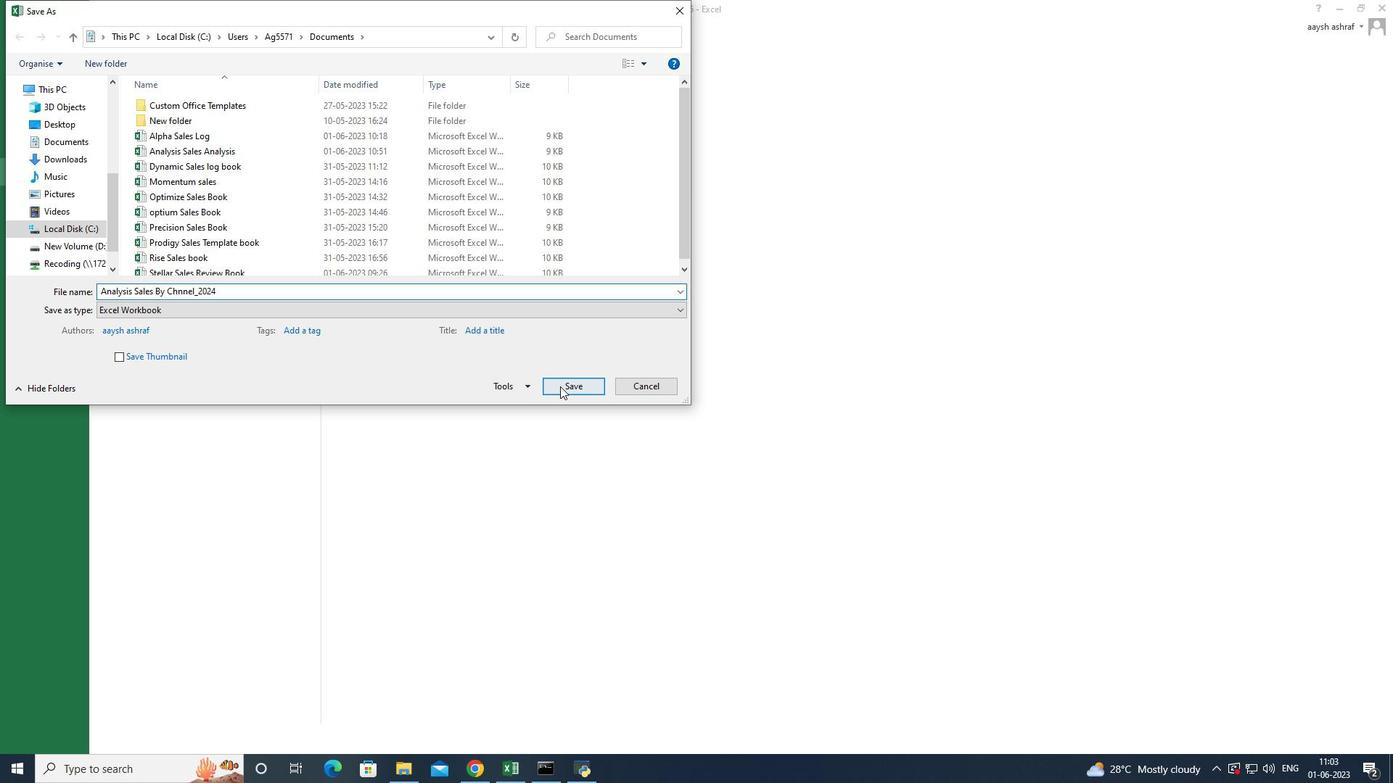 
Action: Mouse moved to (277, 427)
Screenshot: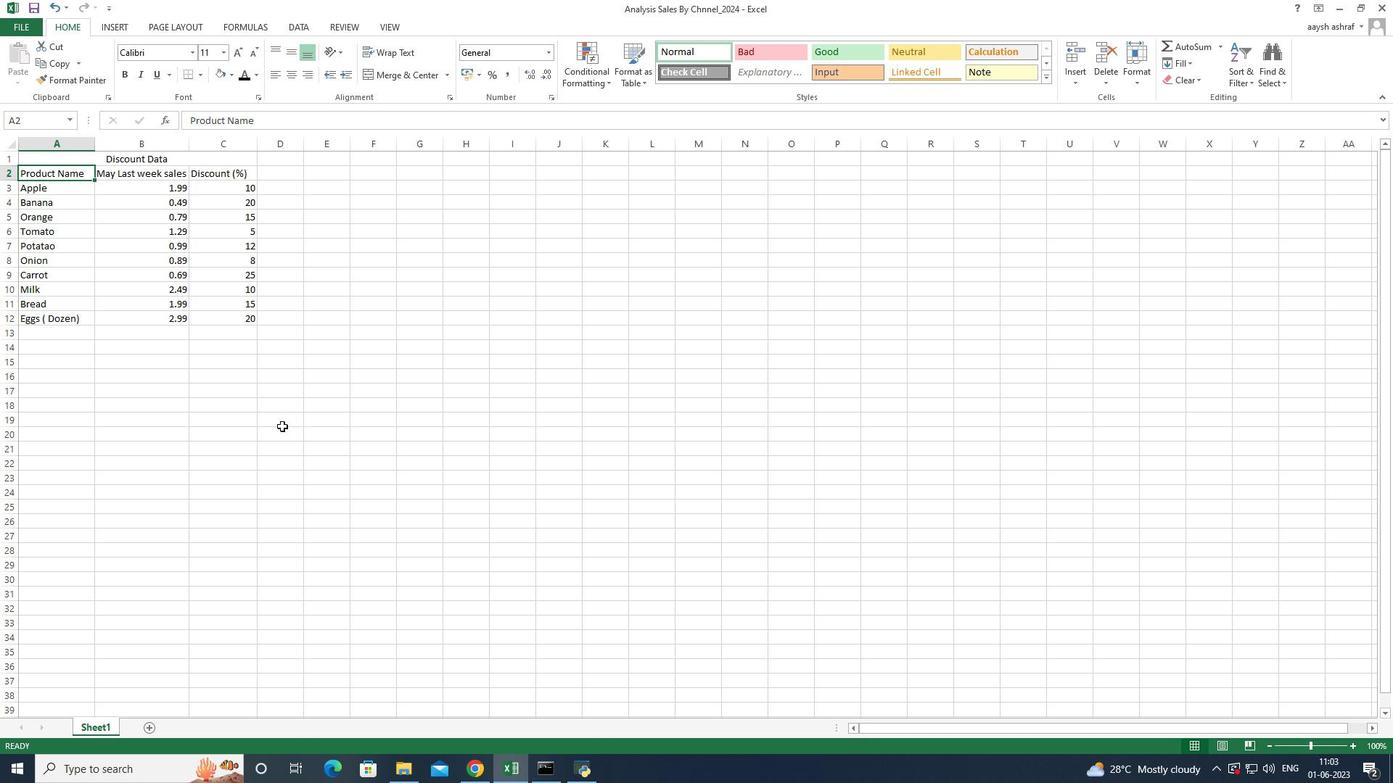 
